 Task: For heading Use Italics Impact with red colour, bold & Underline.  font size for heading22,  'Change the font style of data to'Lobster and font size to 14,  Change the alignment of both headline & data to Align left In the sheet  DashboardBankStmts
Action: Mouse moved to (71, 161)
Screenshot: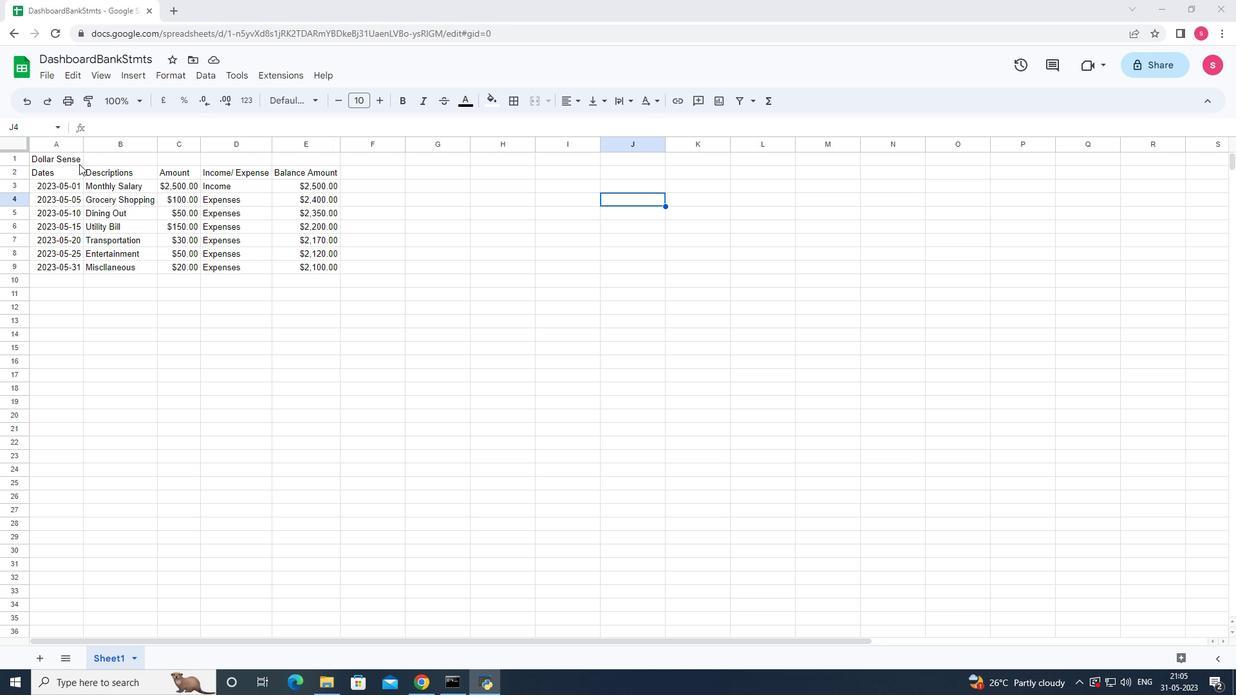 
Action: Mouse pressed left at (71, 161)
Screenshot: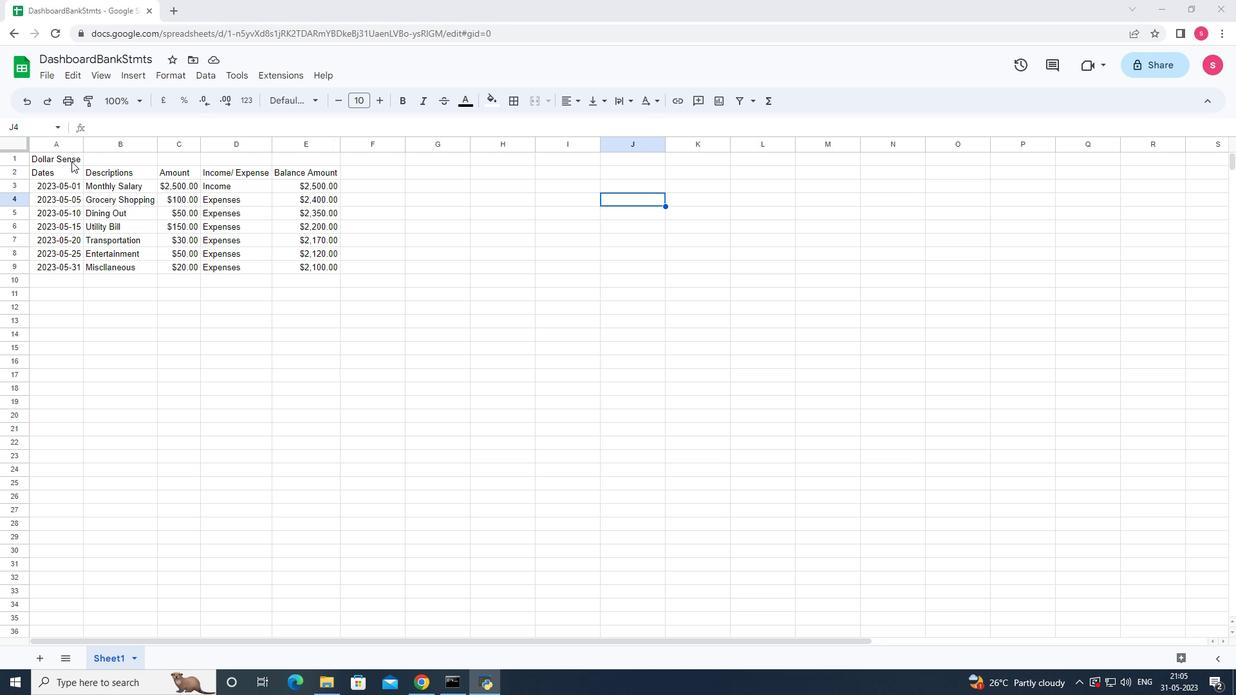 
Action: Mouse moved to (315, 100)
Screenshot: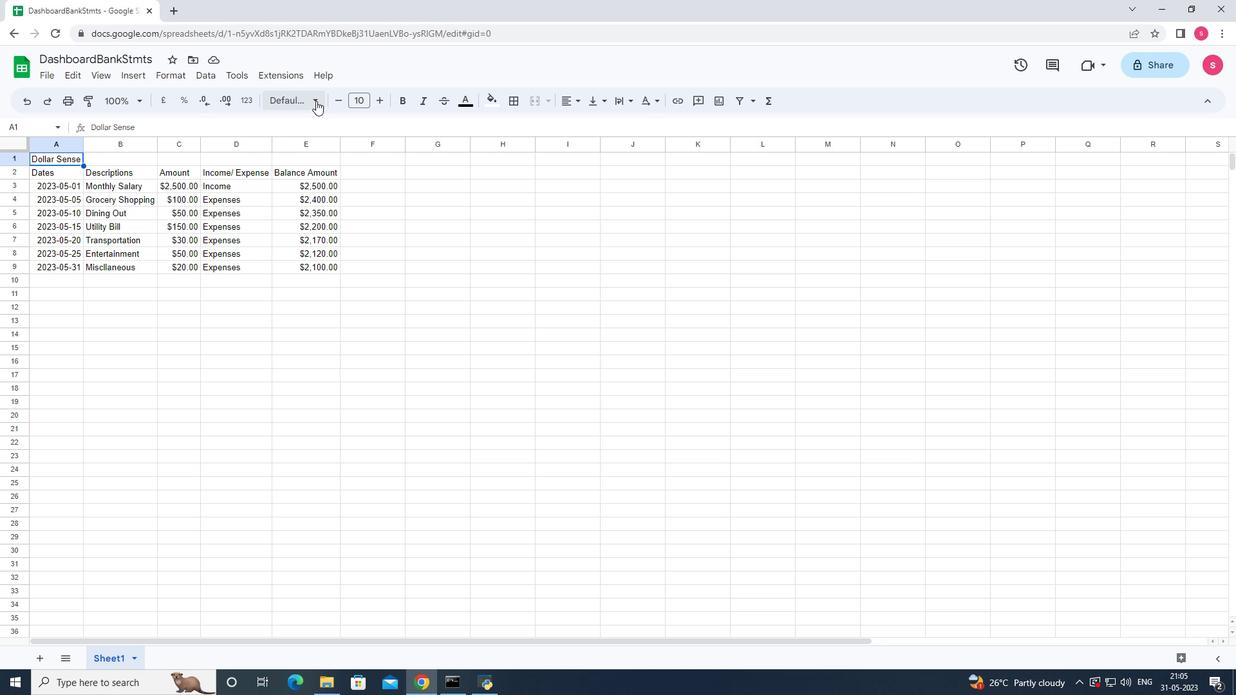 
Action: Mouse pressed left at (315, 100)
Screenshot: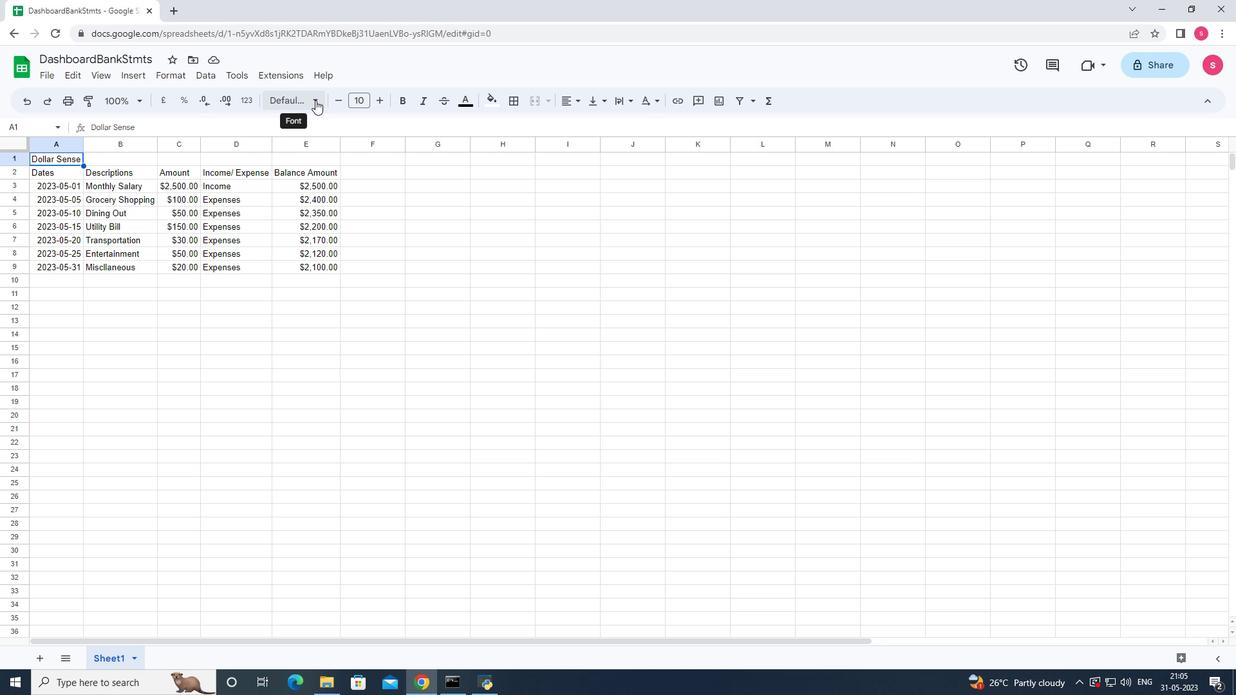 
Action: Mouse moved to (349, 462)
Screenshot: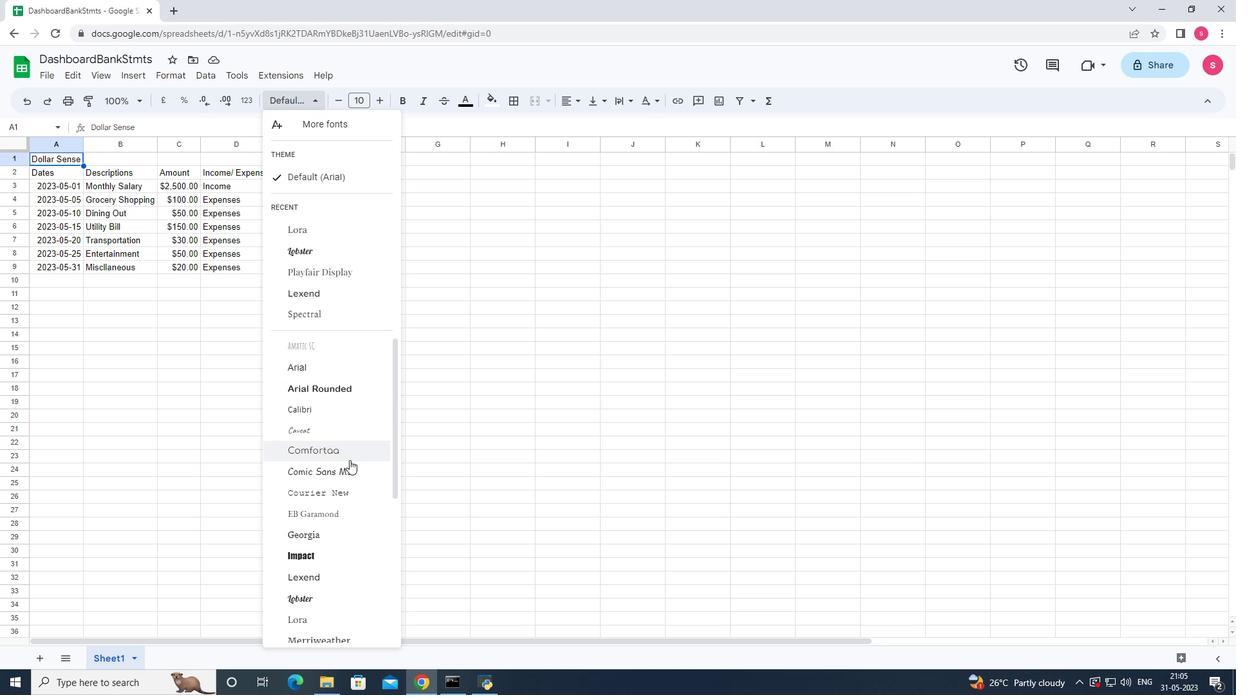 
Action: Mouse scrolled (349, 461) with delta (0, 0)
Screenshot: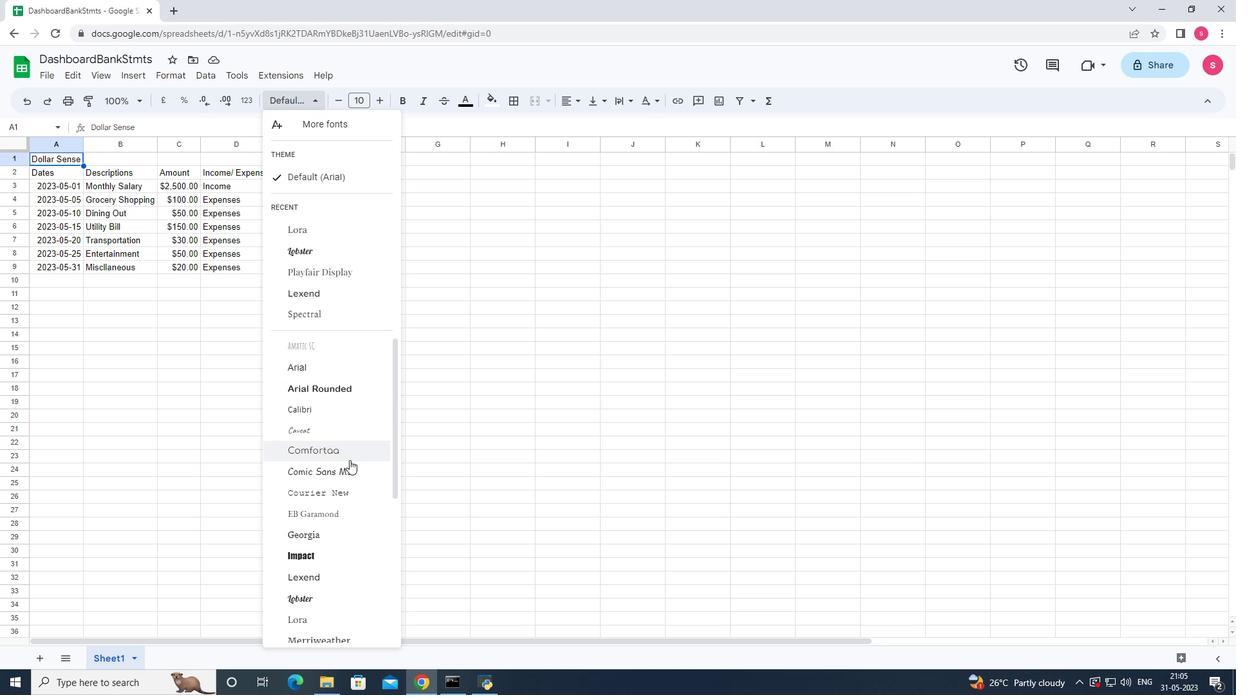 
Action: Mouse moved to (349, 468)
Screenshot: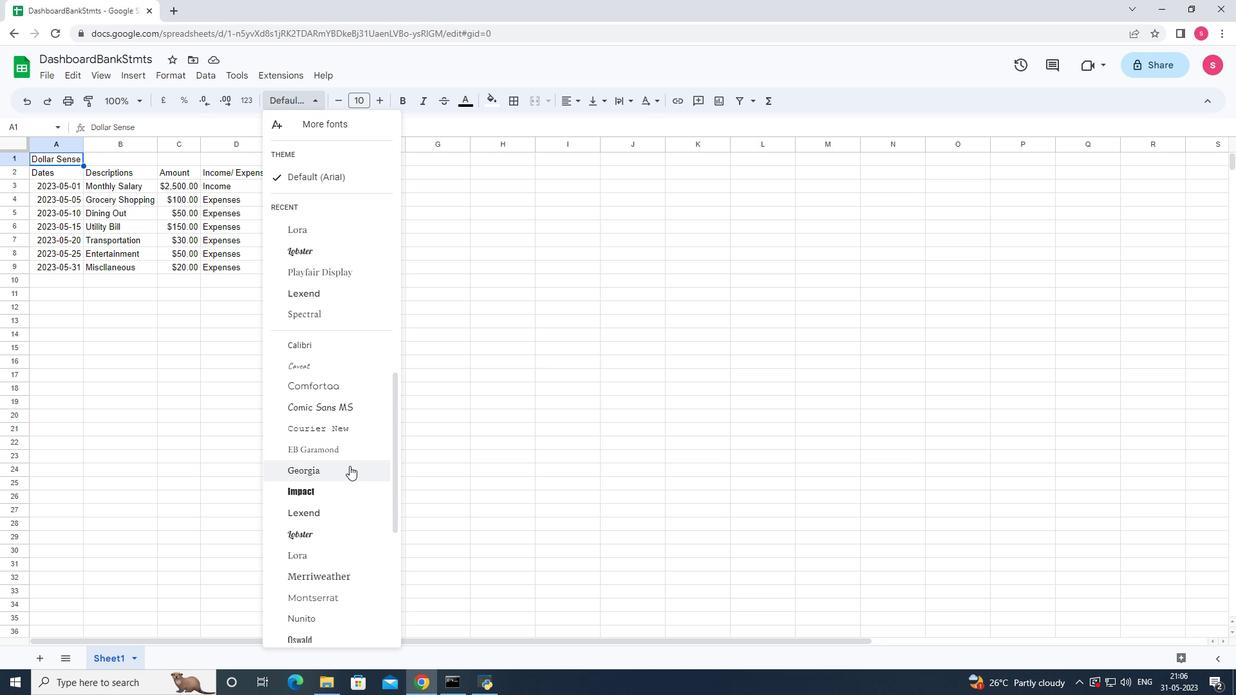 
Action: Mouse scrolled (349, 468) with delta (0, 0)
Screenshot: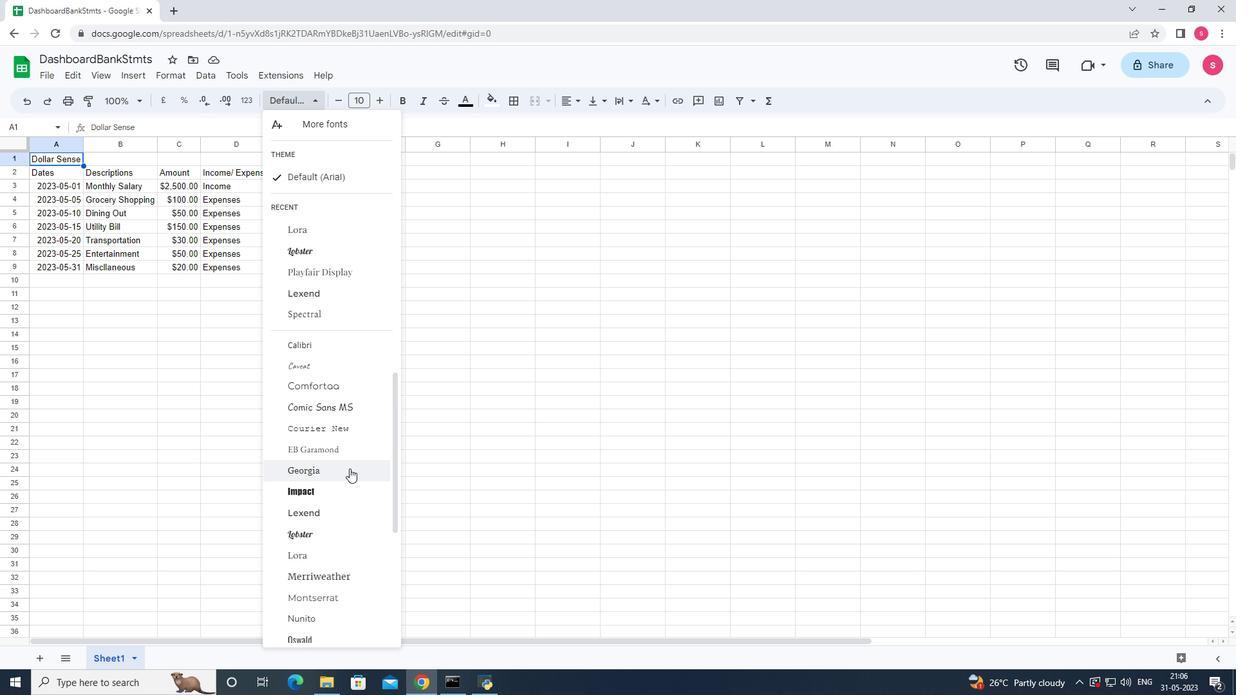 
Action: Mouse moved to (350, 517)
Screenshot: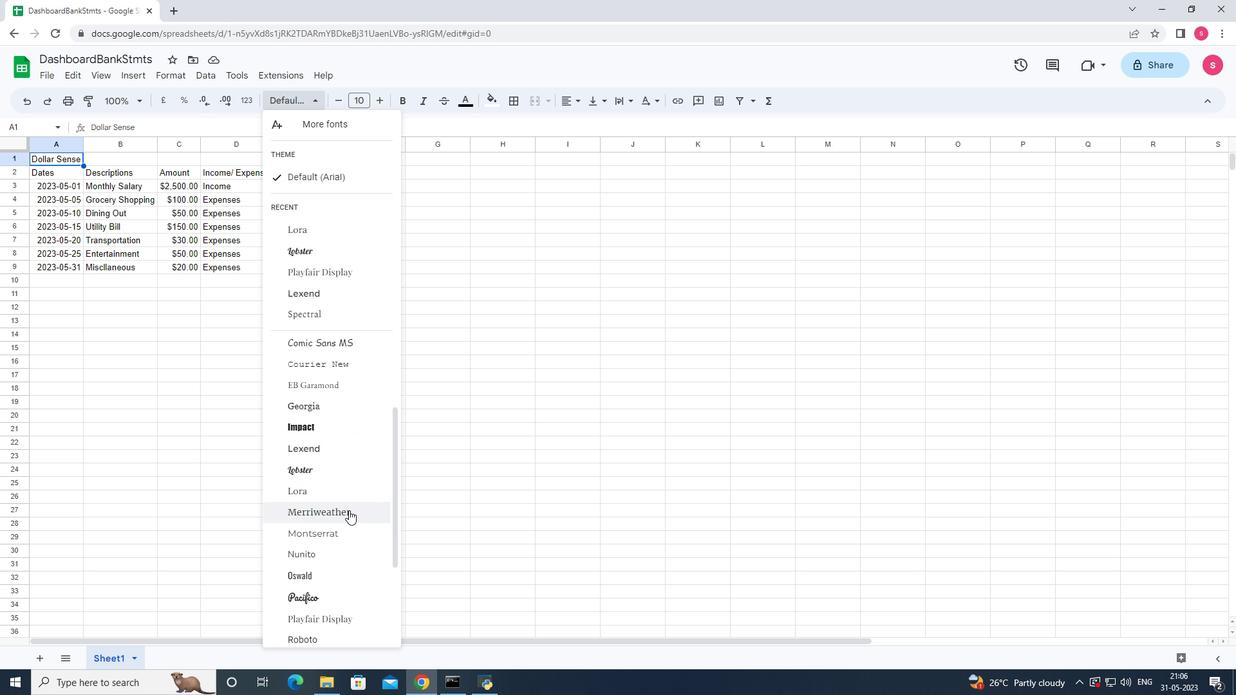 
Action: Mouse scrolled (350, 516) with delta (0, 0)
Screenshot: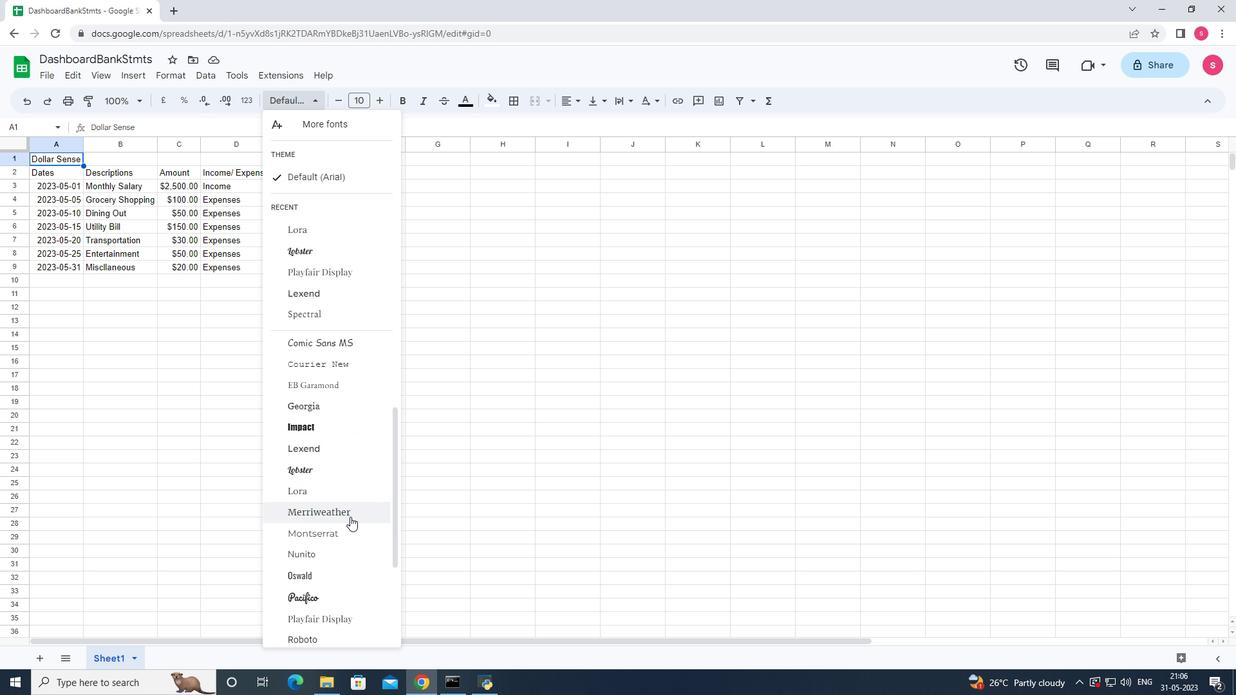 
Action: Mouse moved to (351, 517)
Screenshot: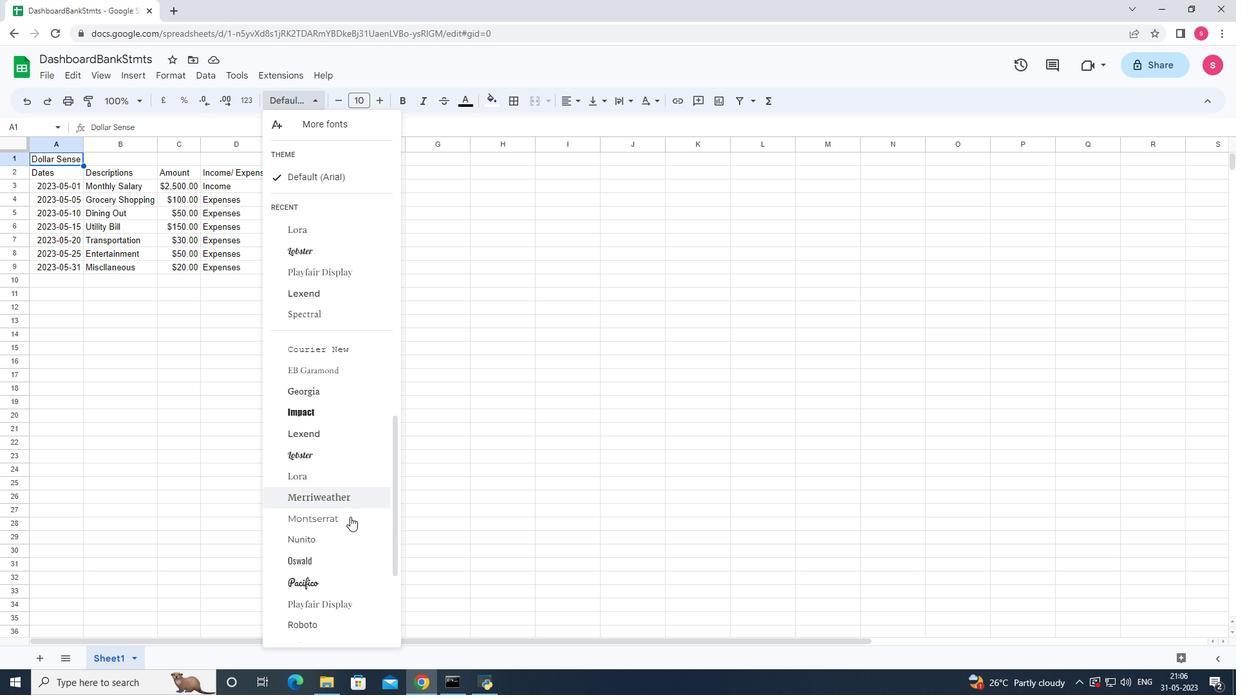 
Action: Mouse scrolled (351, 517) with delta (0, 0)
Screenshot: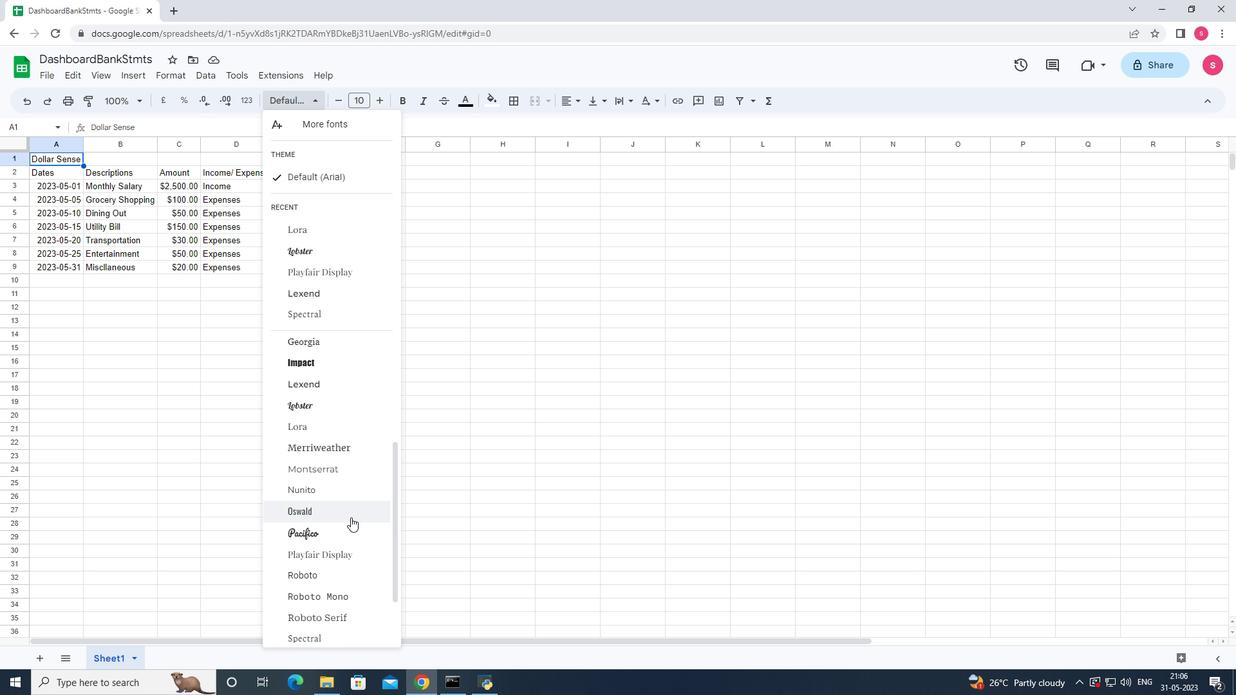 
Action: Mouse moved to (351, 518)
Screenshot: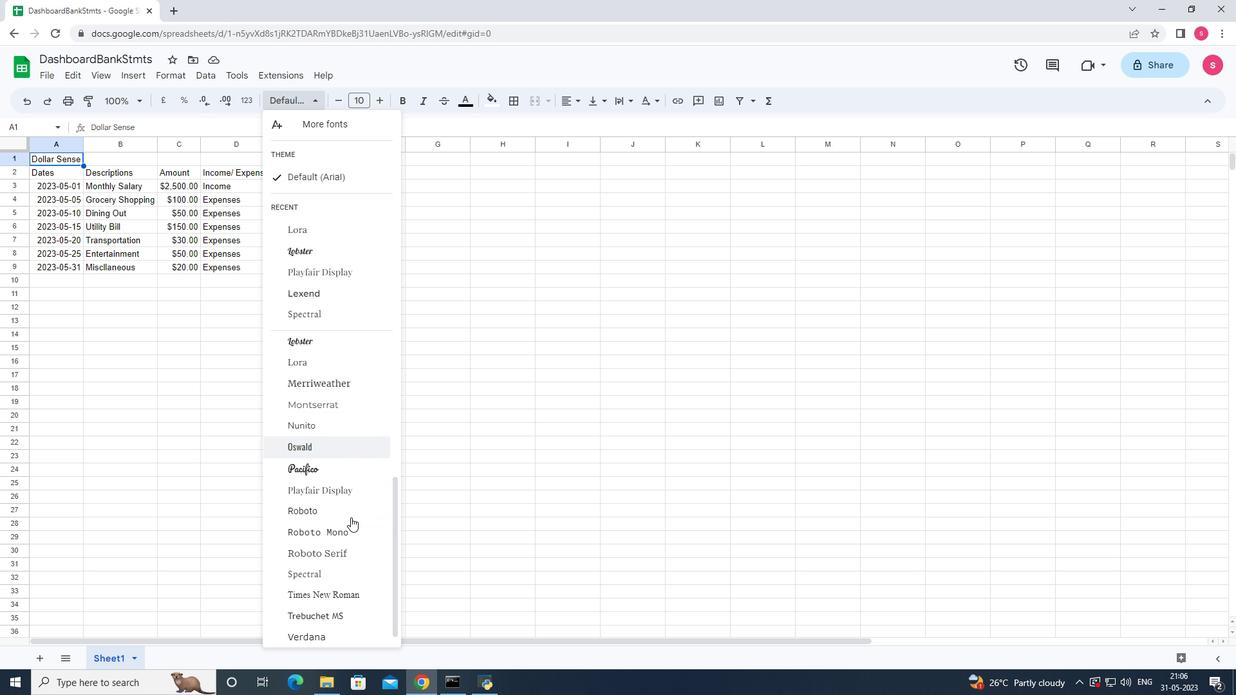 
Action: Mouse scrolled (351, 517) with delta (0, 0)
Screenshot: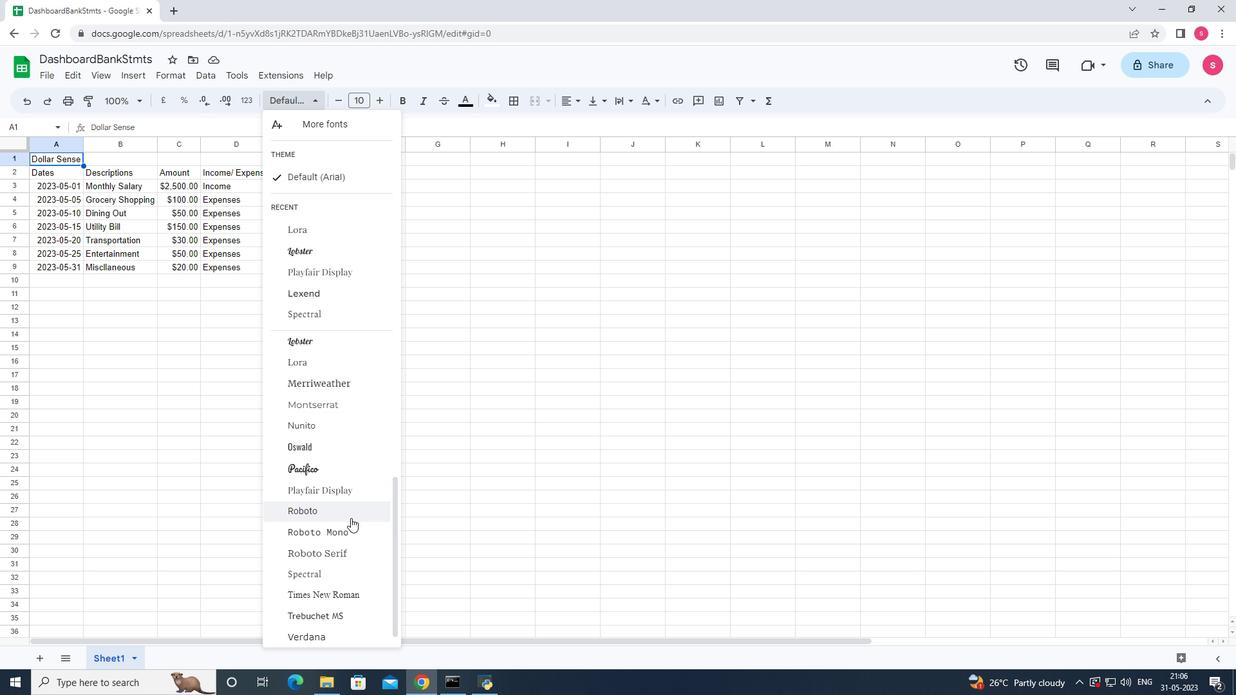 
Action: Mouse scrolled (351, 517) with delta (0, 0)
Screenshot: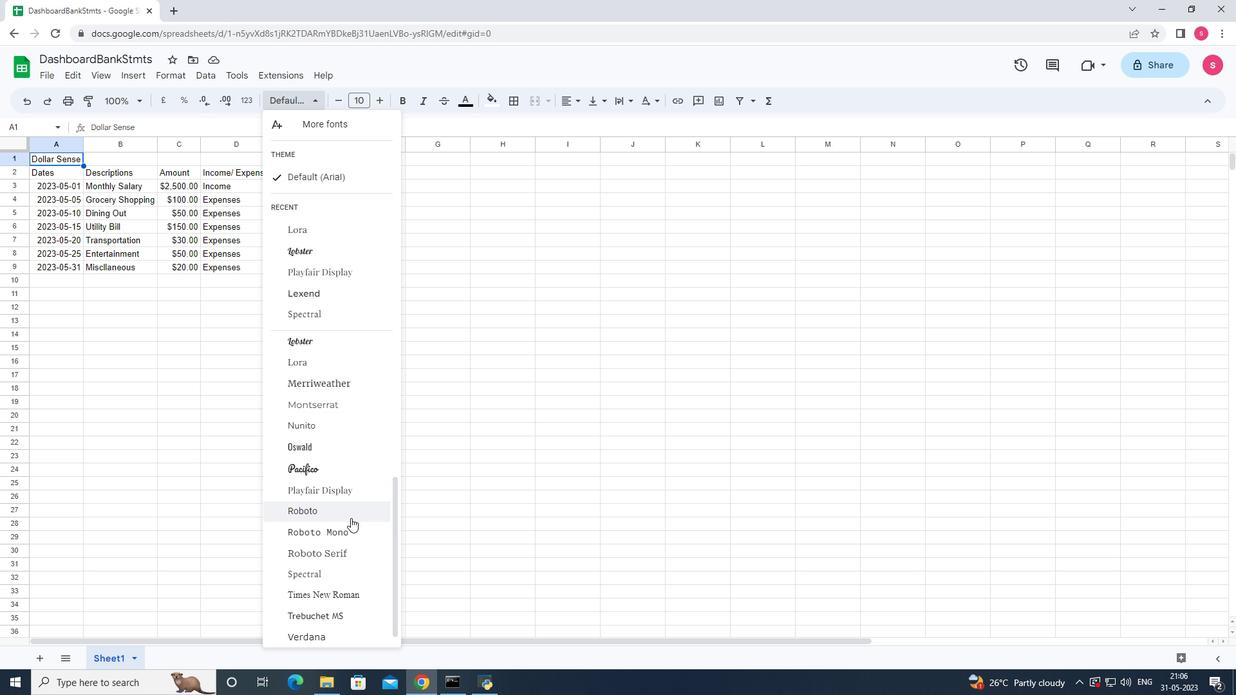 
Action: Mouse scrolled (351, 519) with delta (0, 0)
Screenshot: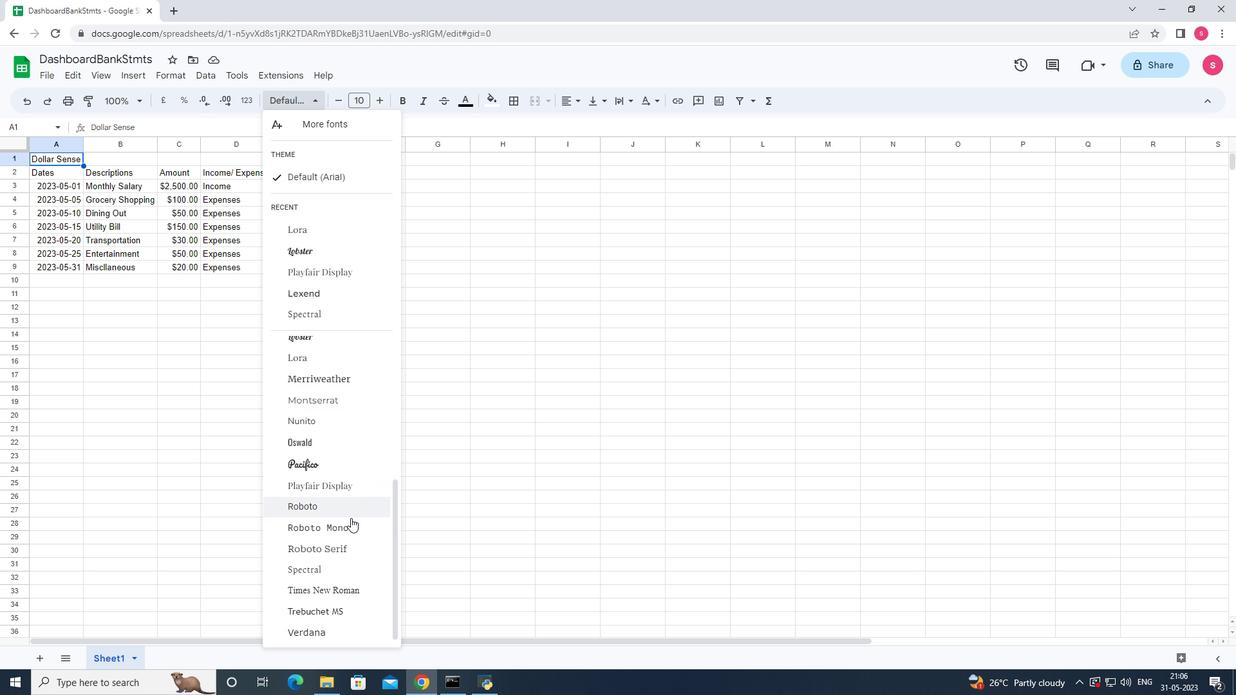 
Action: Mouse scrolled (351, 519) with delta (0, 0)
Screenshot: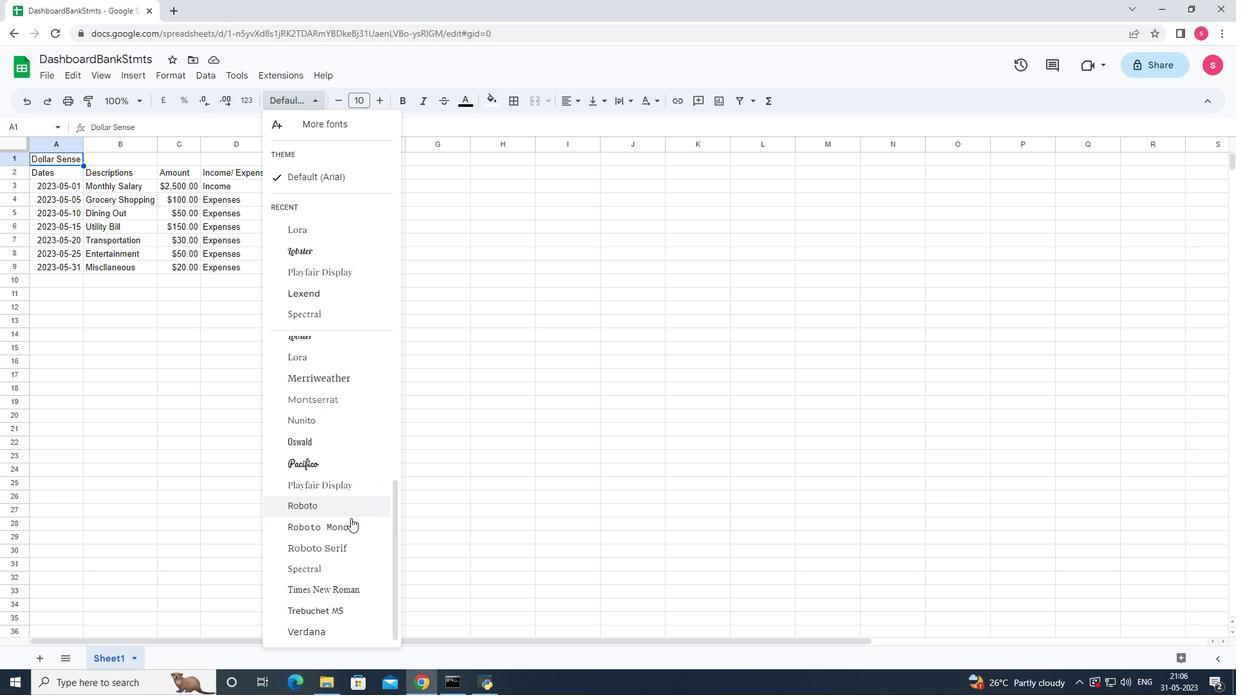 
Action: Mouse scrolled (351, 519) with delta (0, 0)
Screenshot: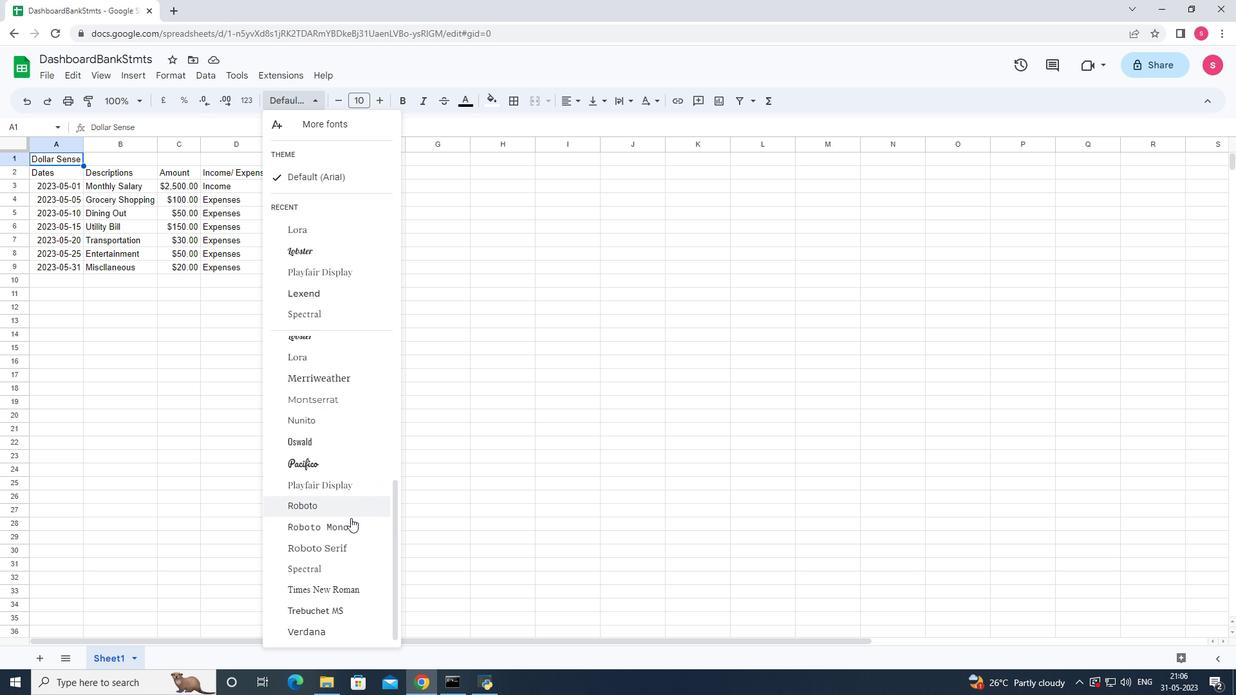
Action: Mouse moved to (351, 518)
Screenshot: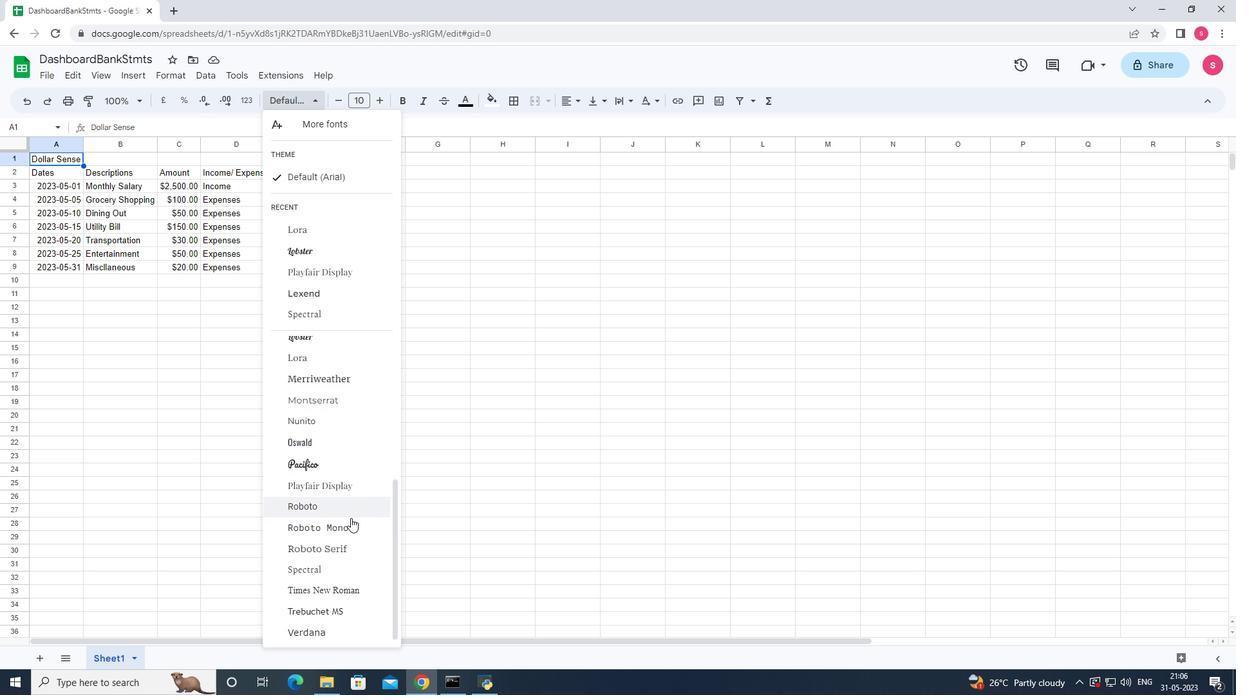 
Action: Mouse scrolled (351, 519) with delta (0, 0)
Screenshot: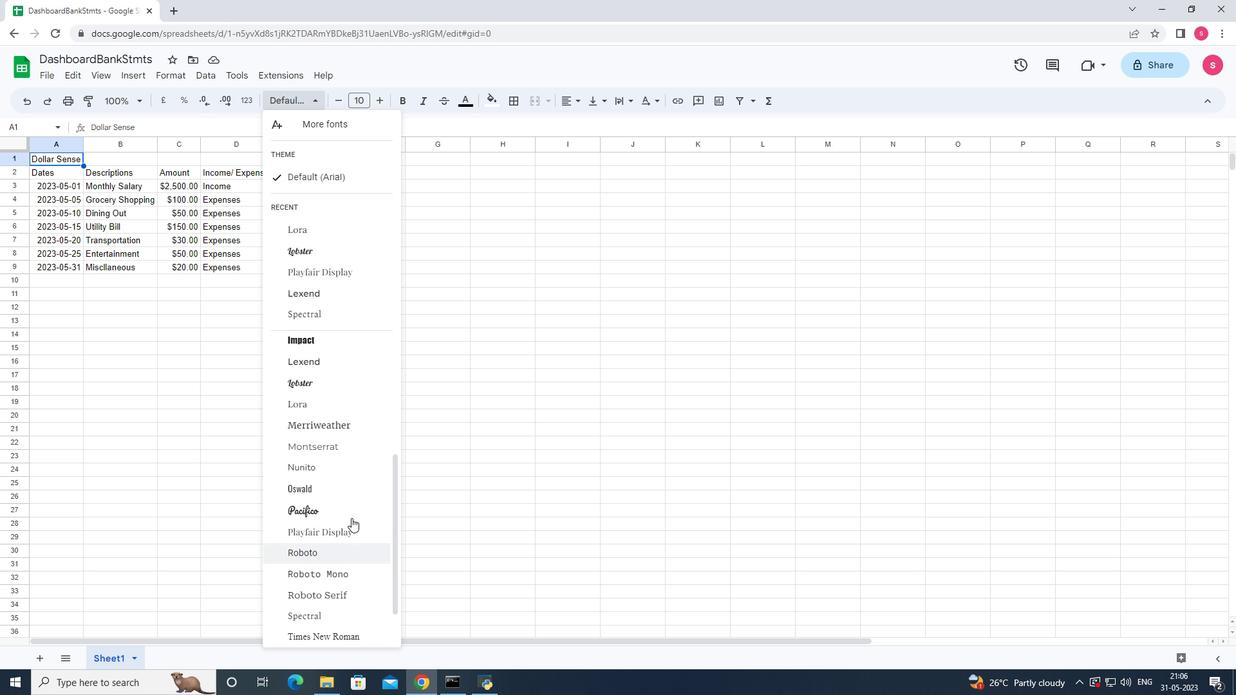
Action: Mouse moved to (352, 518)
Screenshot: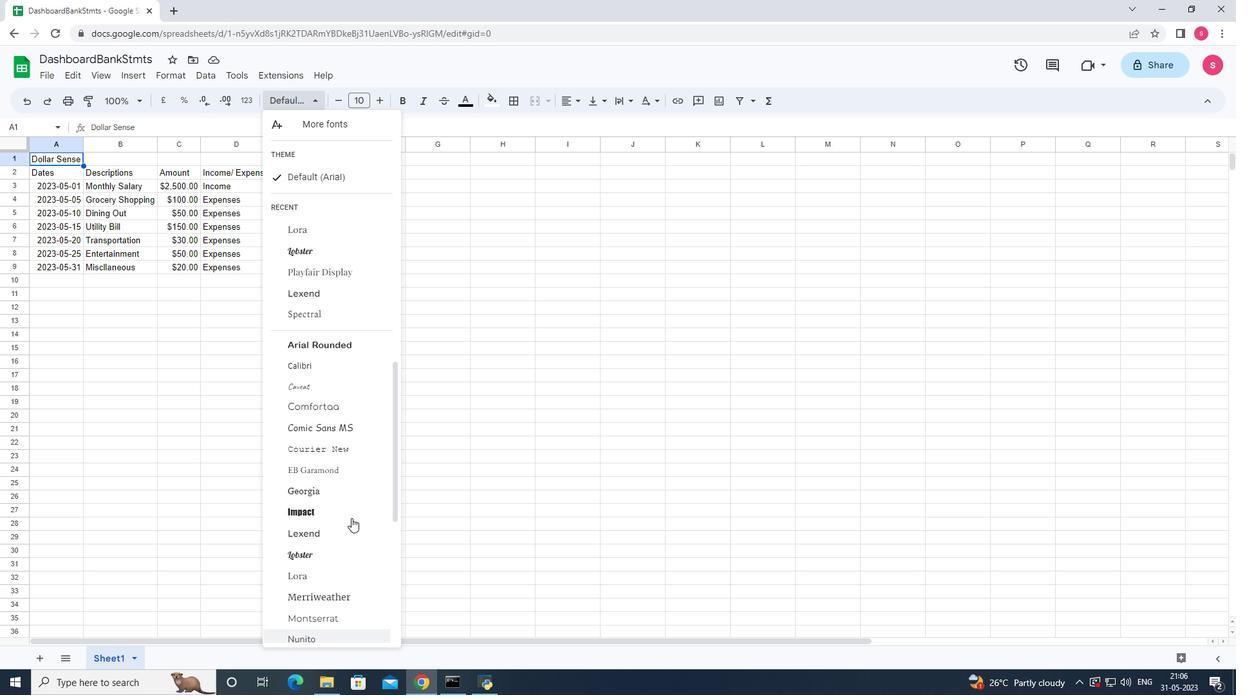 
Action: Mouse scrolled (352, 519) with delta (0, 0)
Screenshot: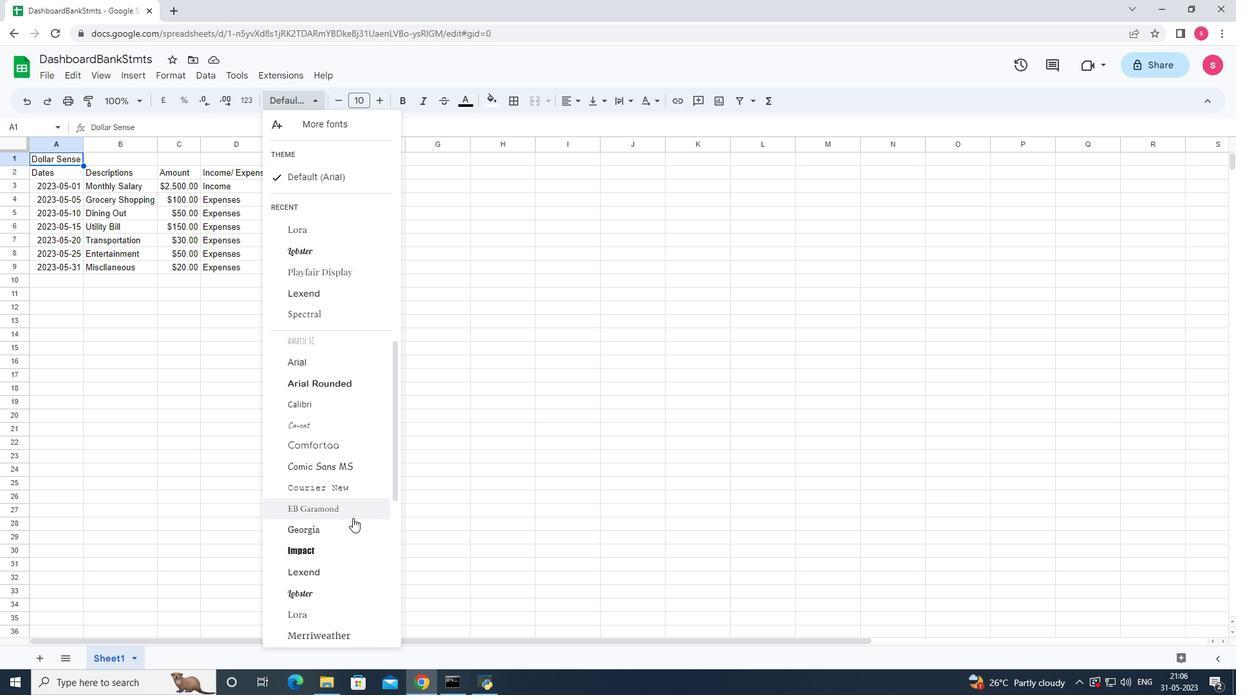 
Action: Mouse scrolled (352, 517) with delta (0, 0)
Screenshot: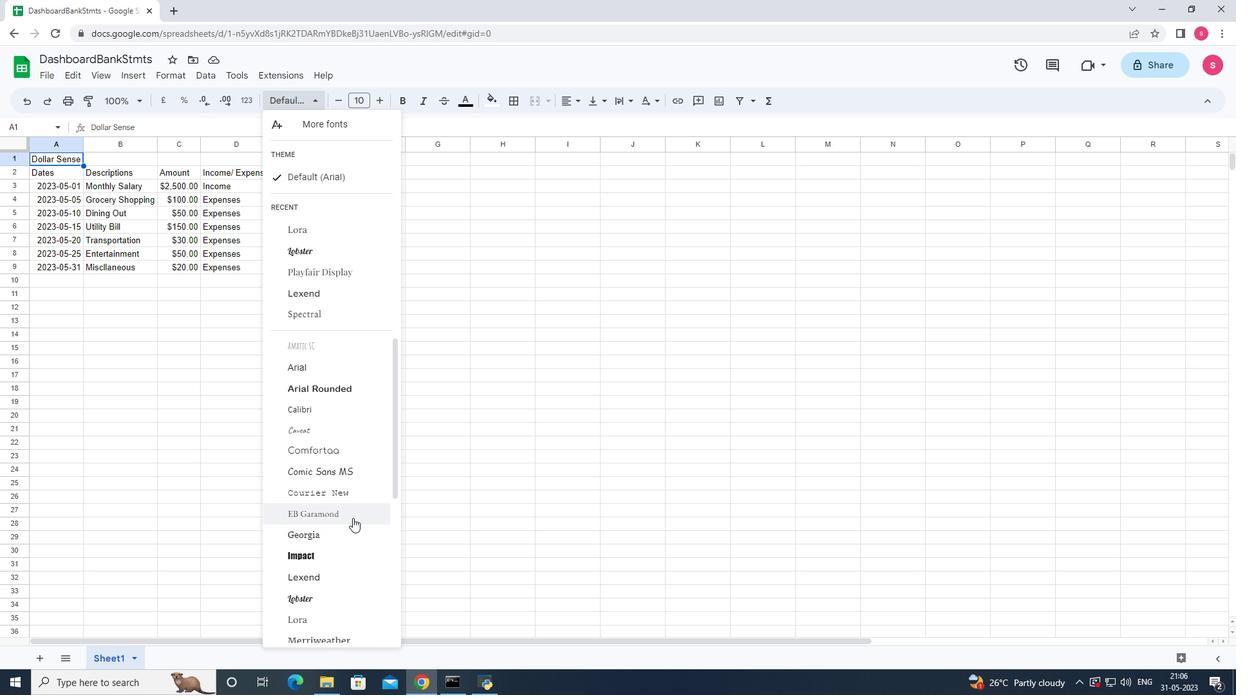 
Action: Mouse moved to (351, 498)
Screenshot: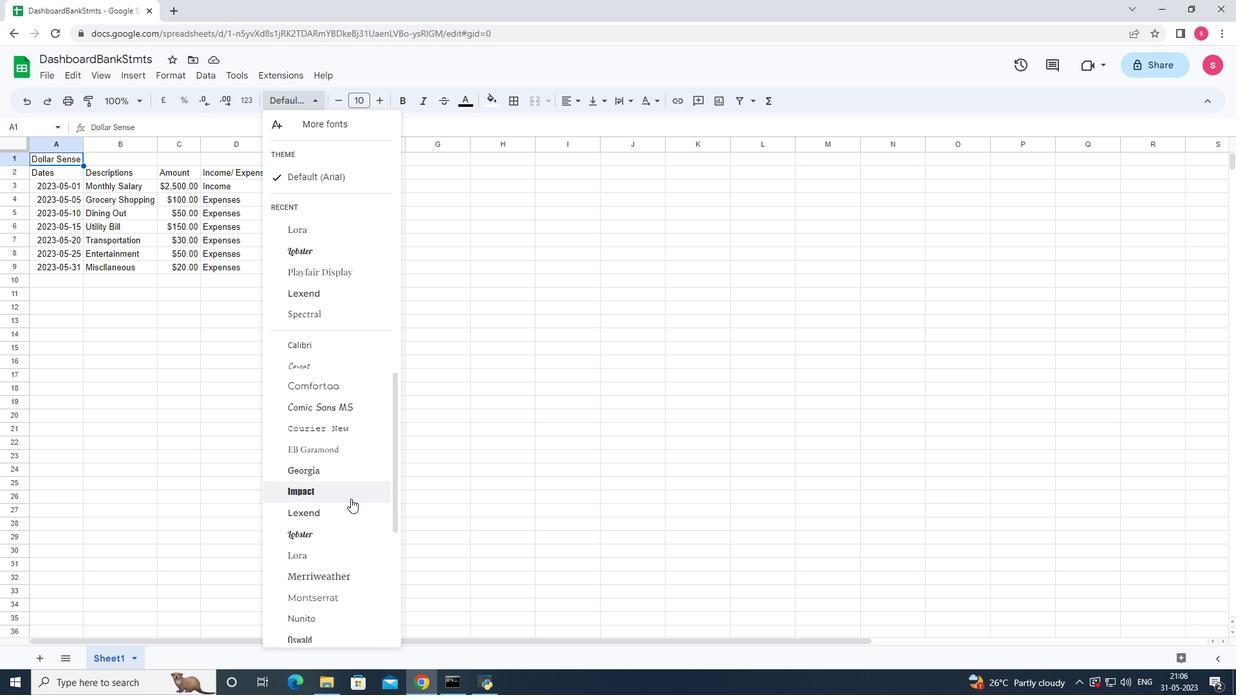 
Action: Mouse pressed left at (351, 498)
Screenshot: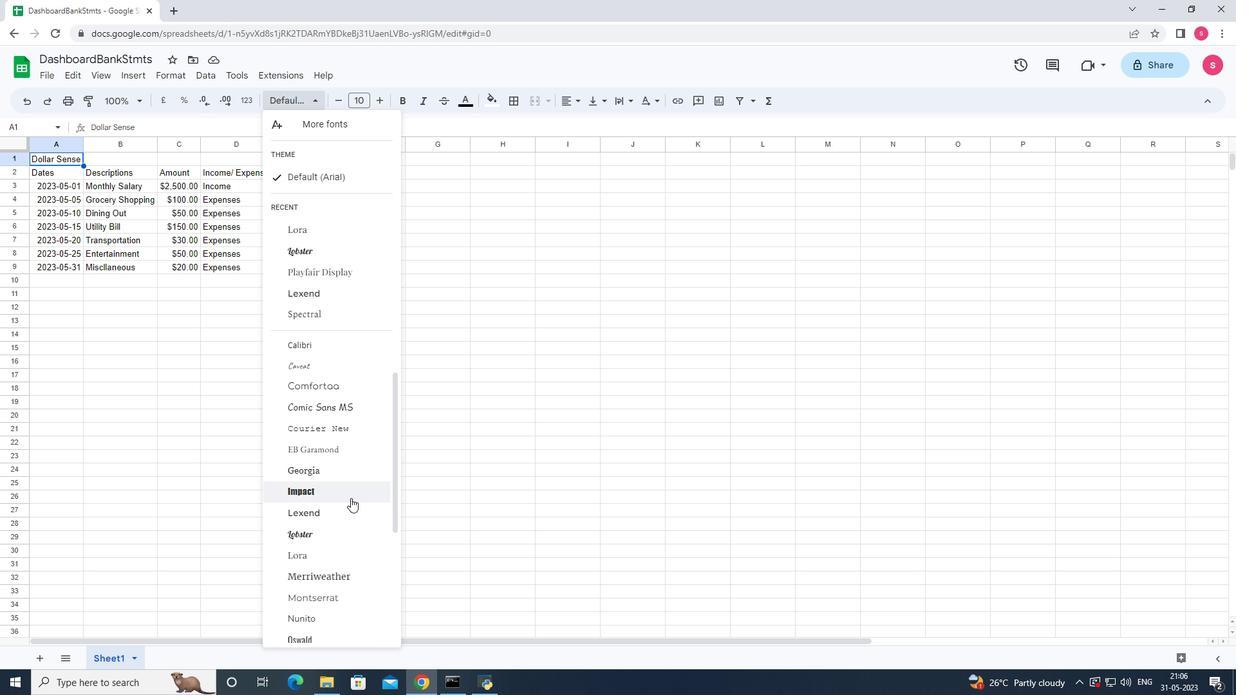 
Action: Mouse moved to (464, 99)
Screenshot: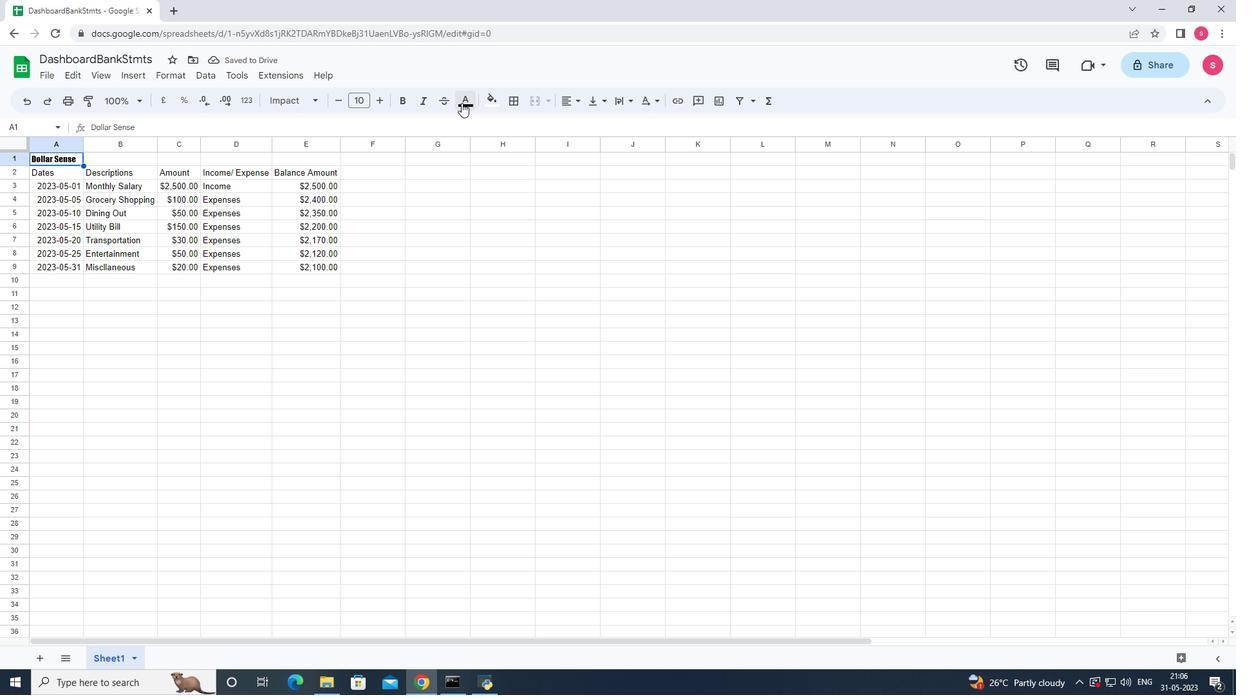 
Action: Mouse pressed left at (464, 99)
Screenshot: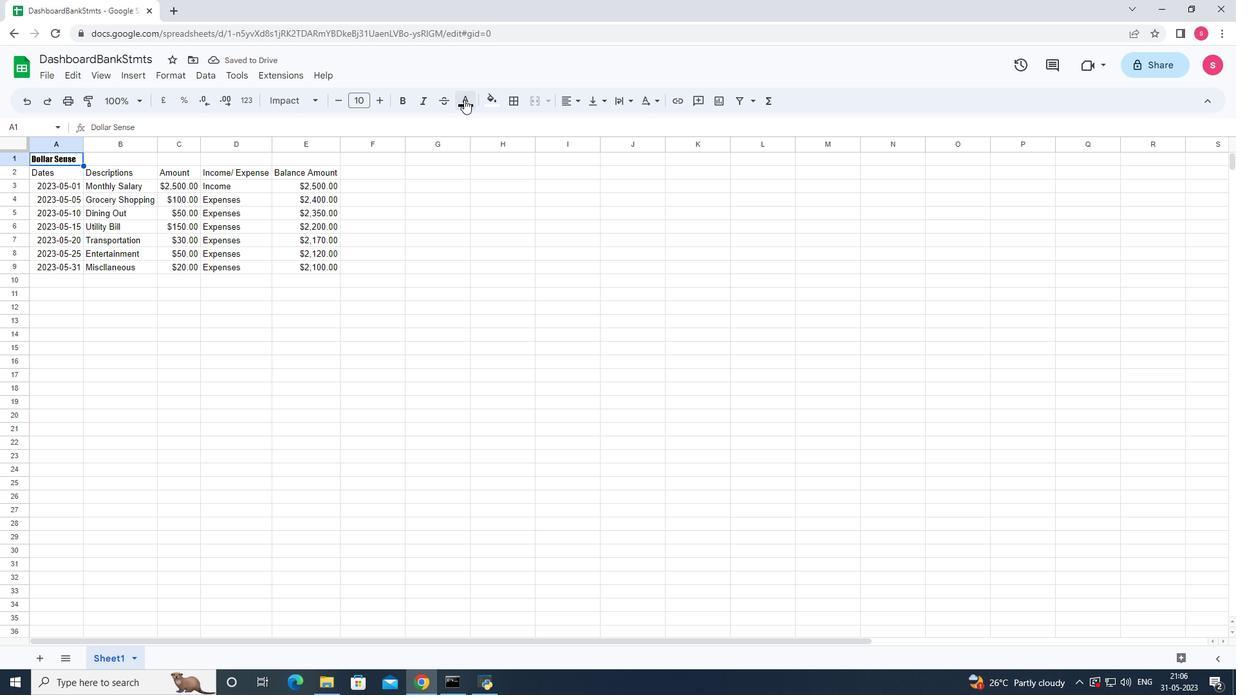 
Action: Mouse moved to (481, 159)
Screenshot: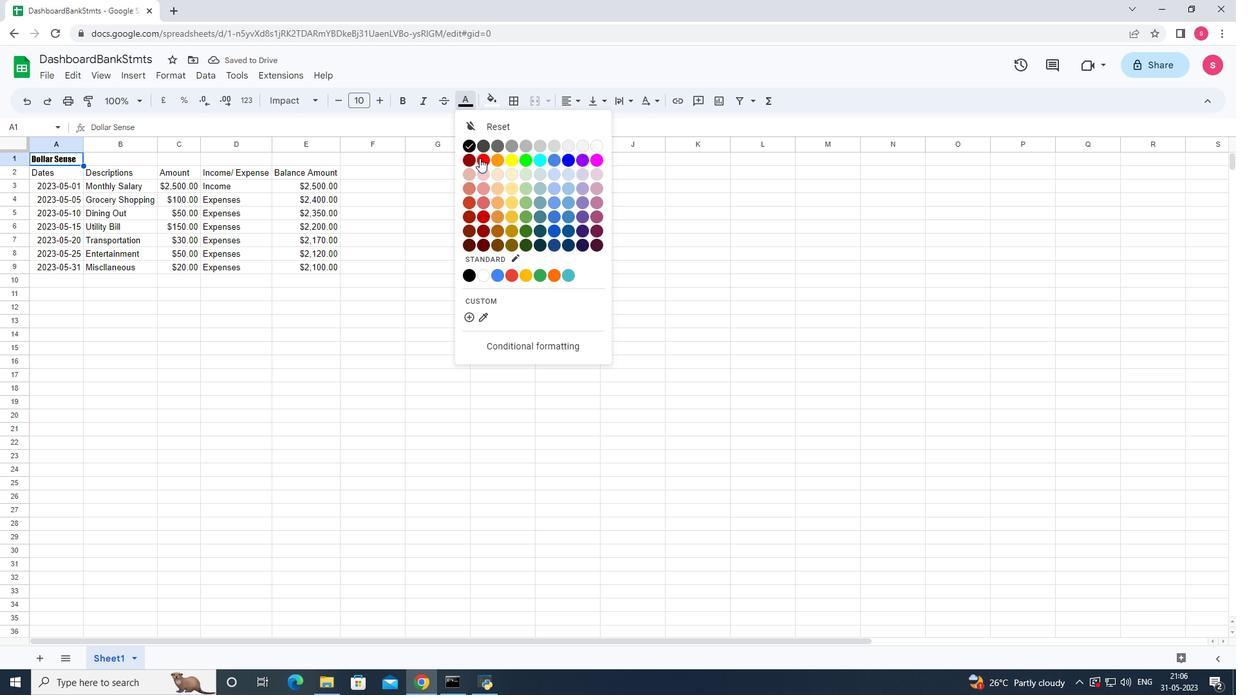 
Action: Mouse pressed left at (481, 159)
Screenshot: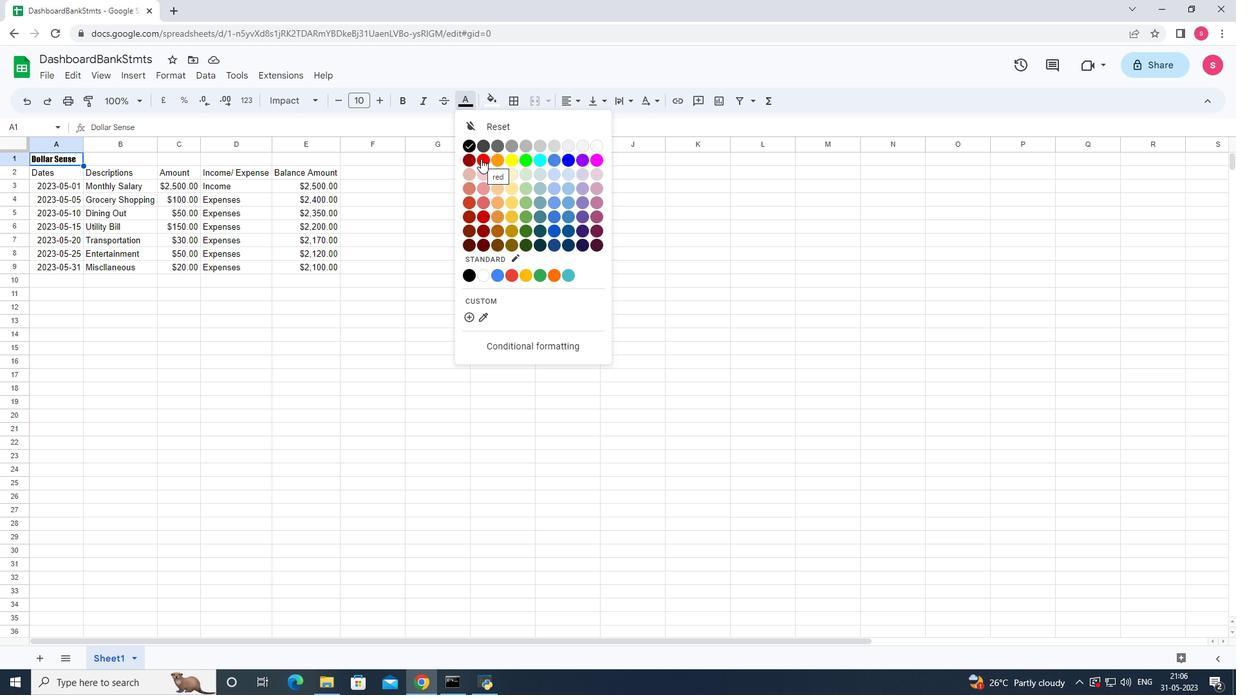 
Action: Mouse moved to (186, 77)
Screenshot: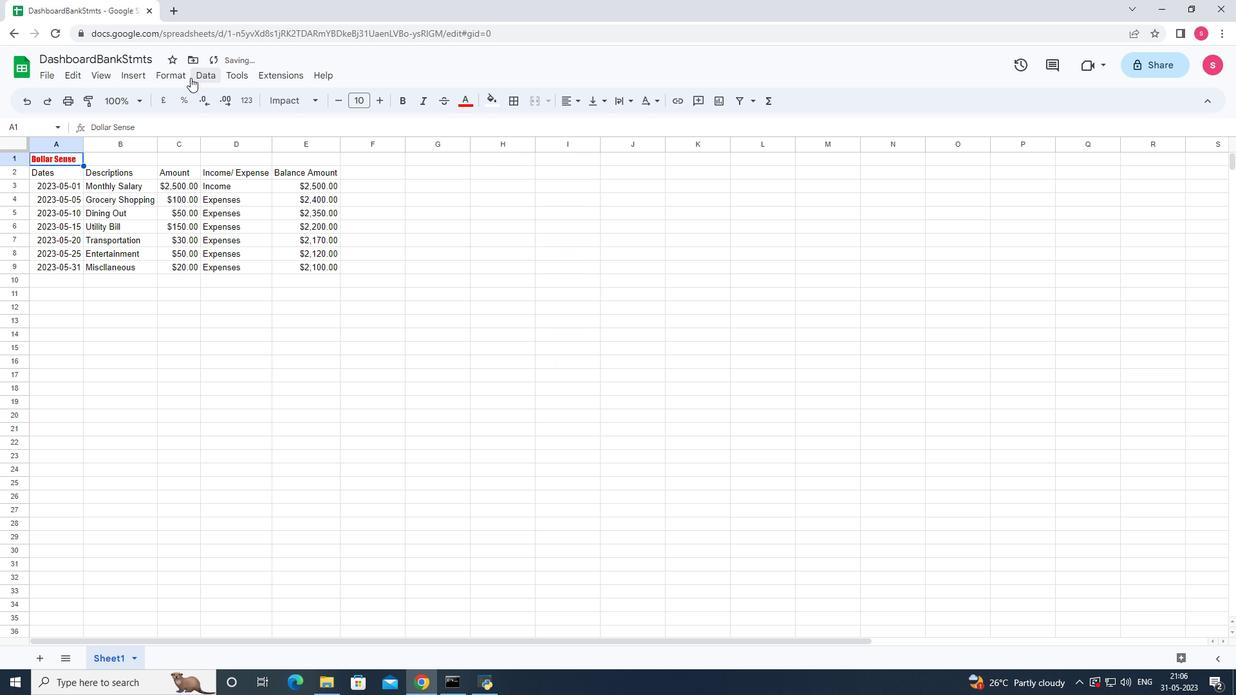 
Action: Mouse pressed left at (186, 77)
Screenshot: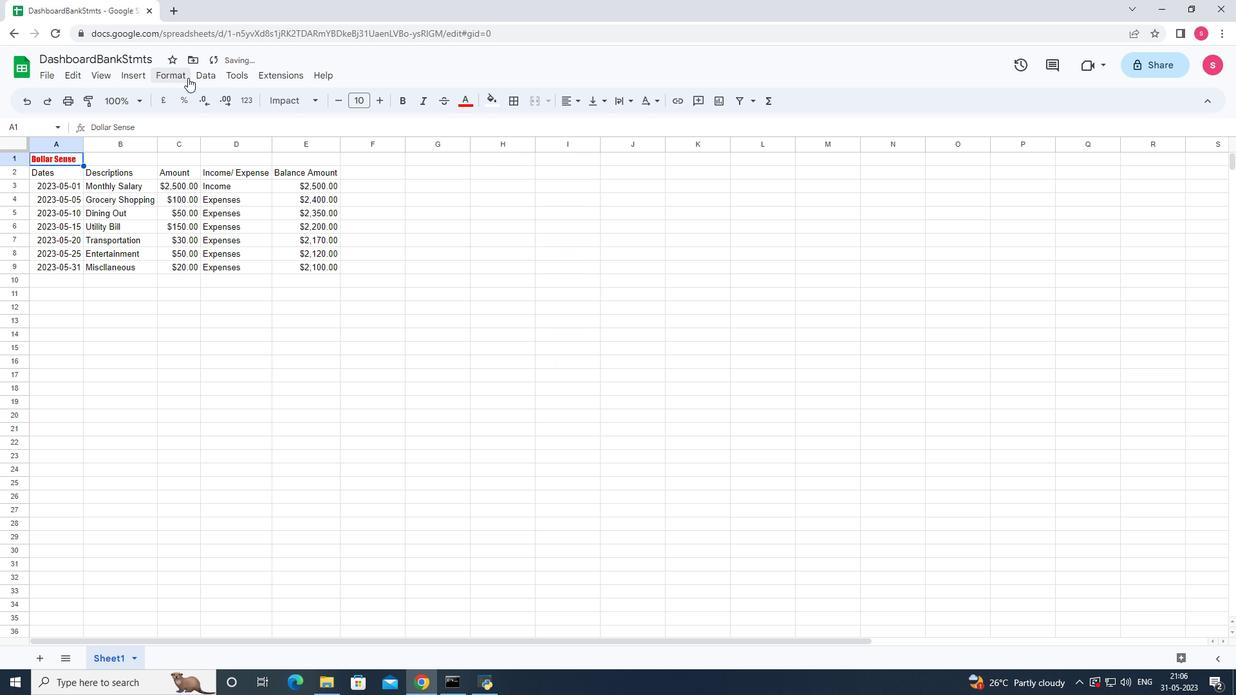 
Action: Mouse moved to (209, 150)
Screenshot: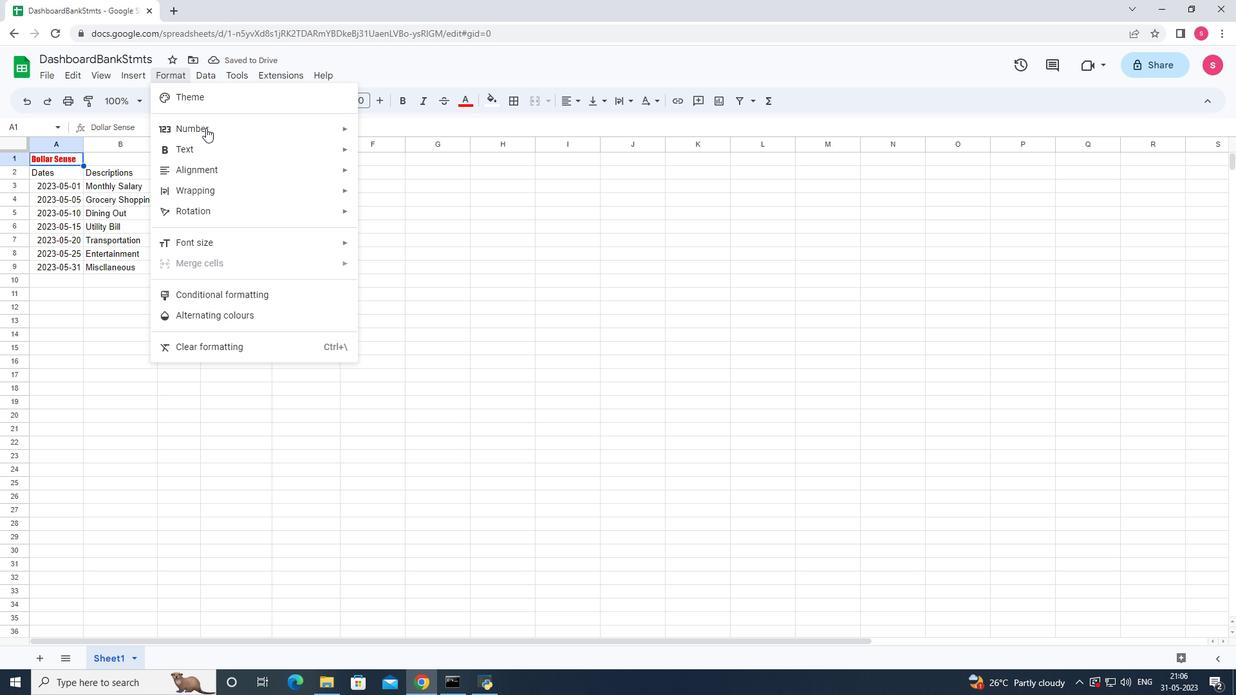 
Action: Mouse pressed left at (209, 150)
Screenshot: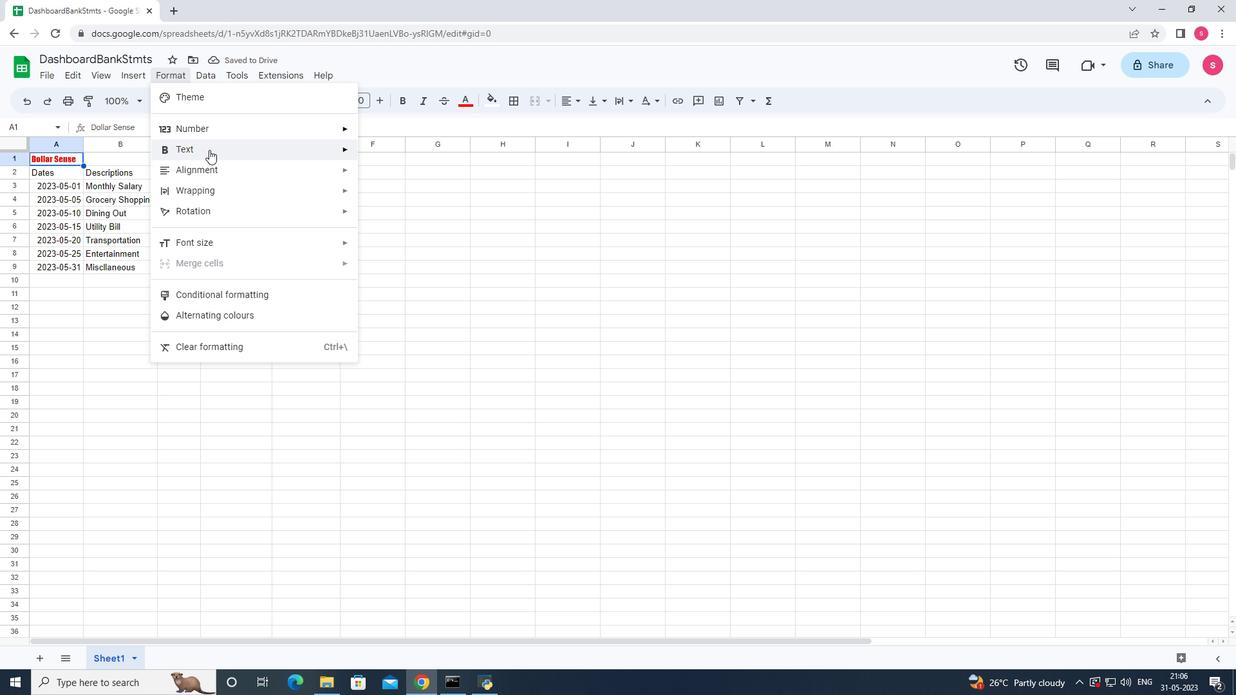 
Action: Mouse moved to (394, 156)
Screenshot: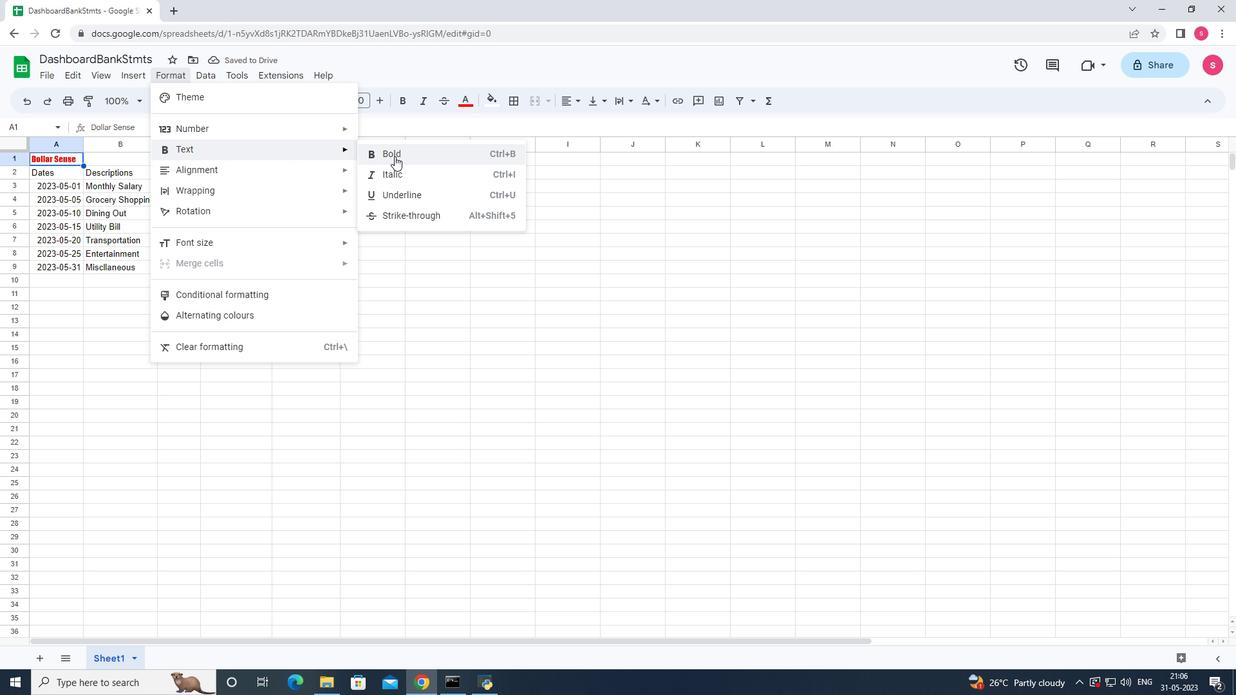 
Action: Mouse pressed left at (394, 156)
Screenshot: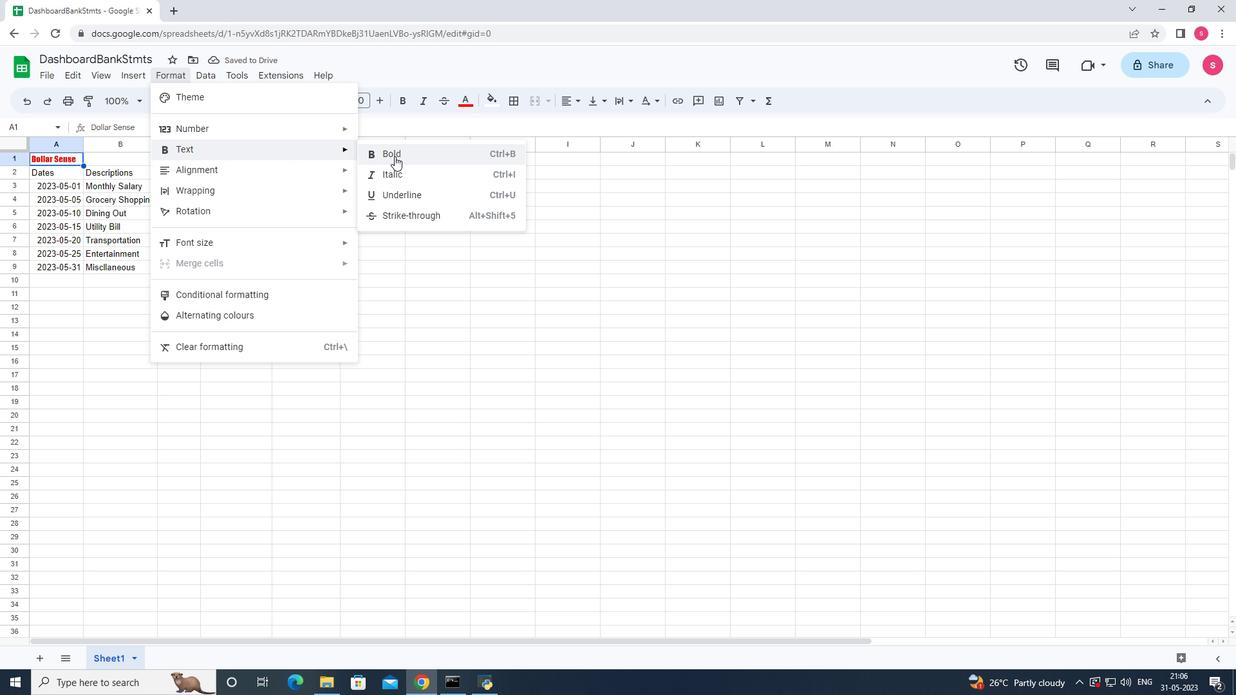 
Action: Mouse moved to (177, 77)
Screenshot: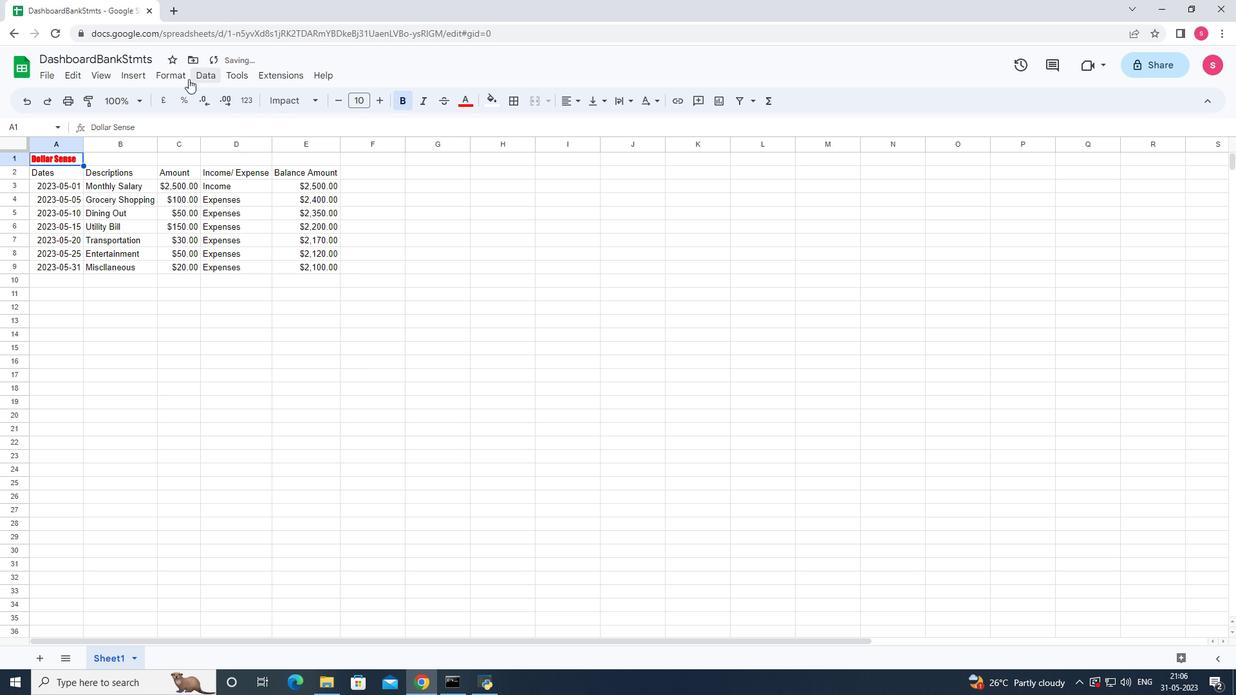 
Action: Mouse pressed left at (177, 77)
Screenshot: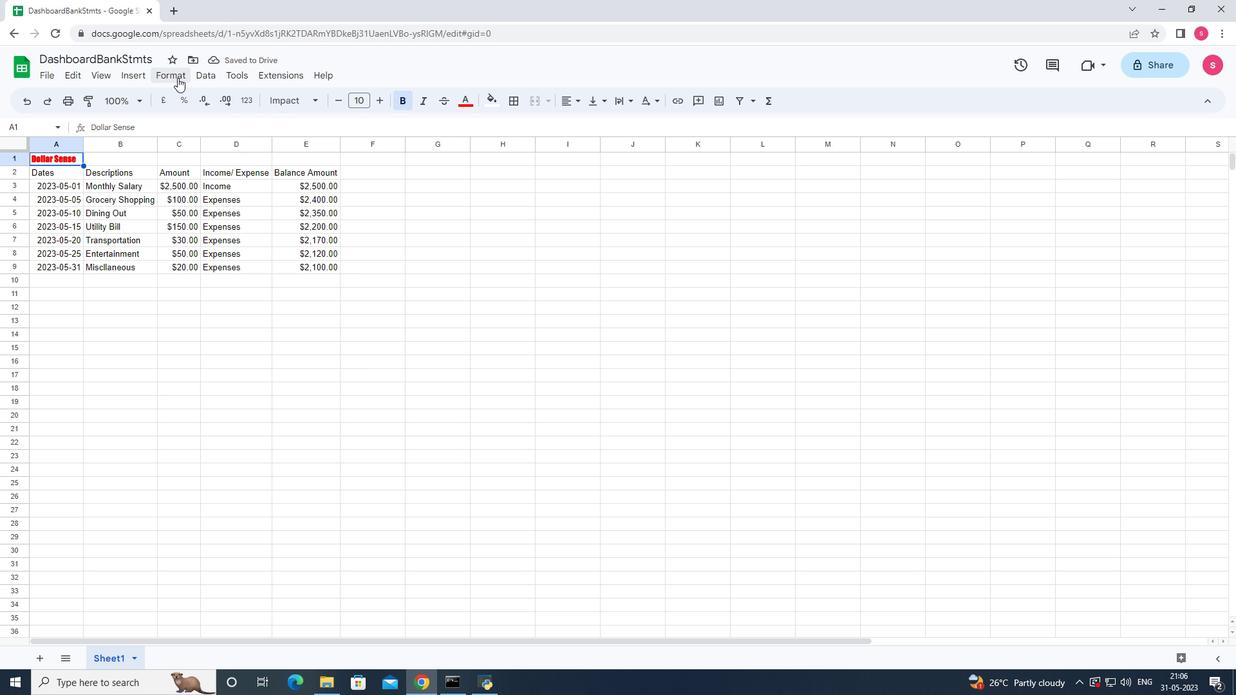 
Action: Mouse moved to (195, 149)
Screenshot: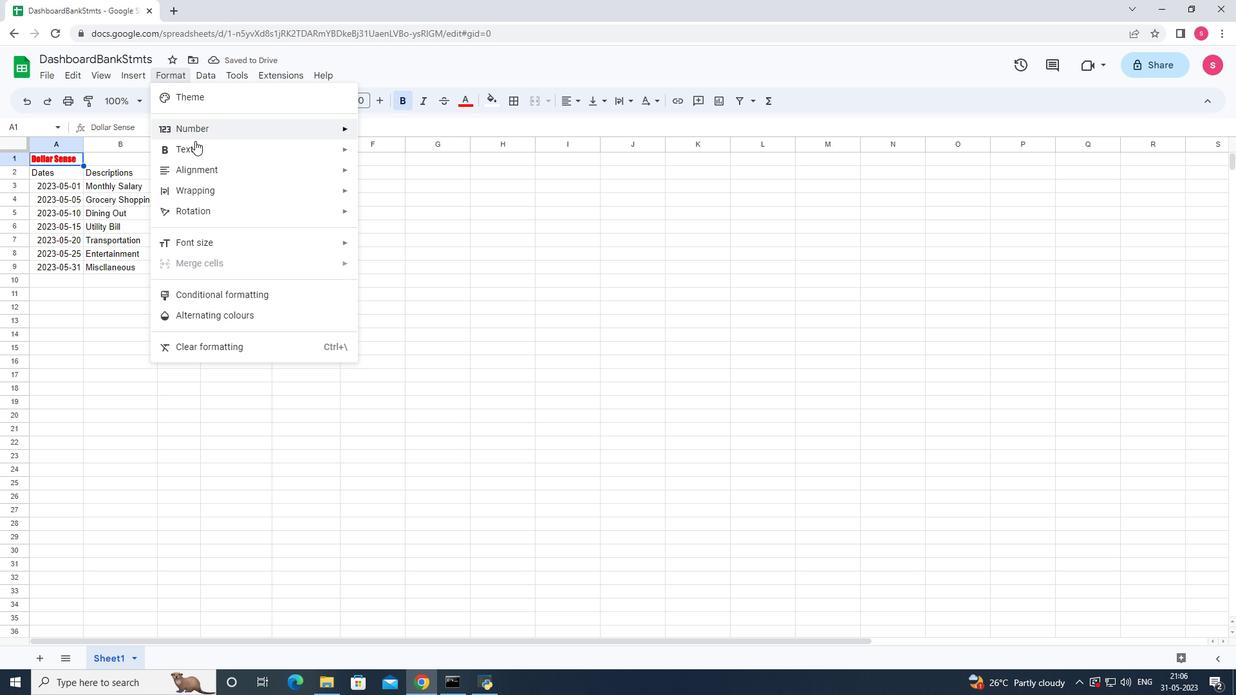 
Action: Mouse pressed left at (195, 149)
Screenshot: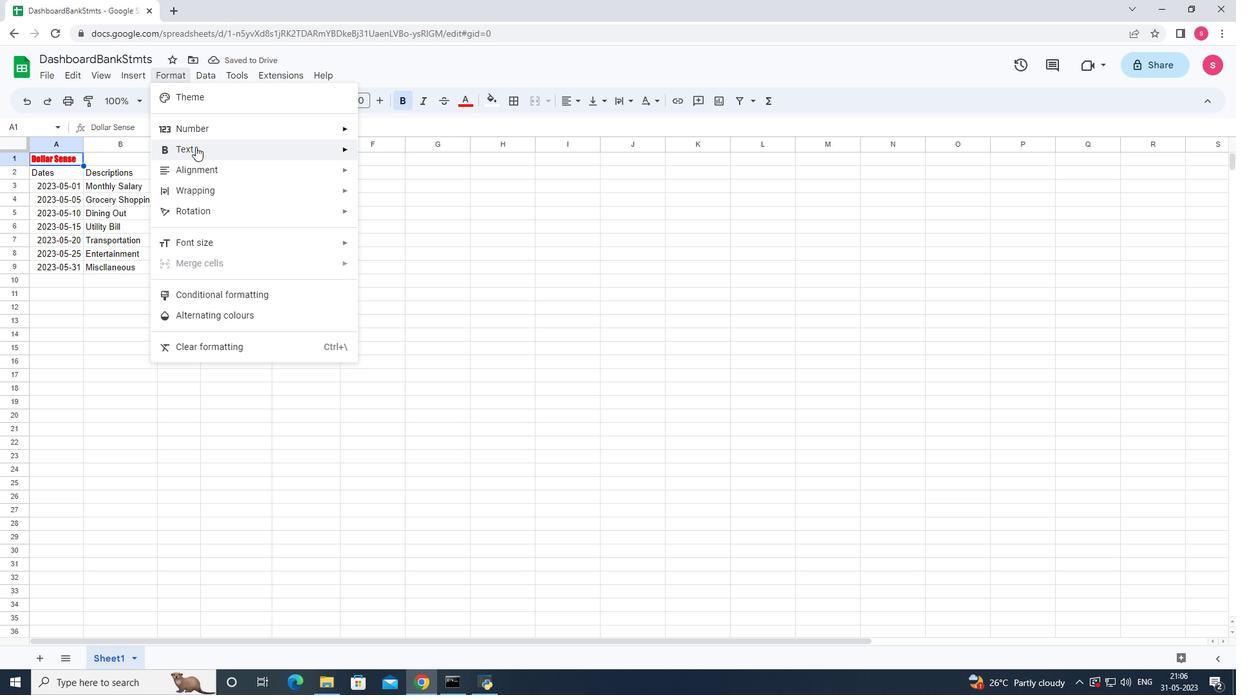 
Action: Mouse moved to (399, 196)
Screenshot: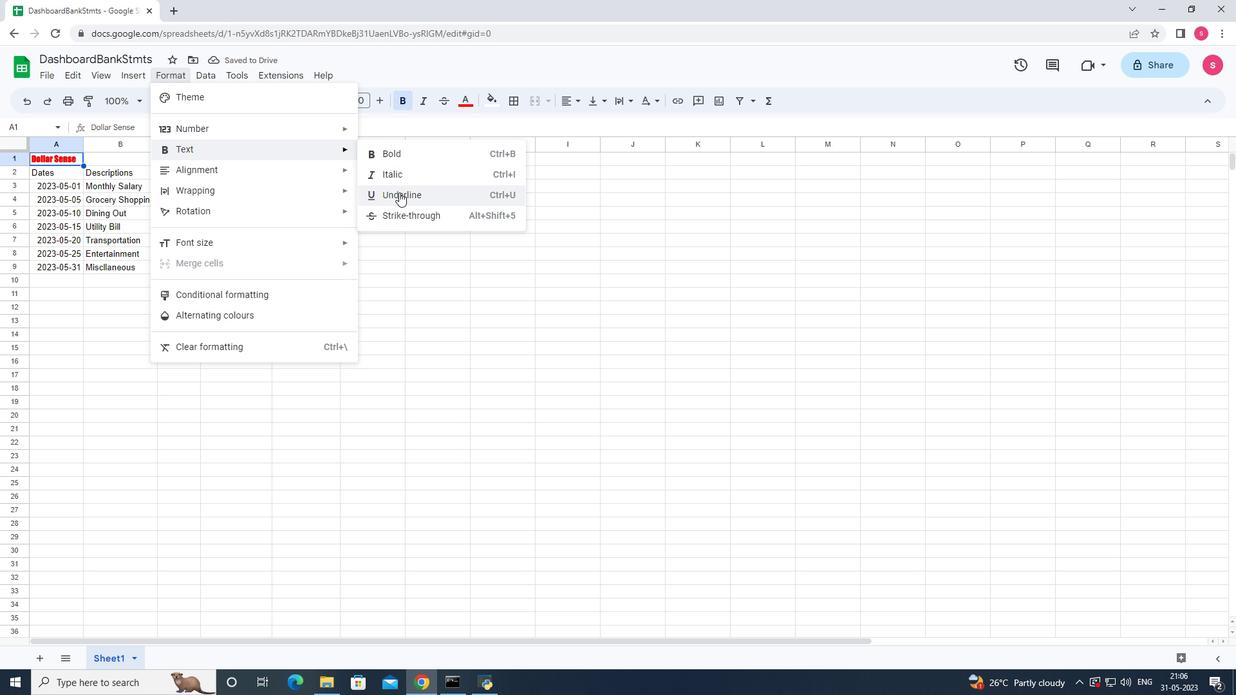 
Action: Mouse pressed left at (399, 196)
Screenshot: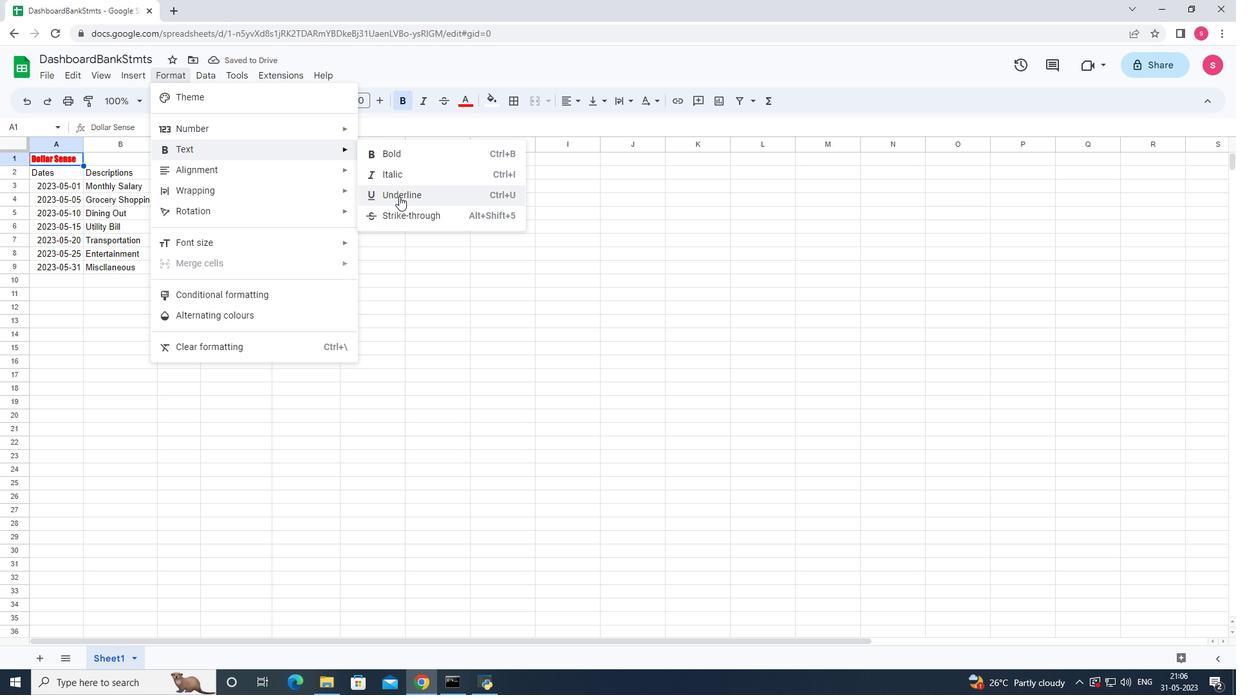 
Action: Mouse moved to (383, 106)
Screenshot: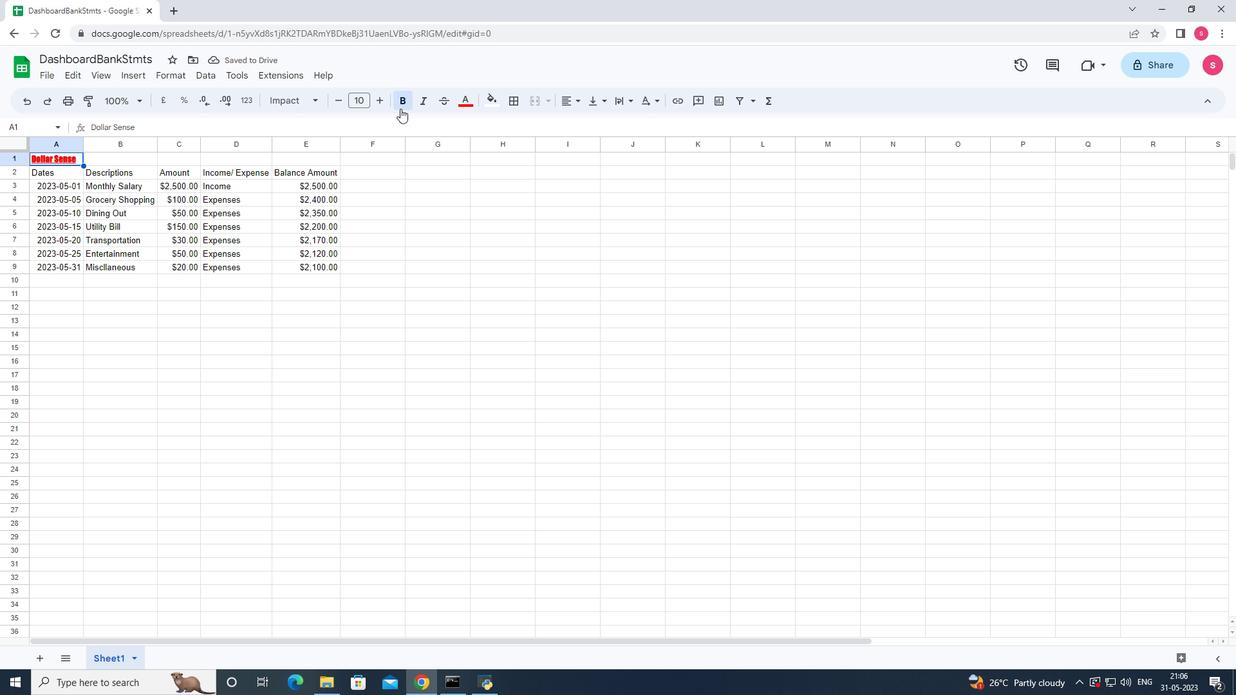 
Action: Mouse pressed left at (383, 106)
Screenshot: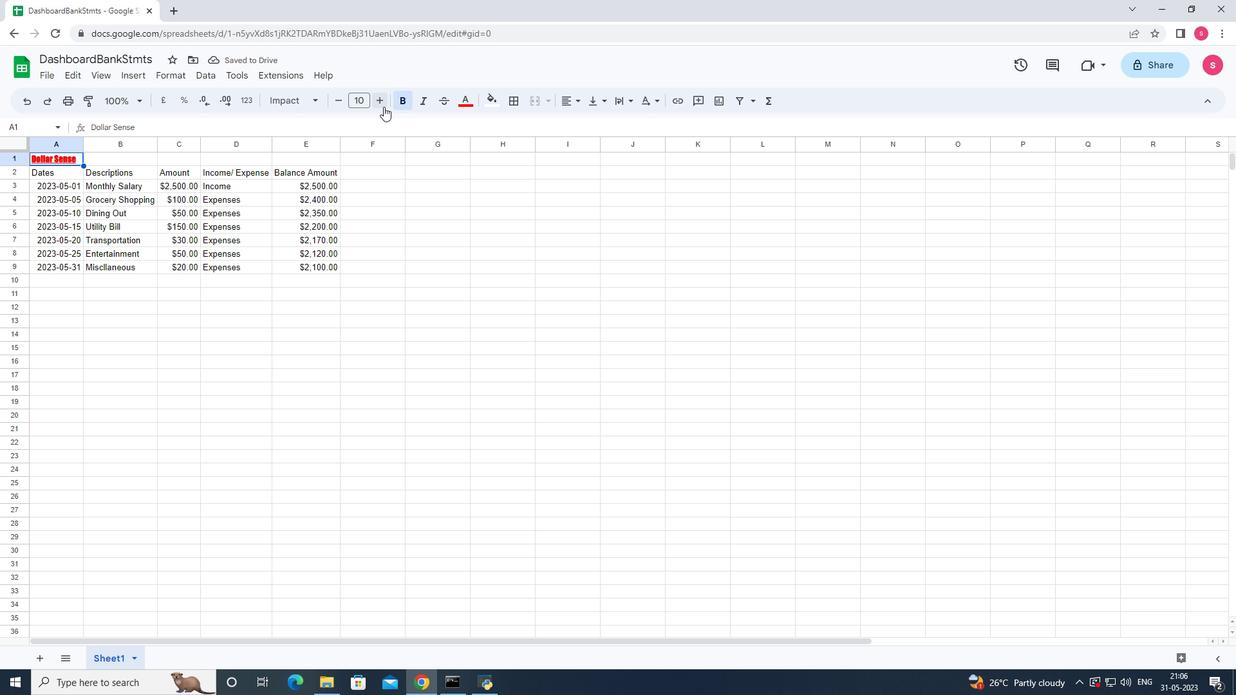 
Action: Mouse pressed left at (383, 106)
Screenshot: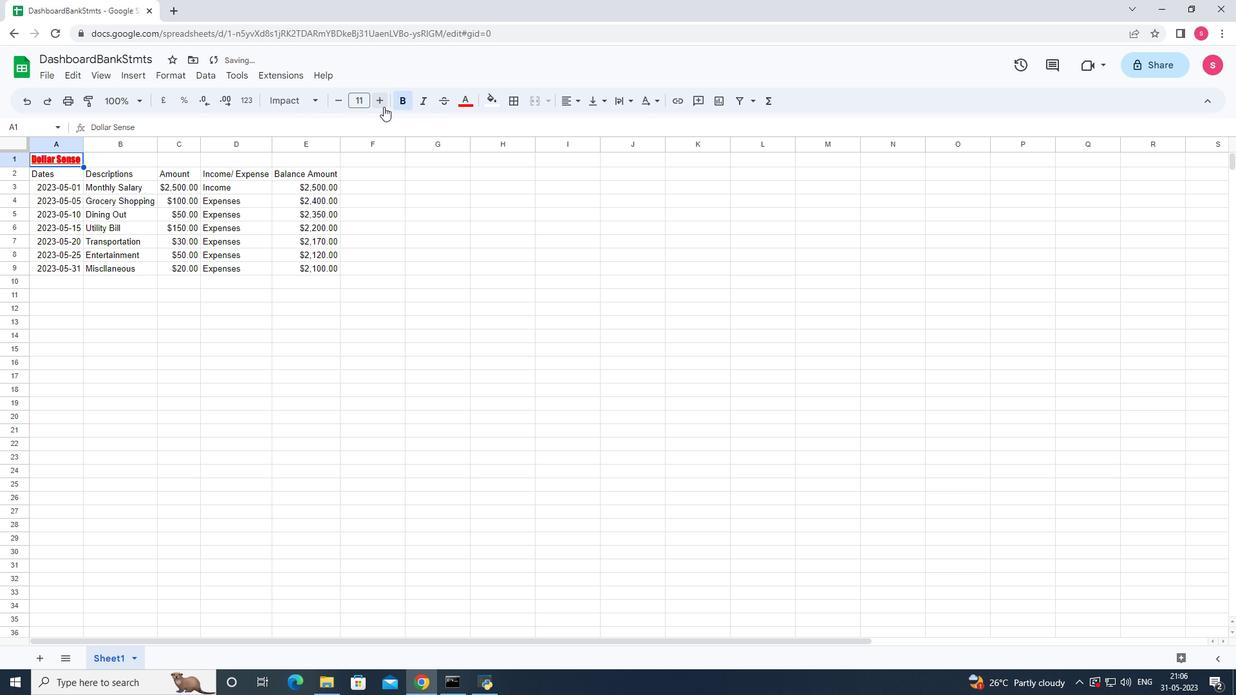 
Action: Mouse pressed left at (383, 106)
Screenshot: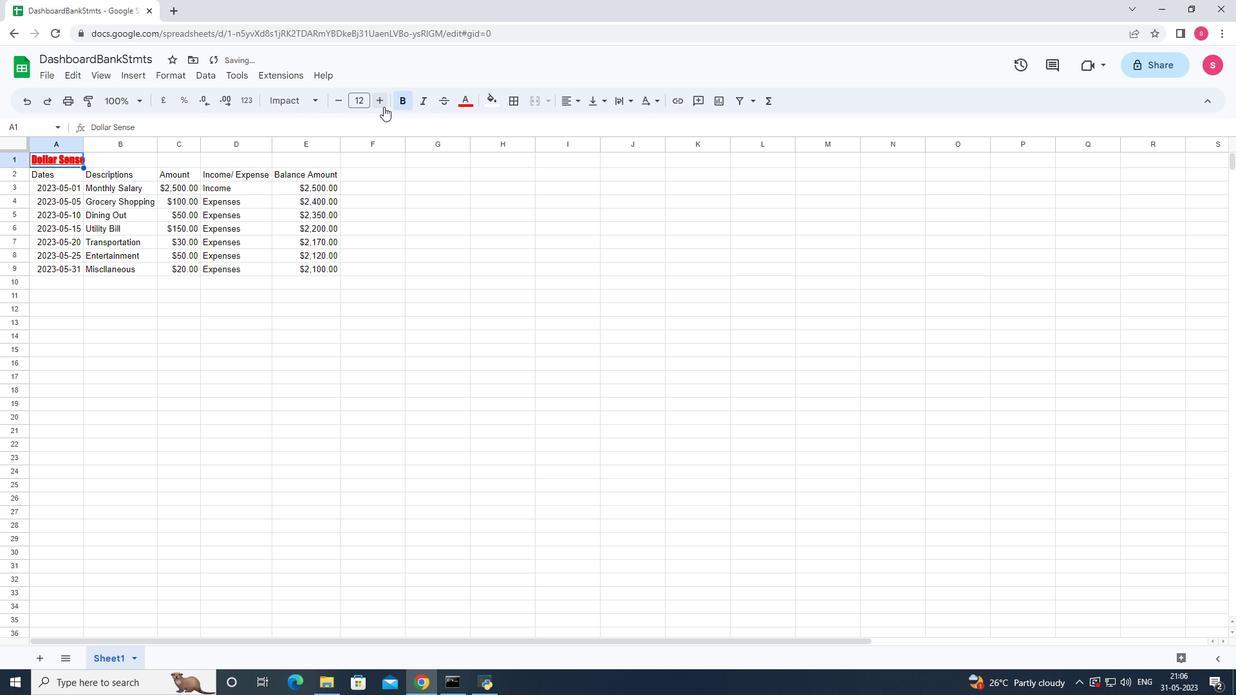 
Action: Mouse pressed left at (383, 106)
Screenshot: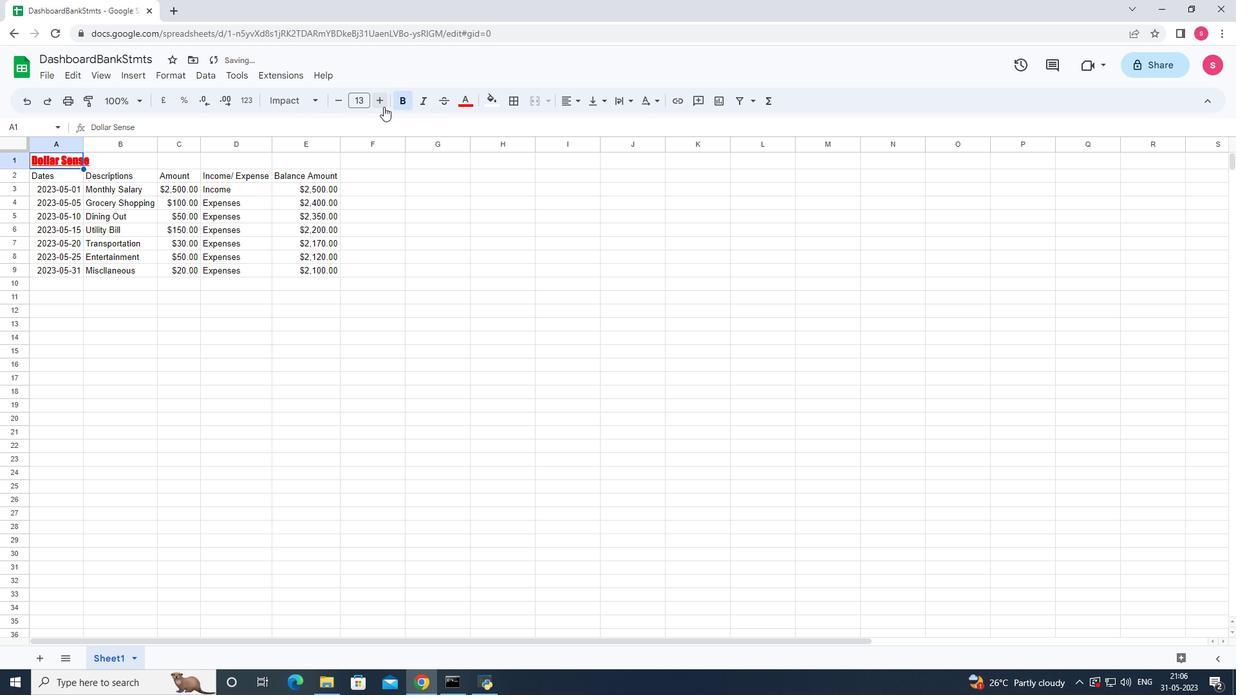 
Action: Mouse pressed left at (383, 106)
Screenshot: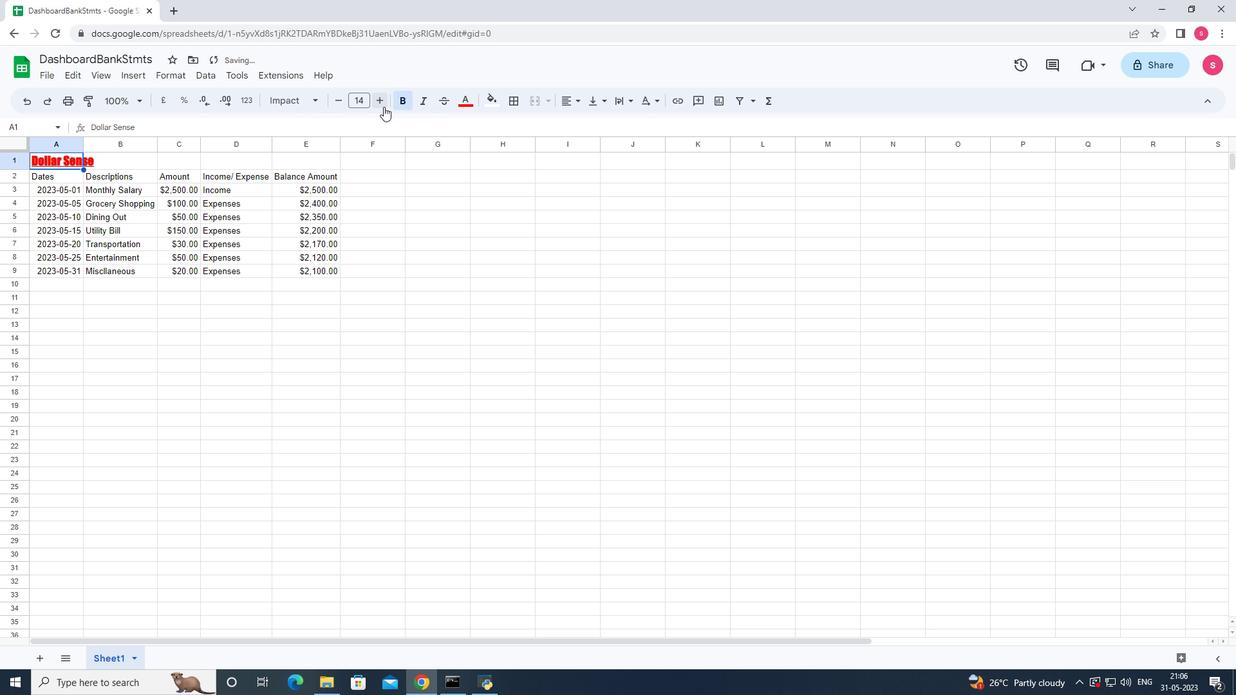 
Action: Mouse moved to (383, 106)
Screenshot: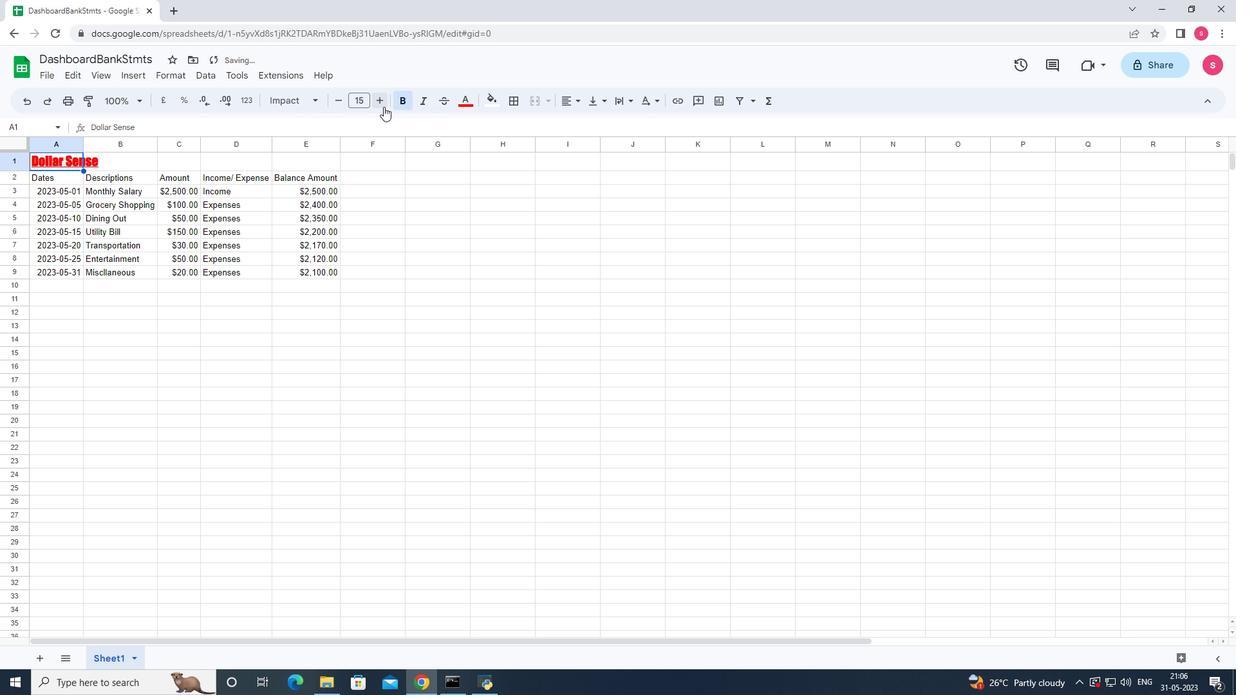 
Action: Mouse pressed left at (383, 106)
Screenshot: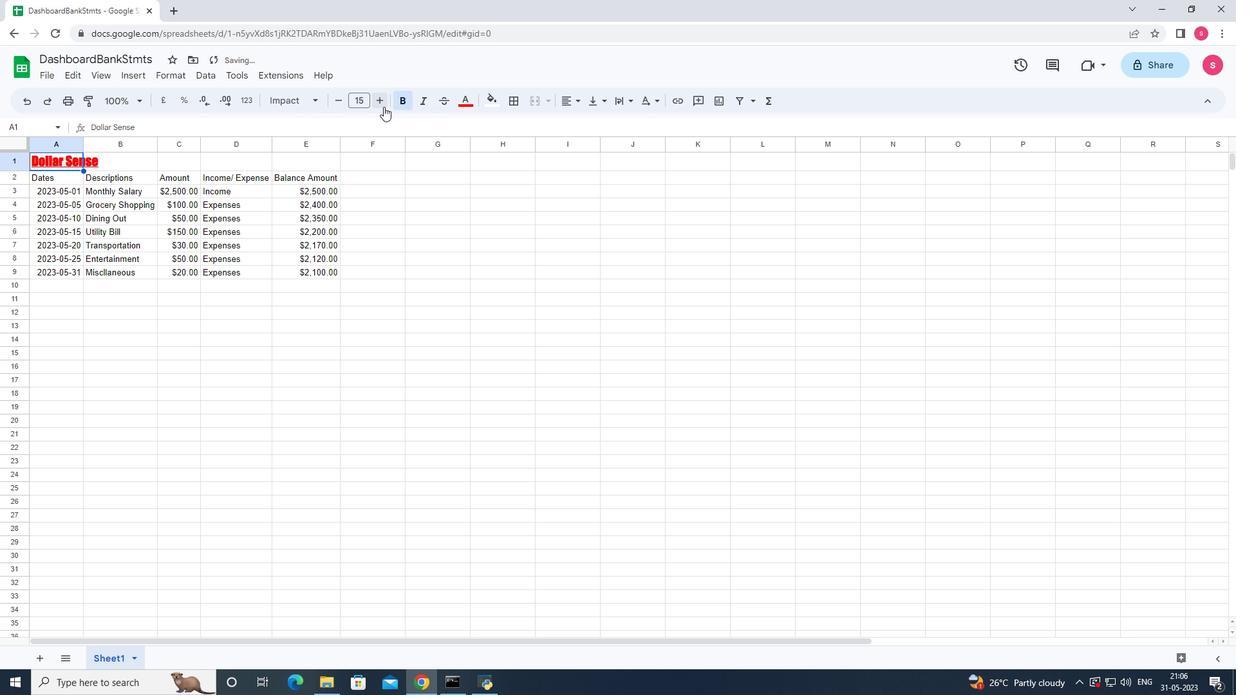 
Action: Mouse pressed left at (383, 106)
Screenshot: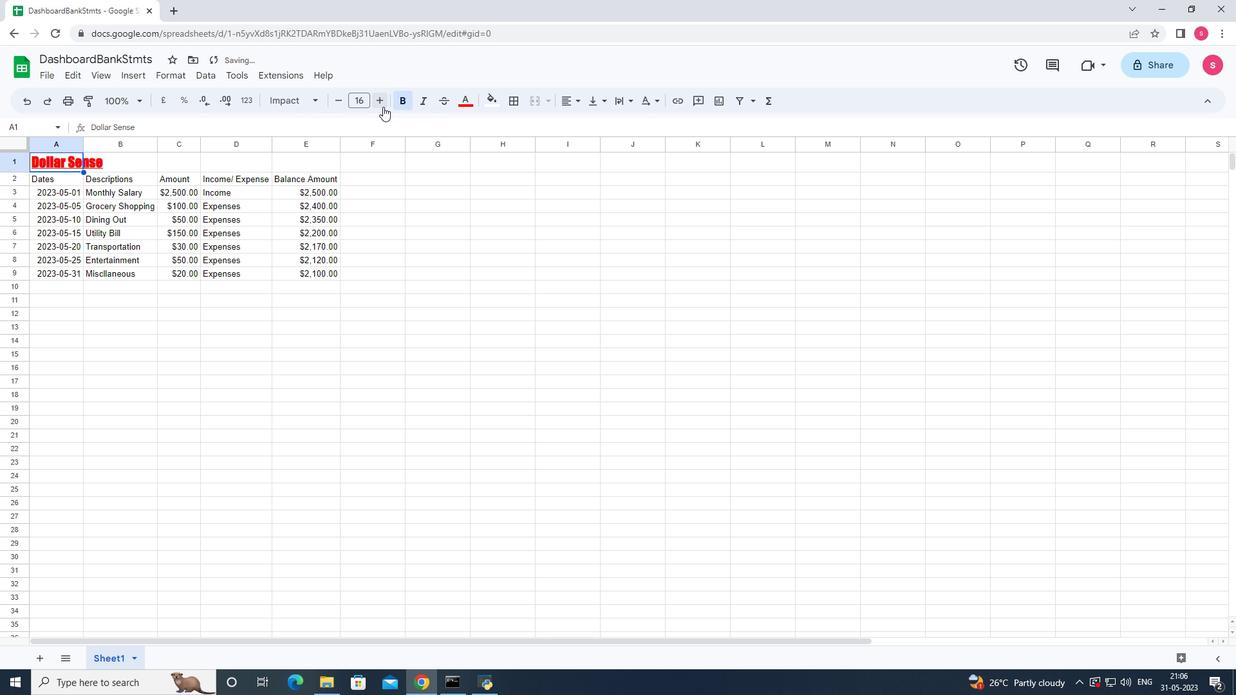 
Action: Mouse pressed left at (383, 106)
Screenshot: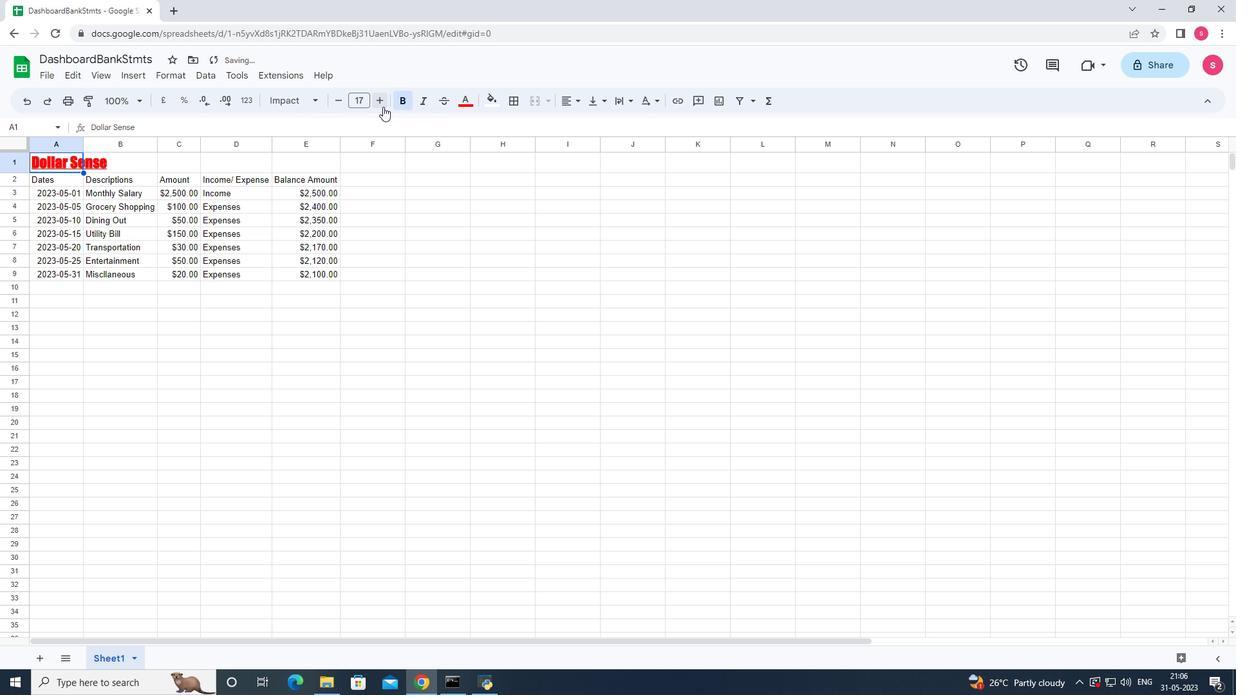 
Action: Mouse pressed left at (383, 106)
Screenshot: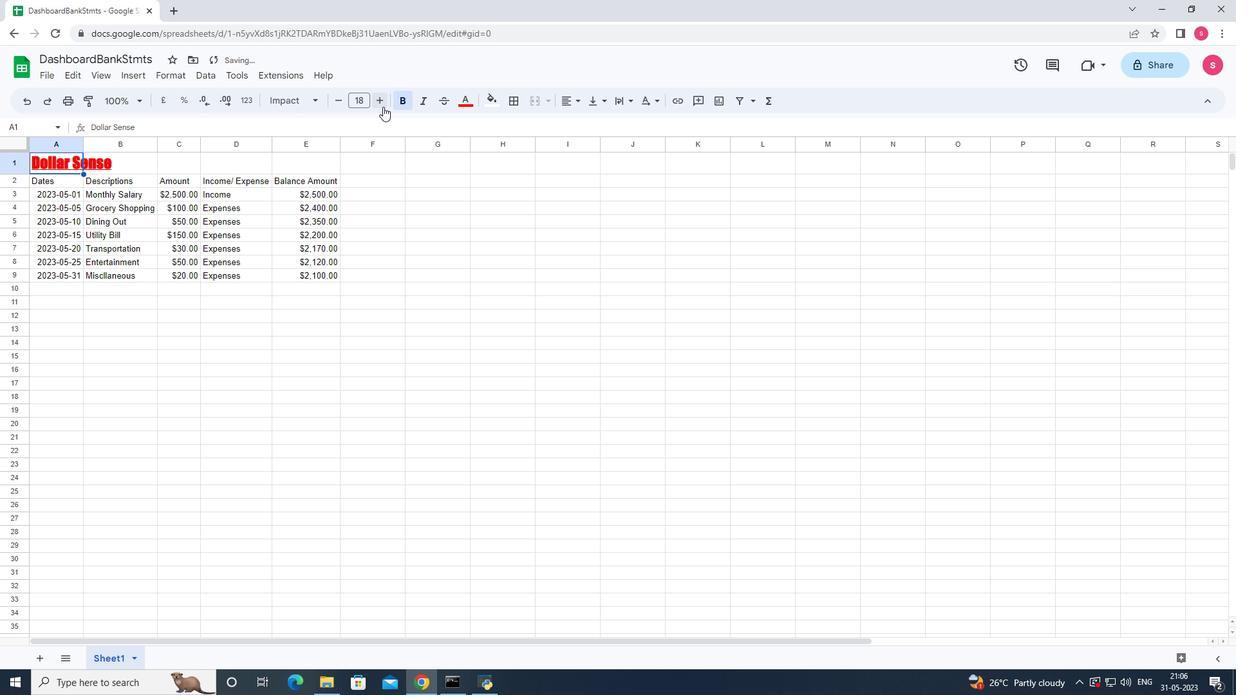 
Action: Mouse pressed left at (383, 106)
Screenshot: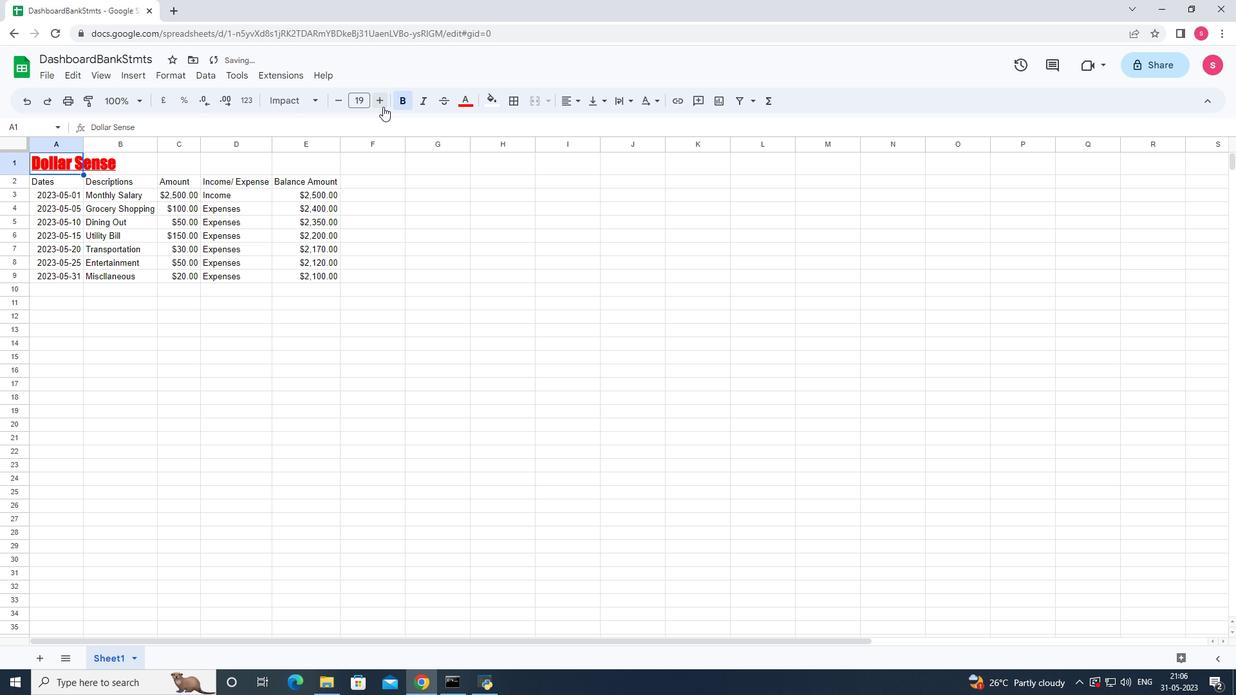 
Action: Mouse pressed left at (383, 106)
Screenshot: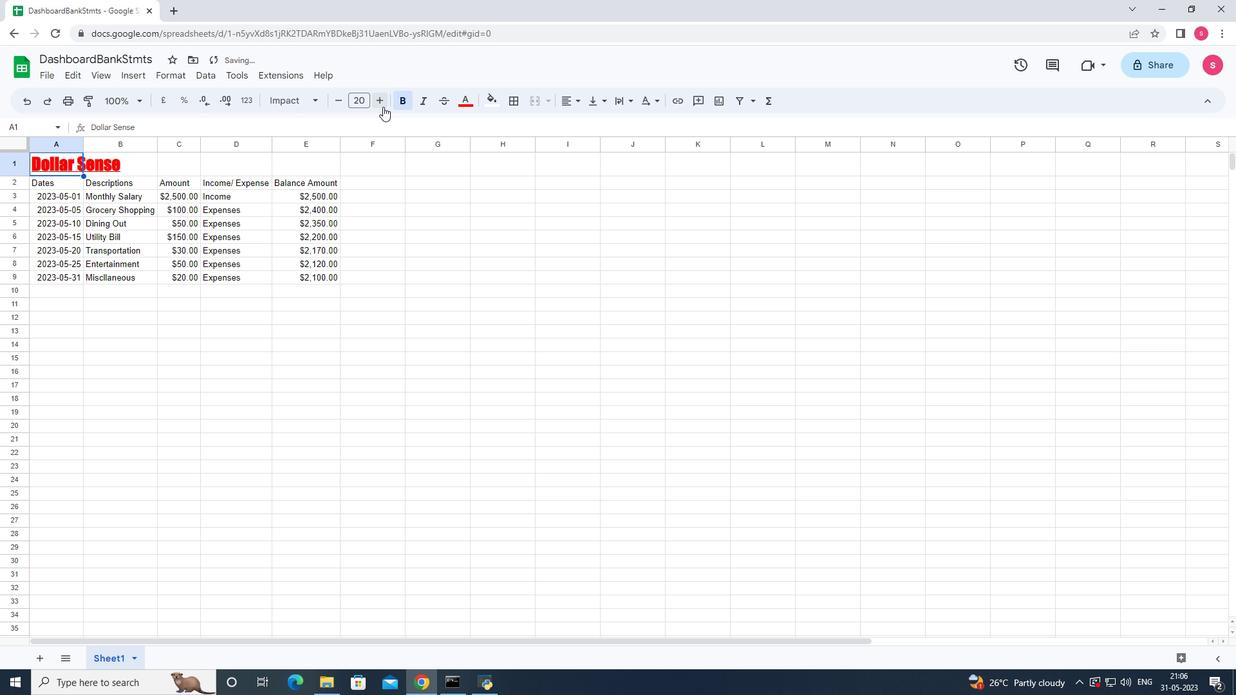 
Action: Mouse pressed left at (383, 106)
Screenshot: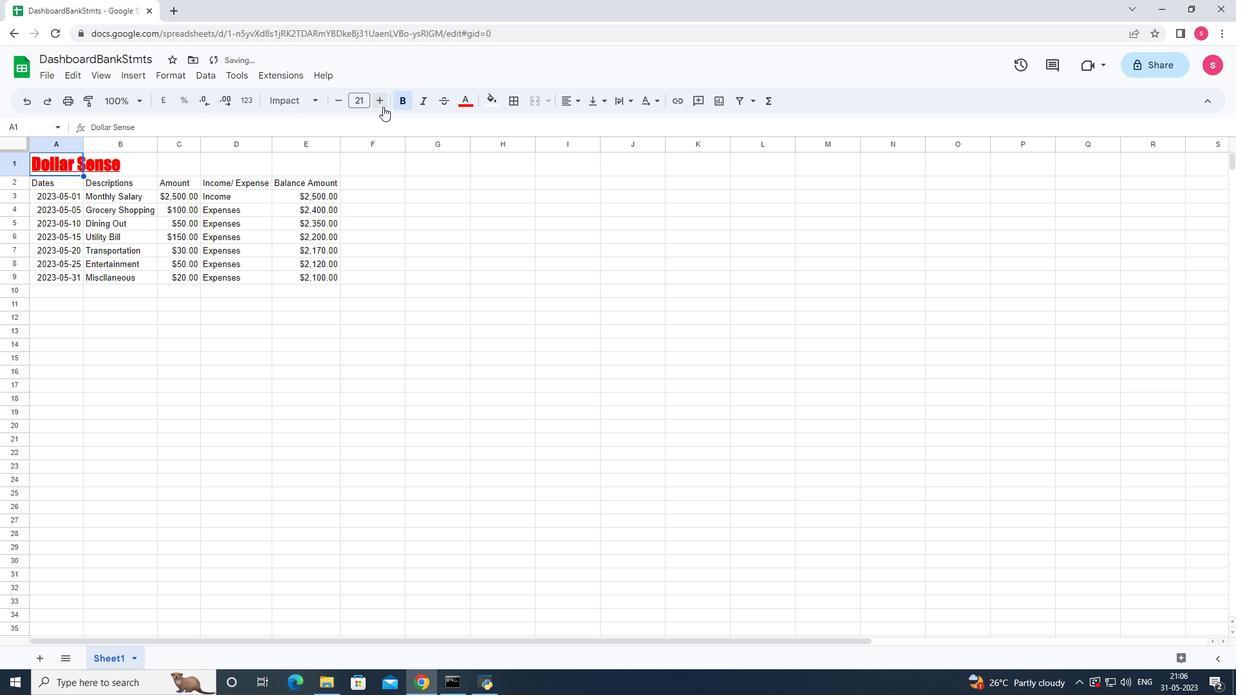 
Action: Mouse moved to (606, 358)
Screenshot: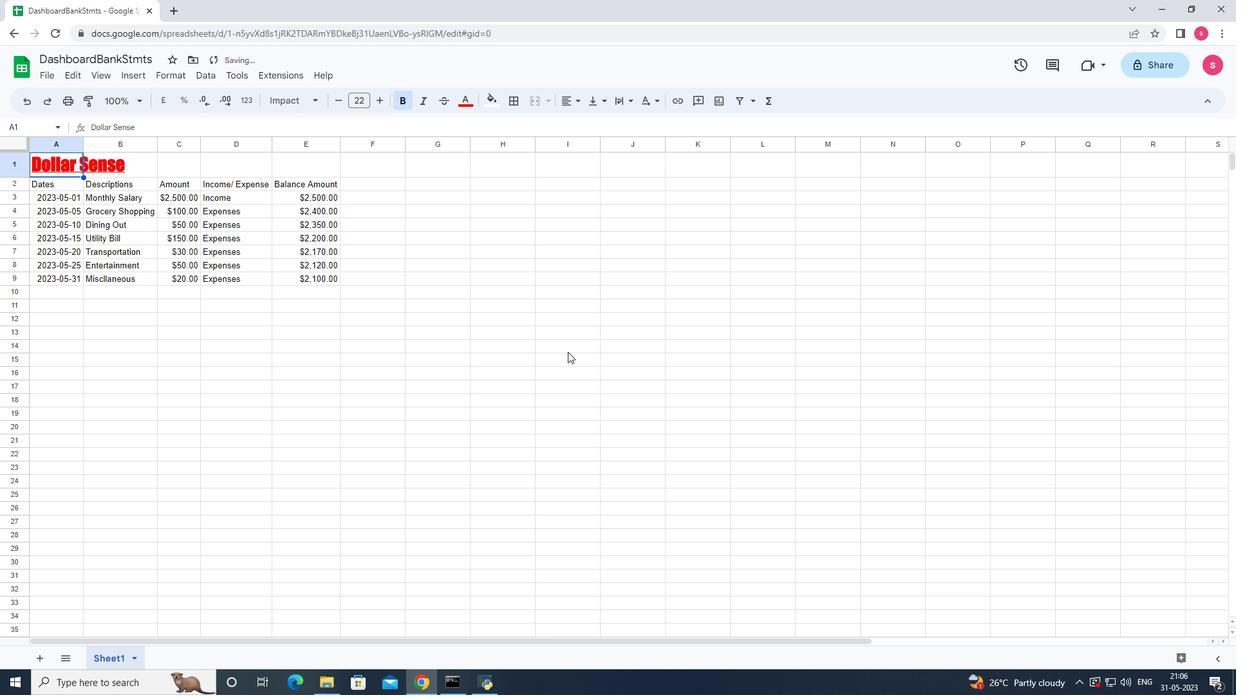 
Action: Mouse pressed left at (606, 358)
Screenshot: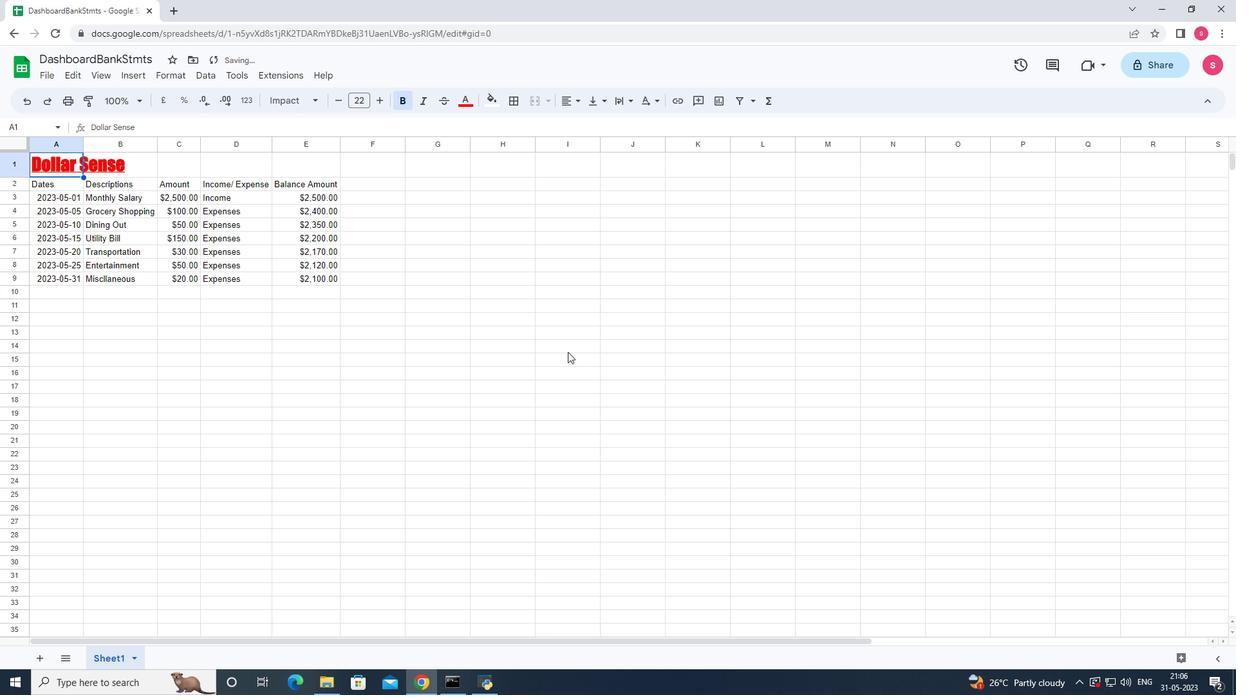 
Action: Mouse moved to (33, 179)
Screenshot: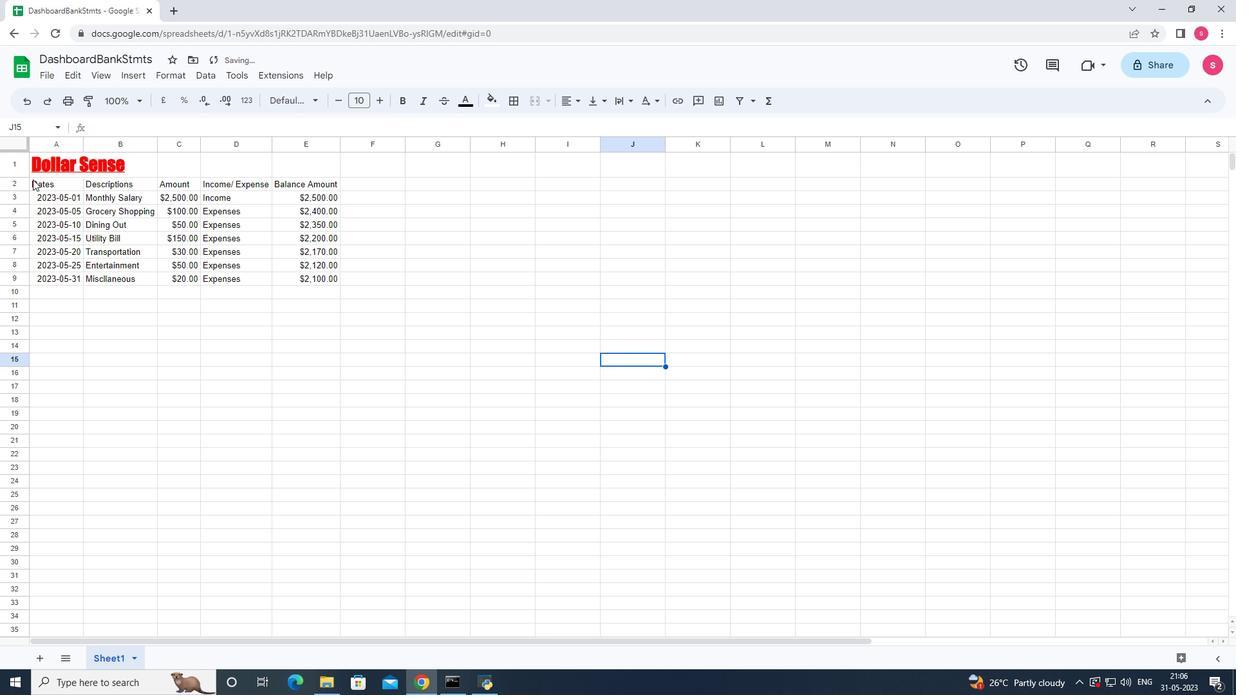 
Action: Mouse pressed left at (33, 179)
Screenshot: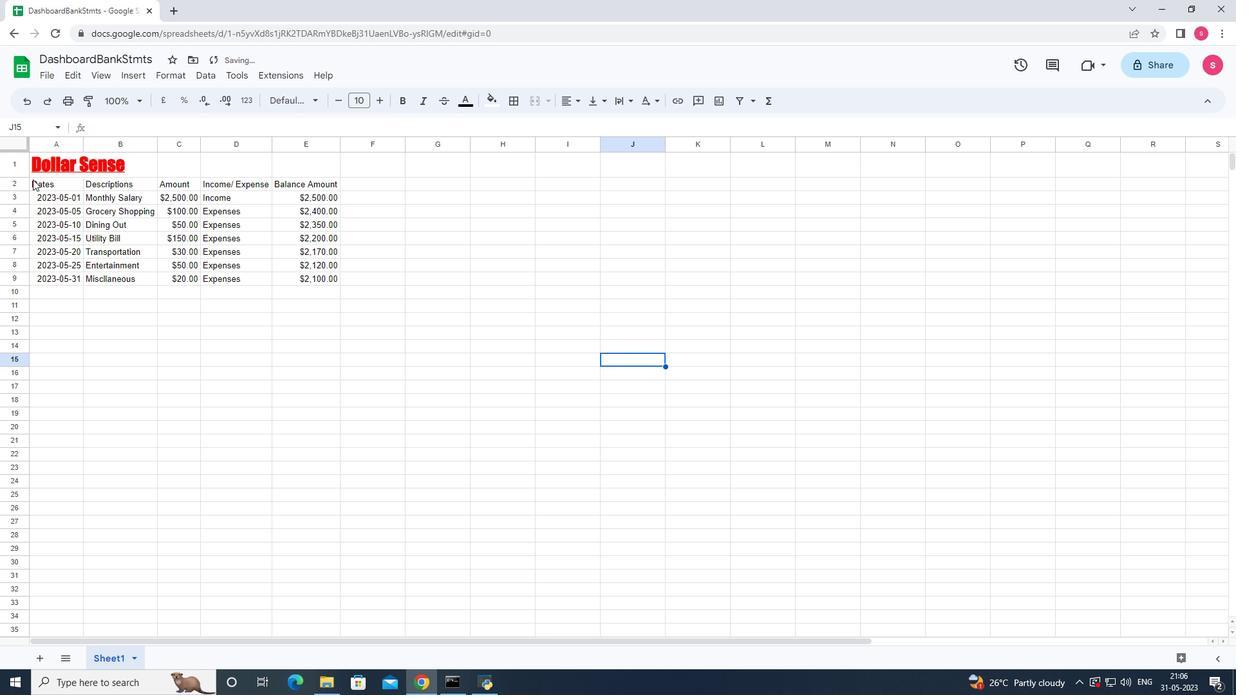 
Action: Mouse moved to (284, 103)
Screenshot: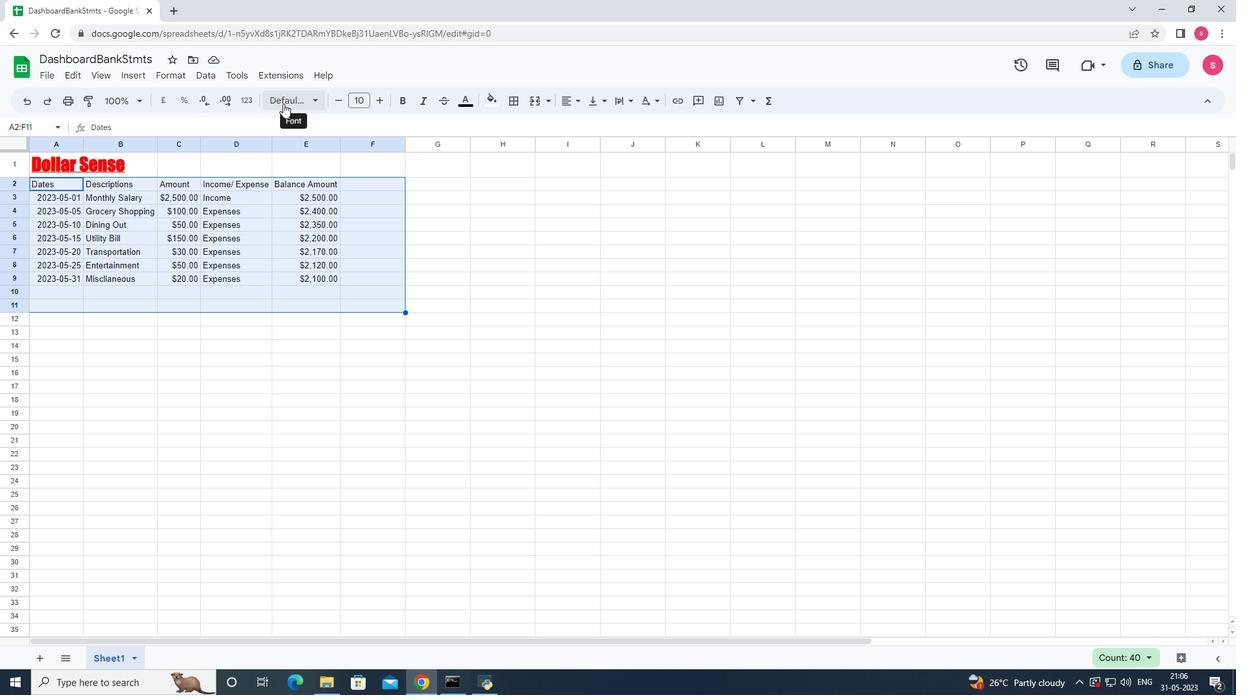 
Action: Mouse pressed left at (284, 103)
Screenshot: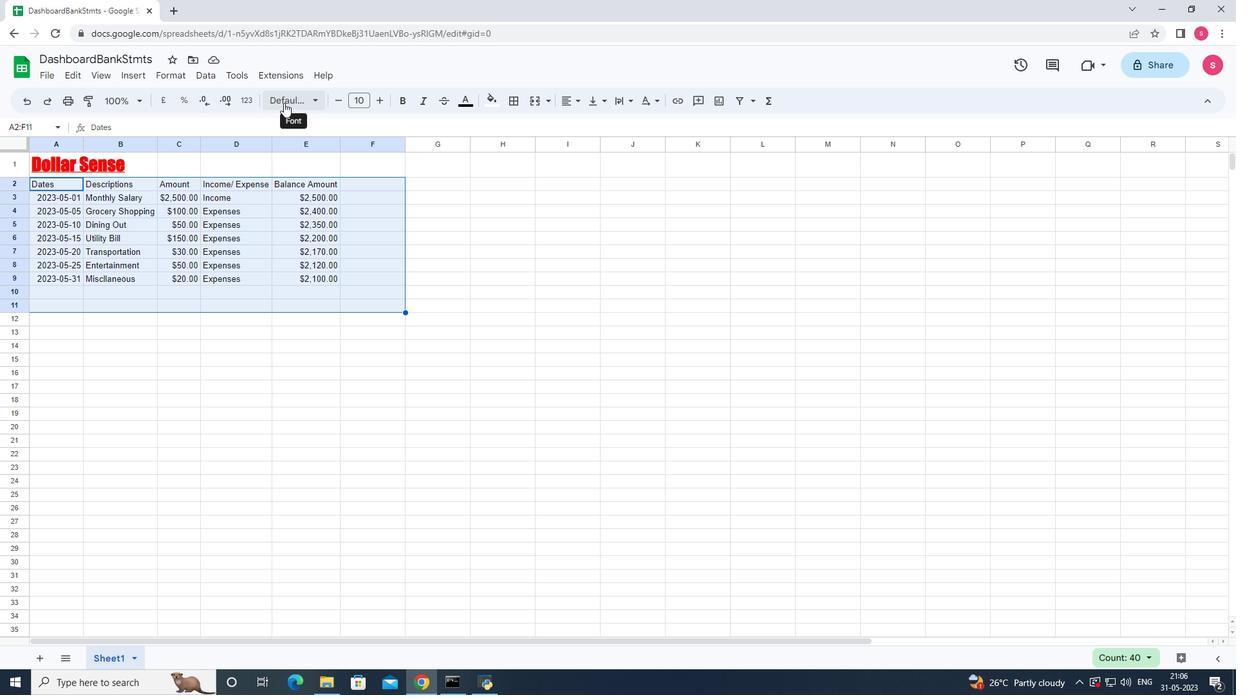 
Action: Mouse moved to (376, 362)
Screenshot: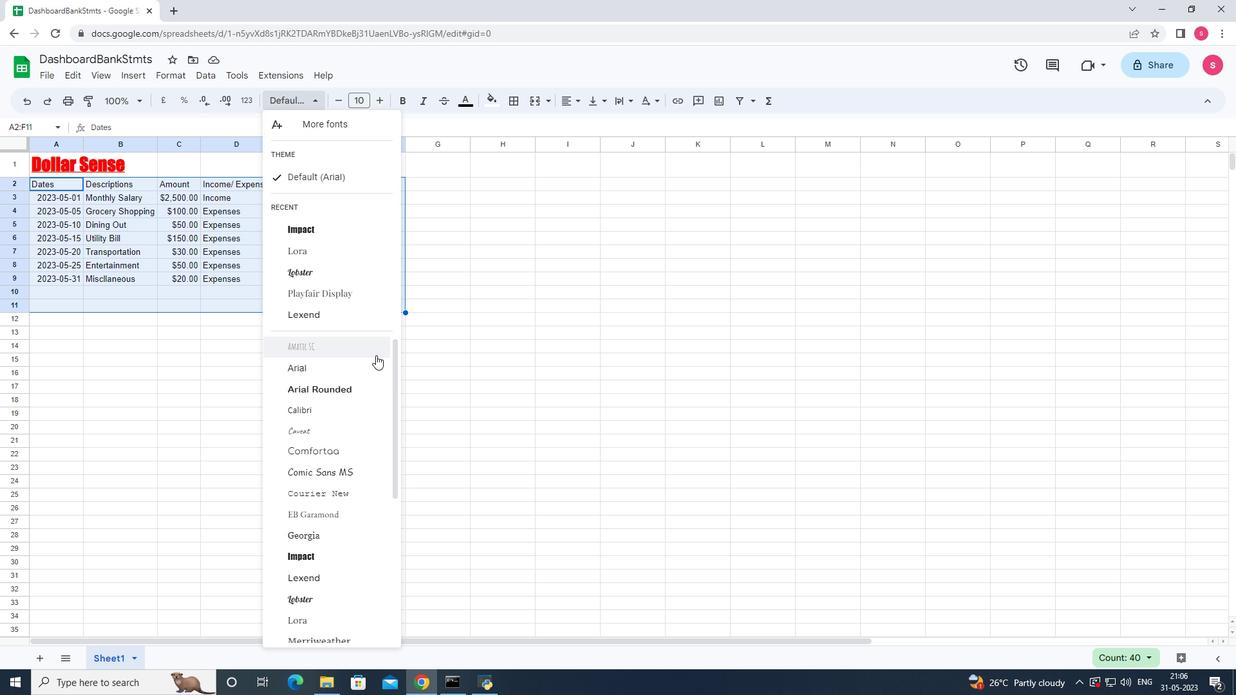
Action: Mouse scrolled (376, 361) with delta (0, 0)
Screenshot: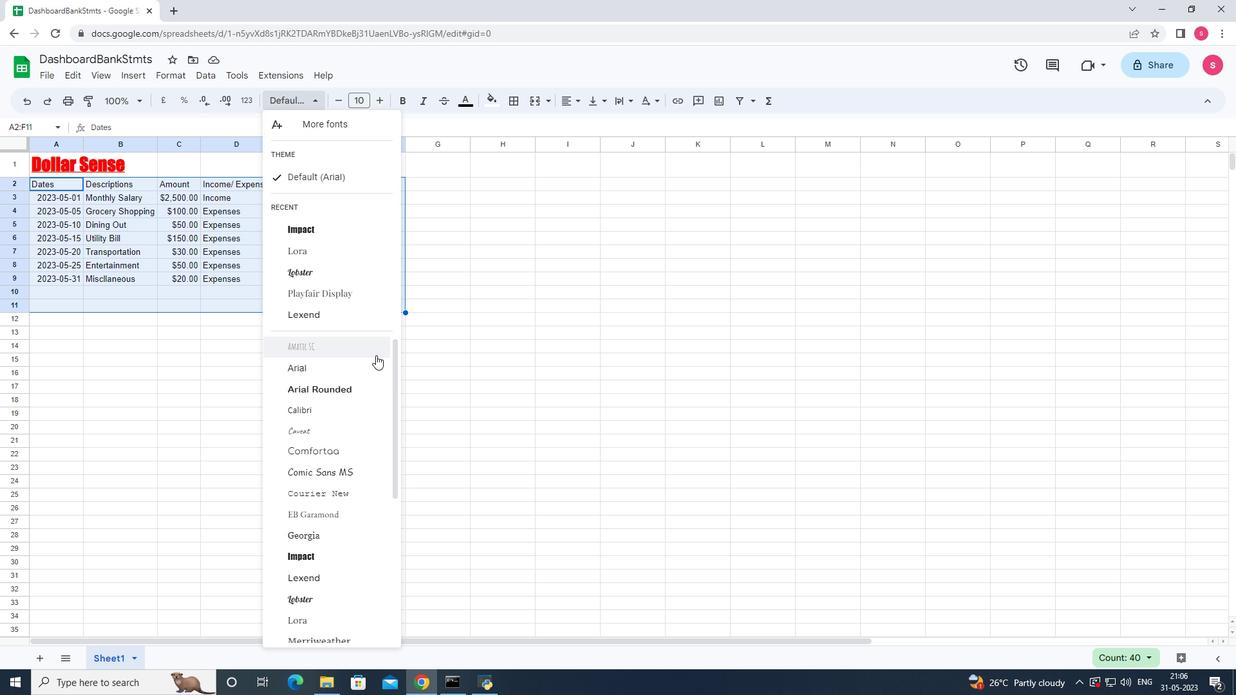 
Action: Mouse moved to (378, 390)
Screenshot: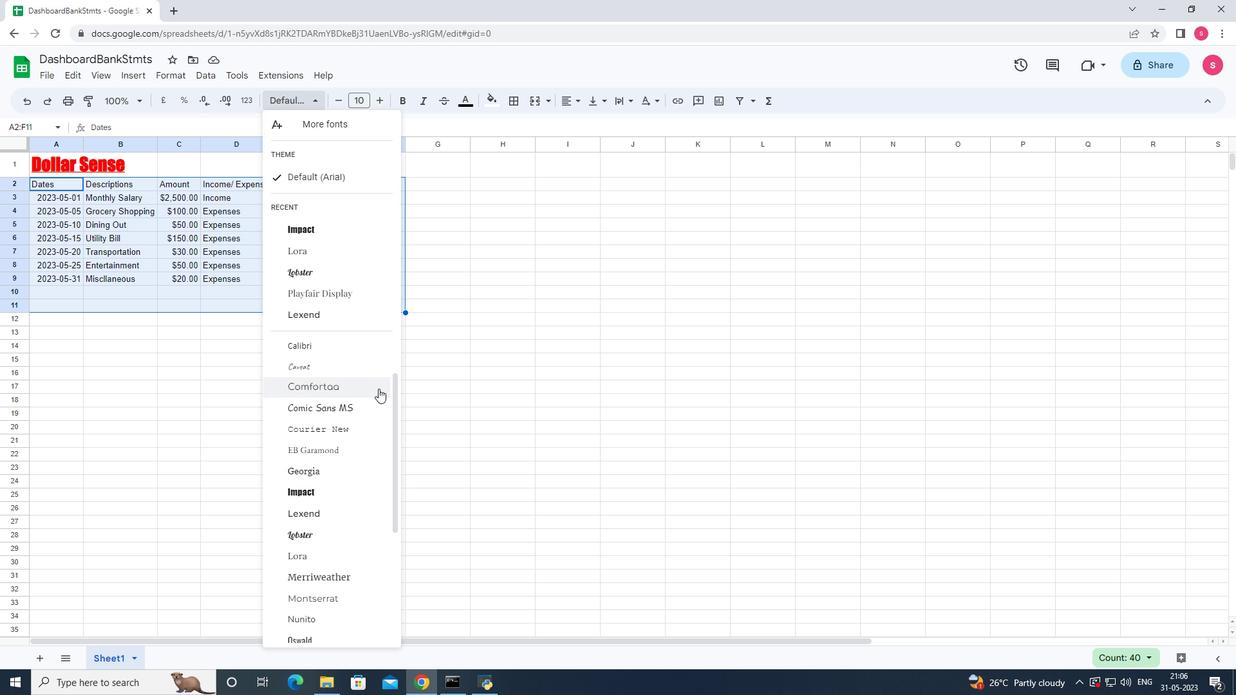 
Action: Mouse scrolled (378, 390) with delta (0, 0)
Screenshot: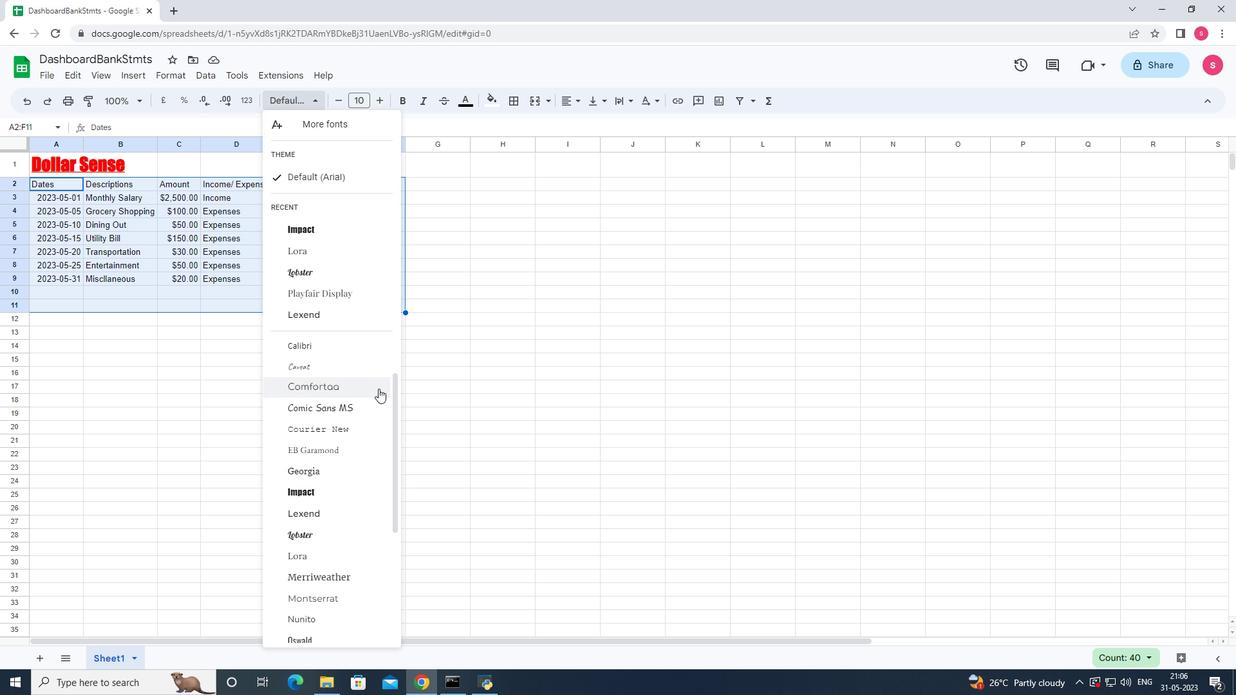 
Action: Mouse moved to (378, 418)
Screenshot: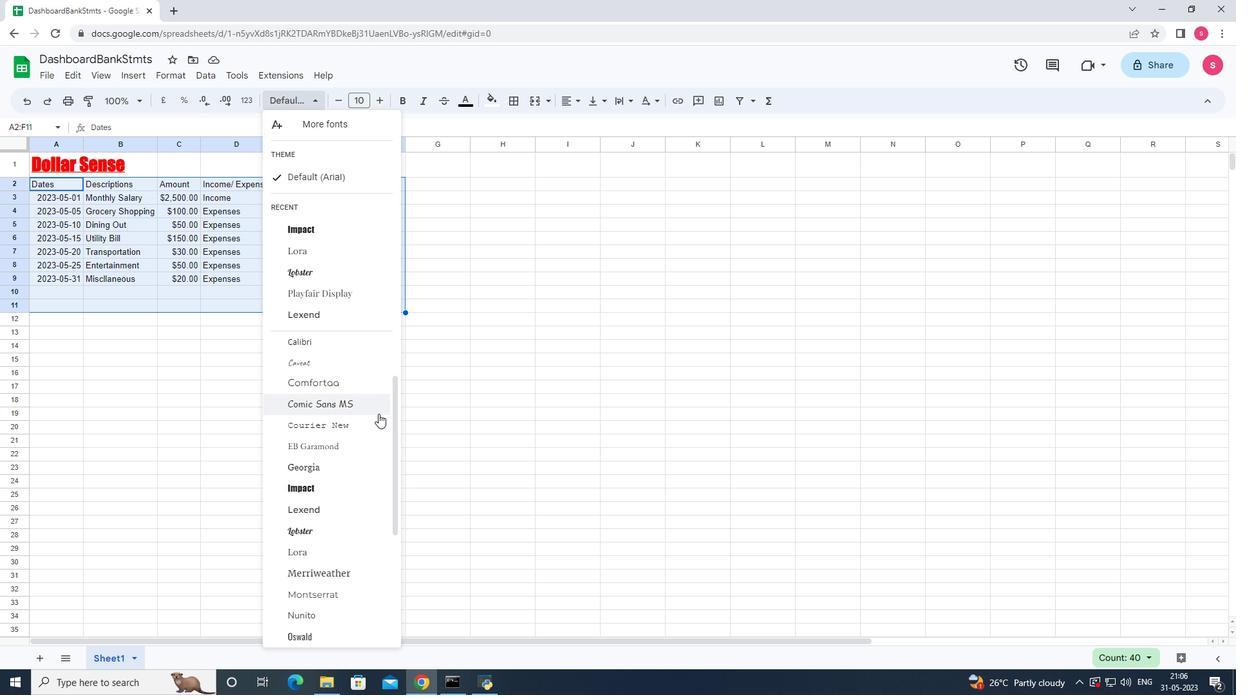 
Action: Mouse scrolled (378, 417) with delta (0, 0)
Screenshot: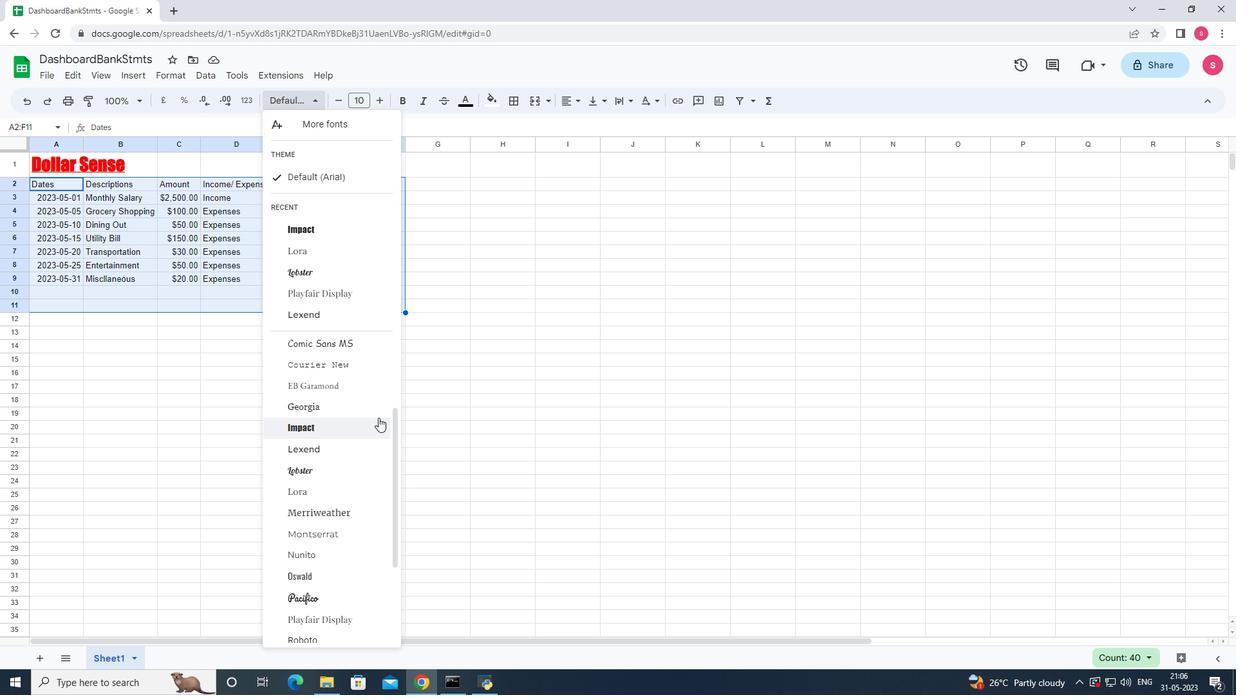 
Action: Mouse moved to (378, 422)
Screenshot: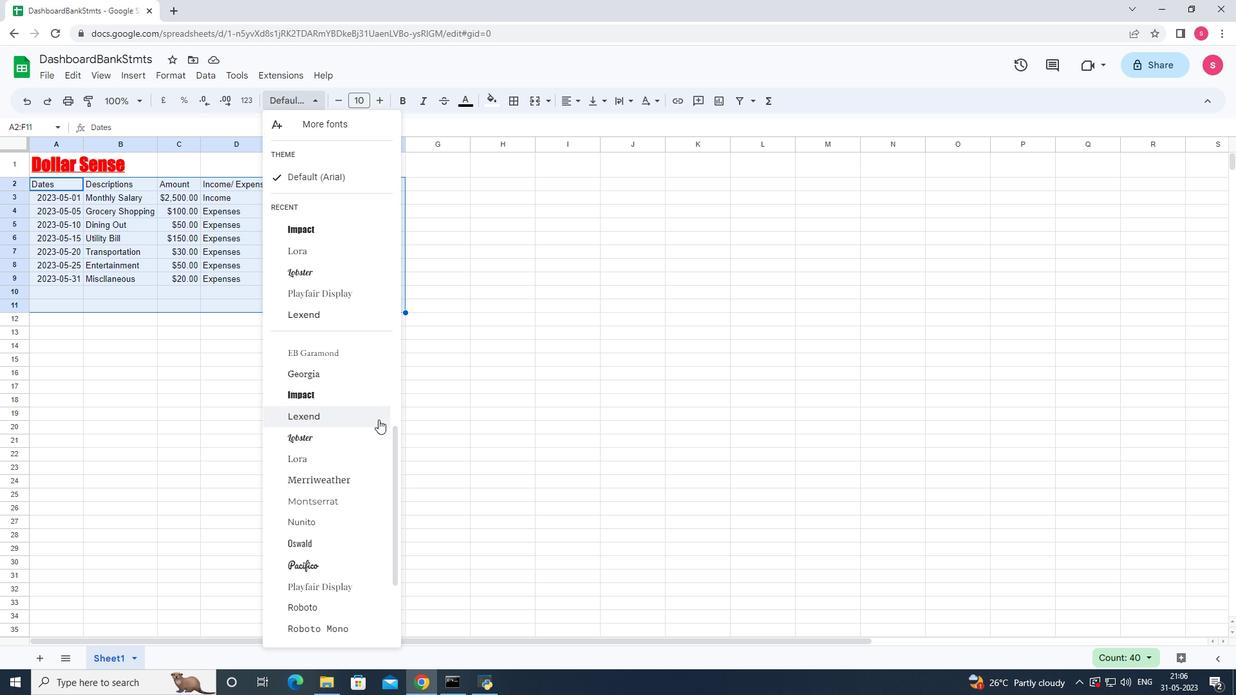
Action: Mouse scrolled (378, 421) with delta (0, 0)
Screenshot: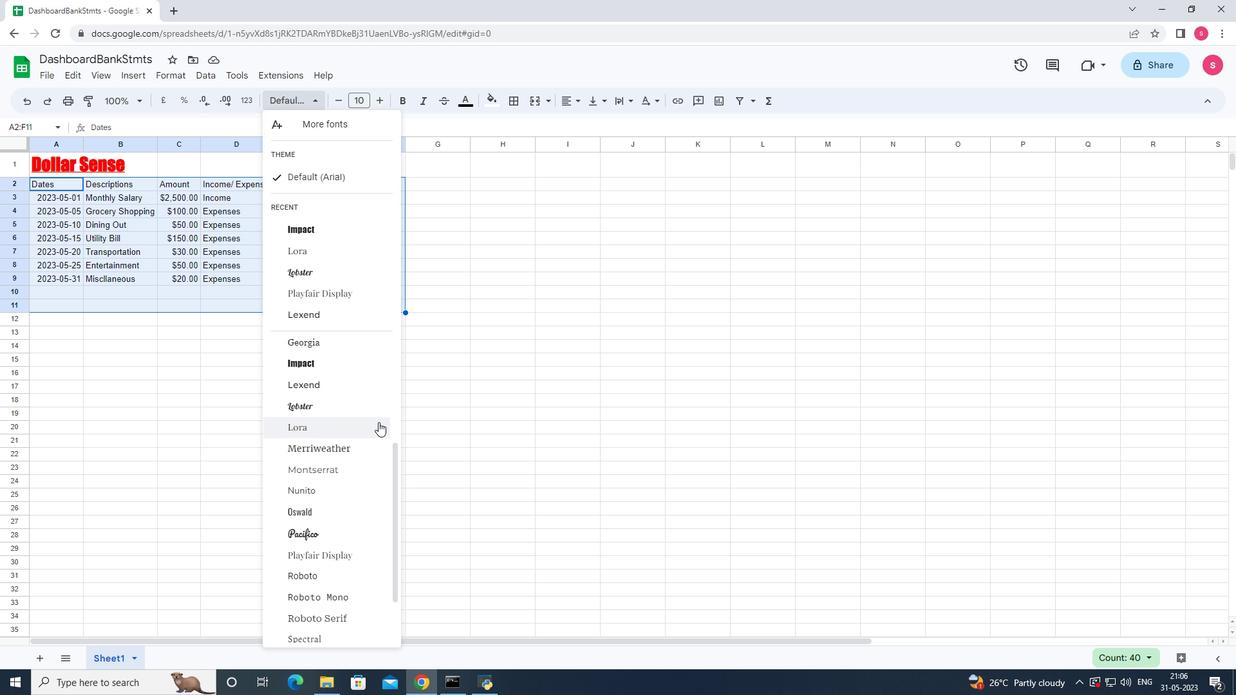 
Action: Mouse moved to (378, 432)
Screenshot: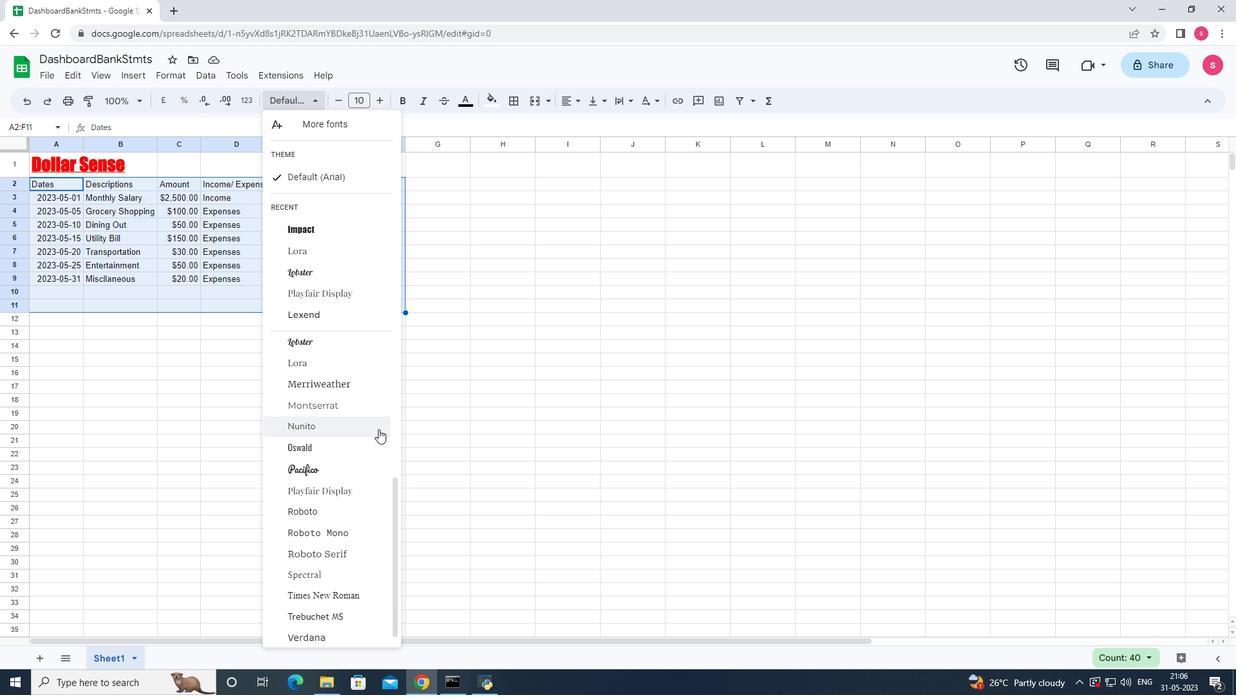 
Action: Mouse scrolled (378, 431) with delta (0, 0)
Screenshot: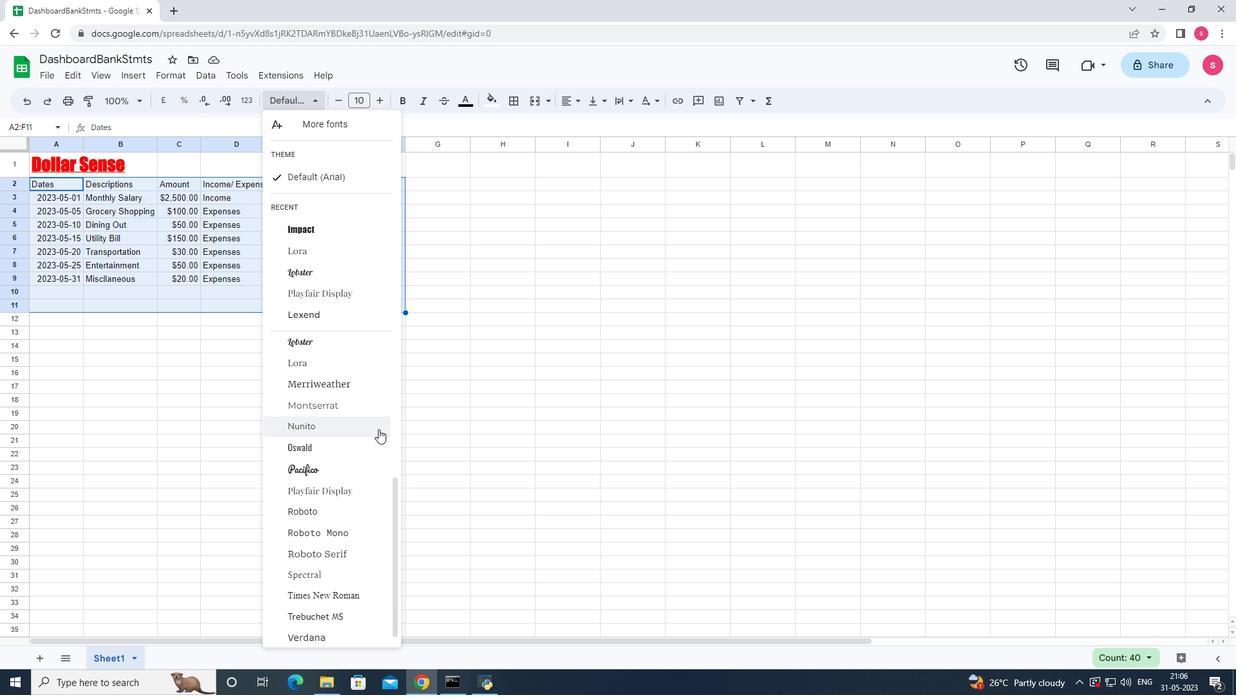 
Action: Mouse moved to (379, 453)
Screenshot: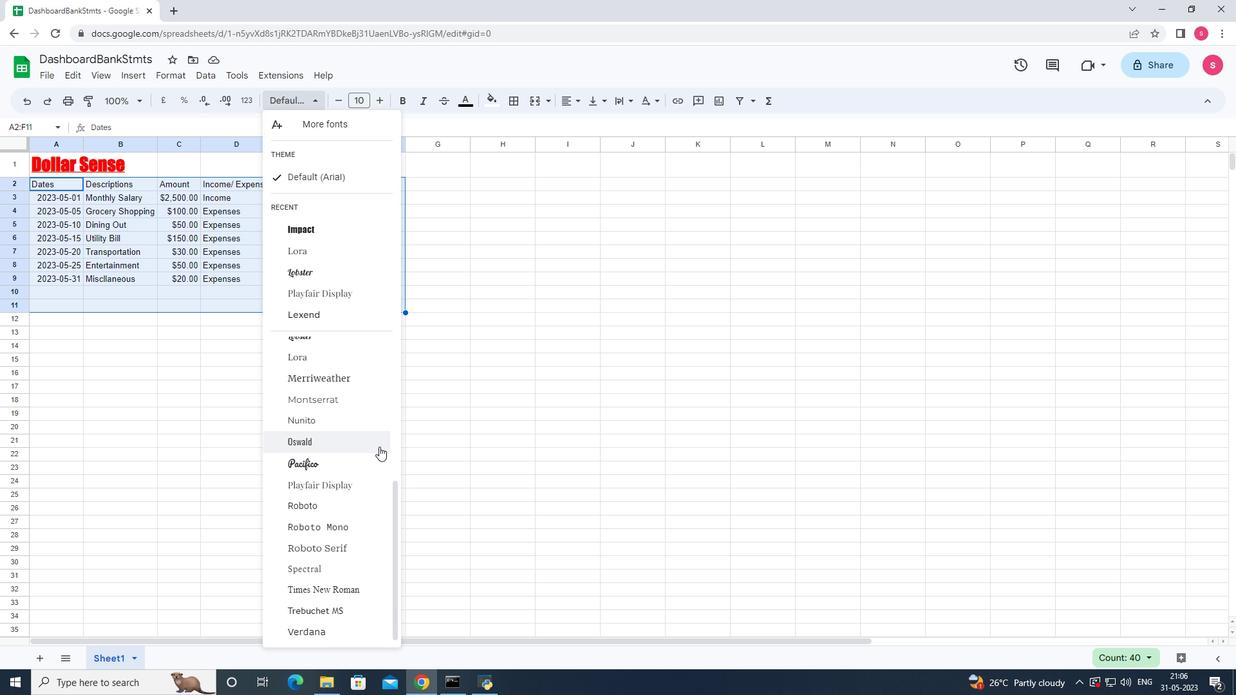 
Action: Mouse scrolled (379, 452) with delta (0, 0)
Screenshot: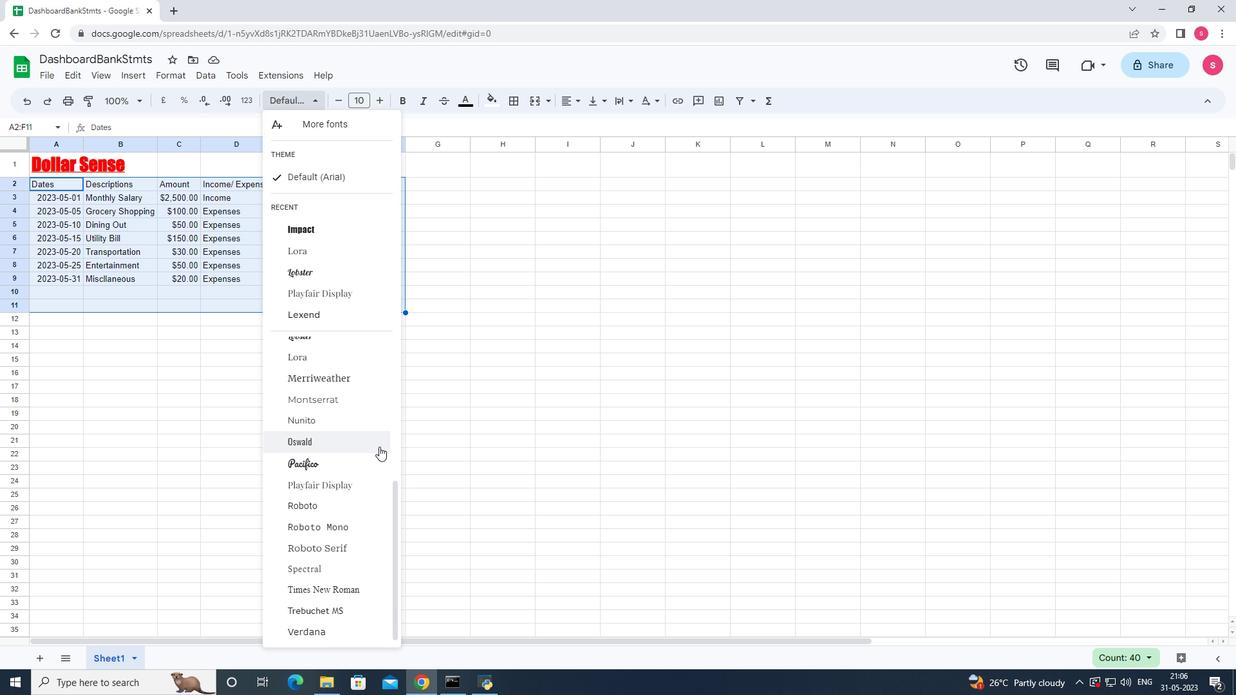 
Action: Mouse moved to (398, 550)
Screenshot: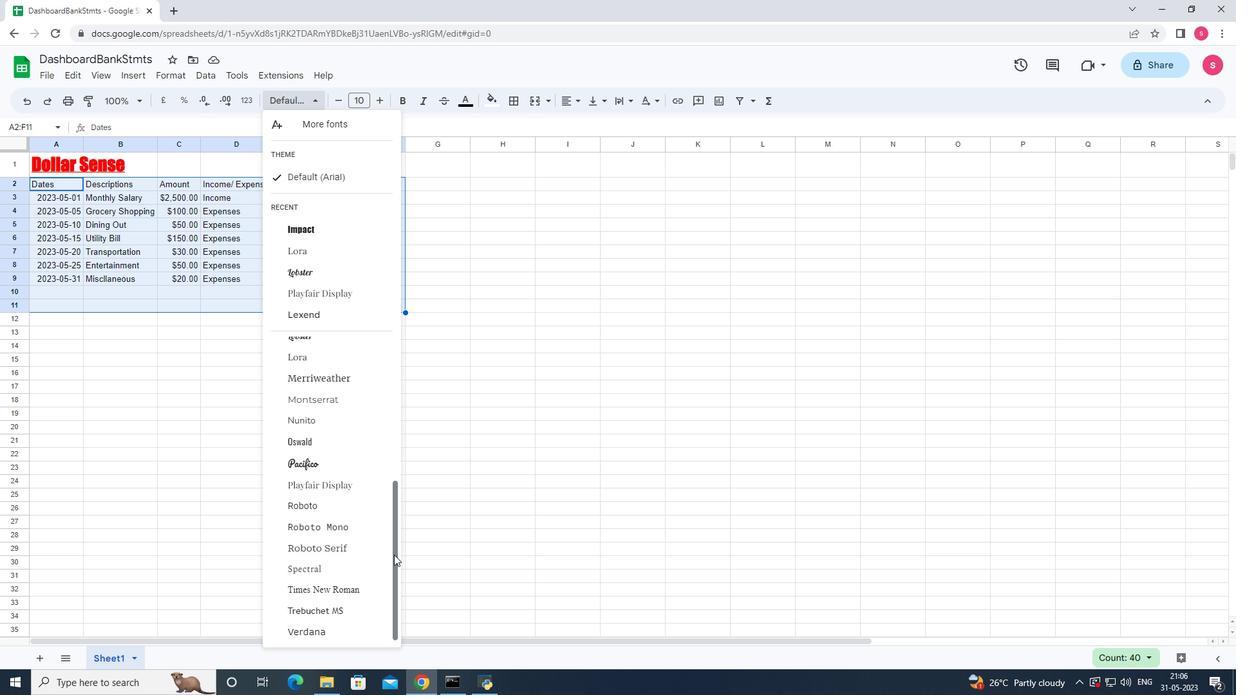 
Action: Mouse scrolled (398, 551) with delta (0, 0)
Screenshot: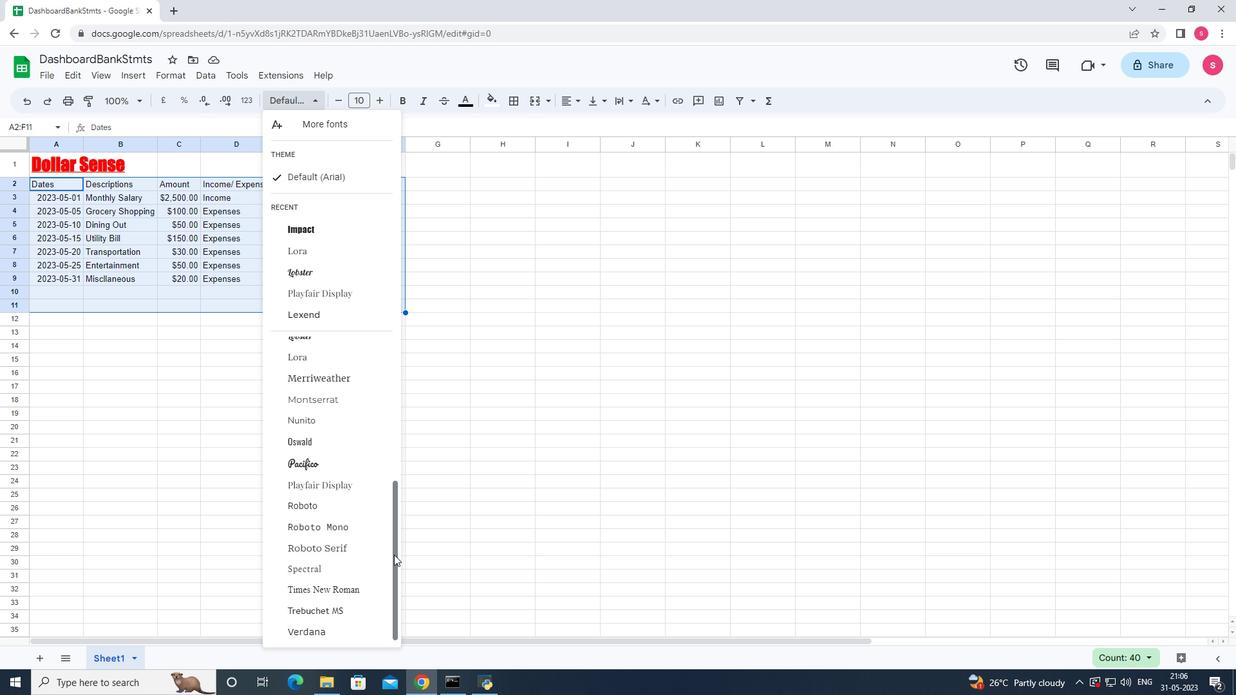 
Action: Mouse moved to (391, 534)
Screenshot: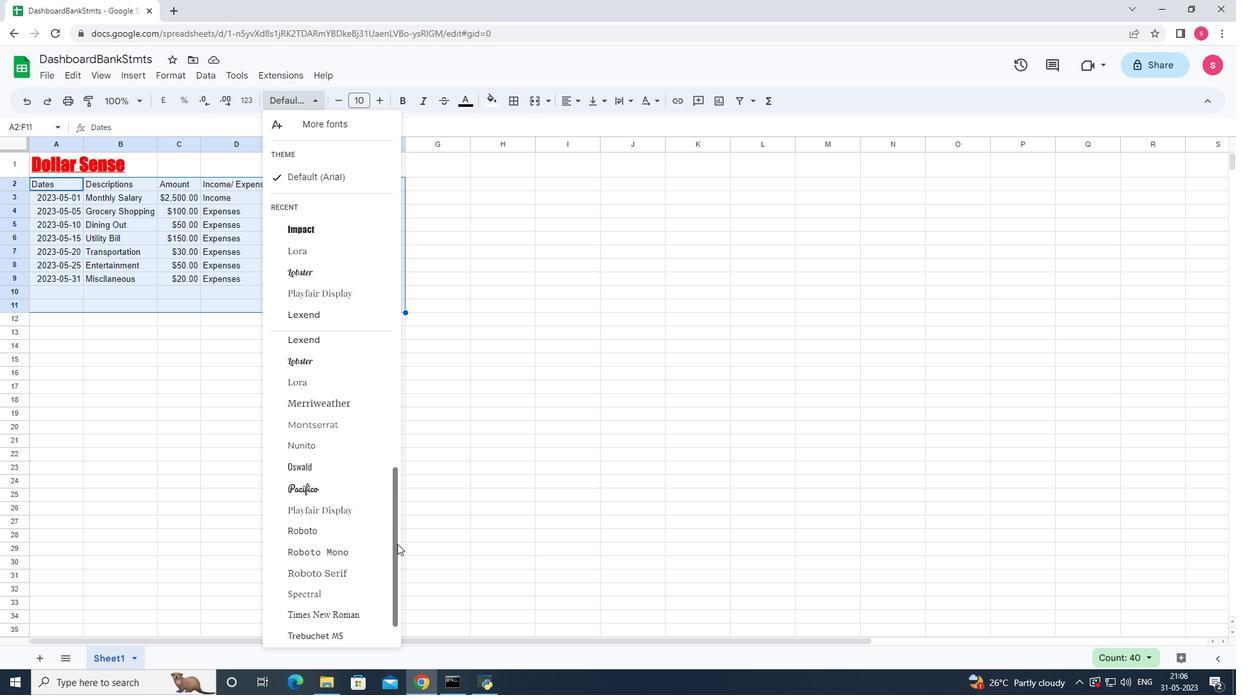 
Action: Mouse scrolled (392, 535) with delta (0, 0)
Screenshot: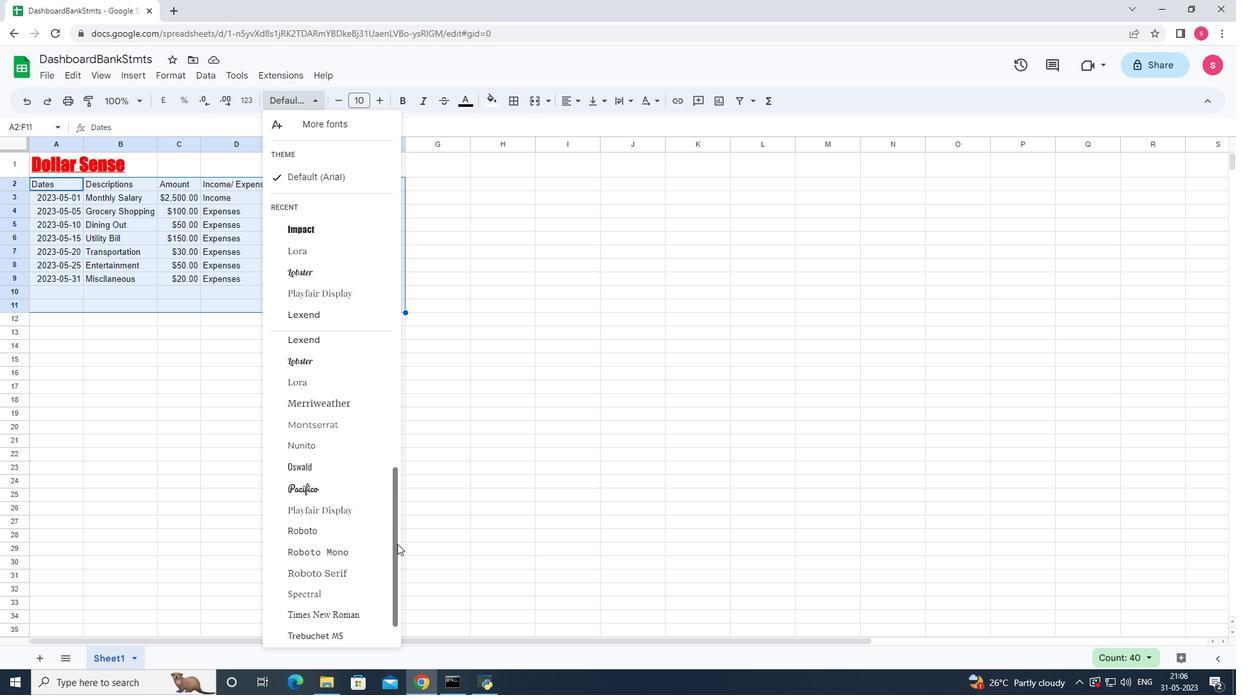 
Action: Mouse moved to (314, 468)
Screenshot: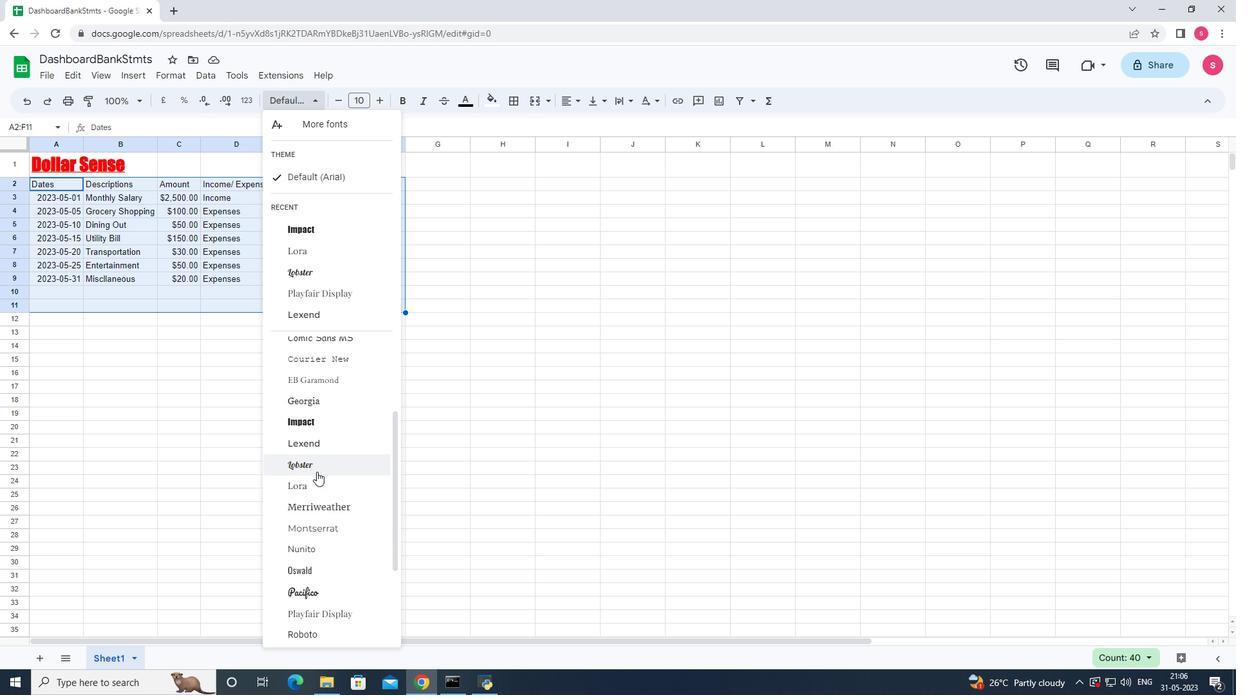 
Action: Mouse pressed left at (314, 468)
Screenshot: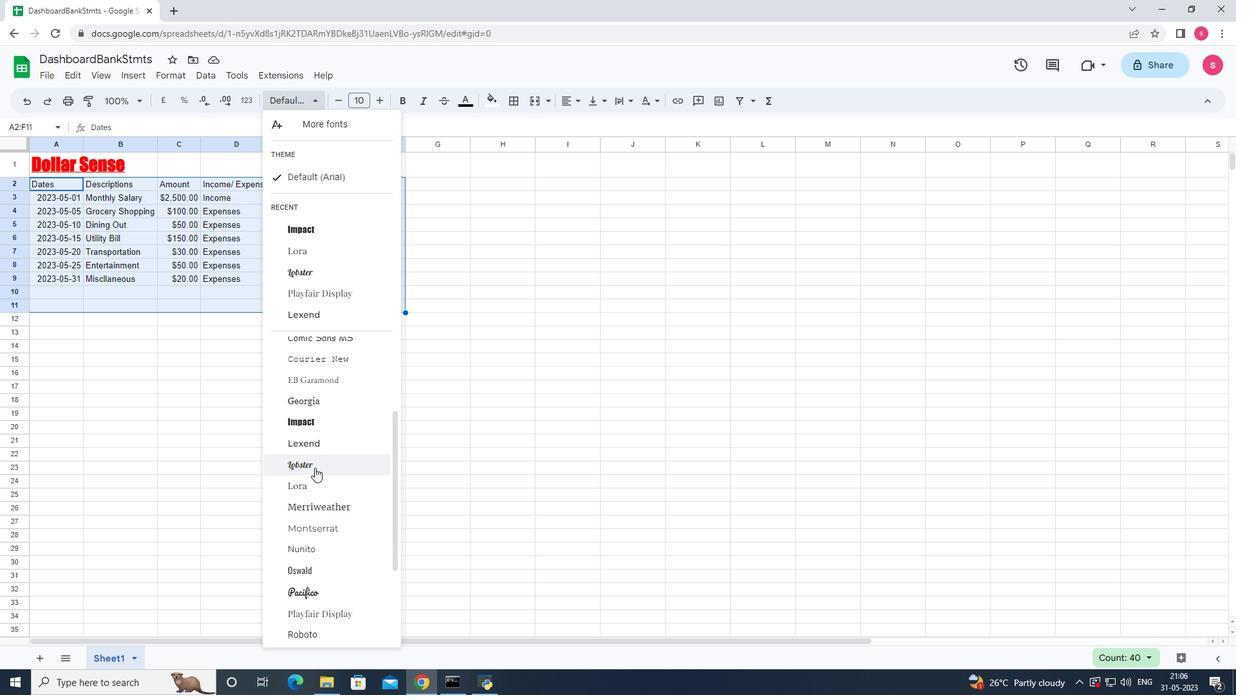 
Action: Mouse moved to (384, 103)
Screenshot: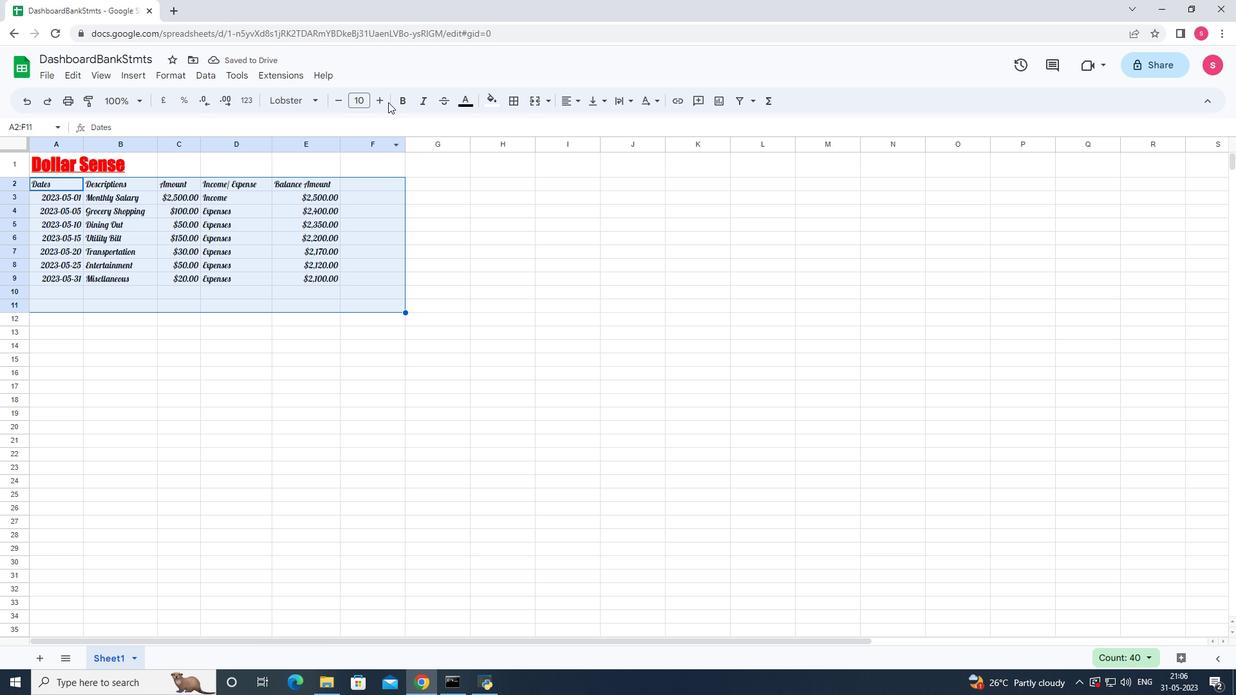
Action: Mouse pressed left at (384, 103)
Screenshot: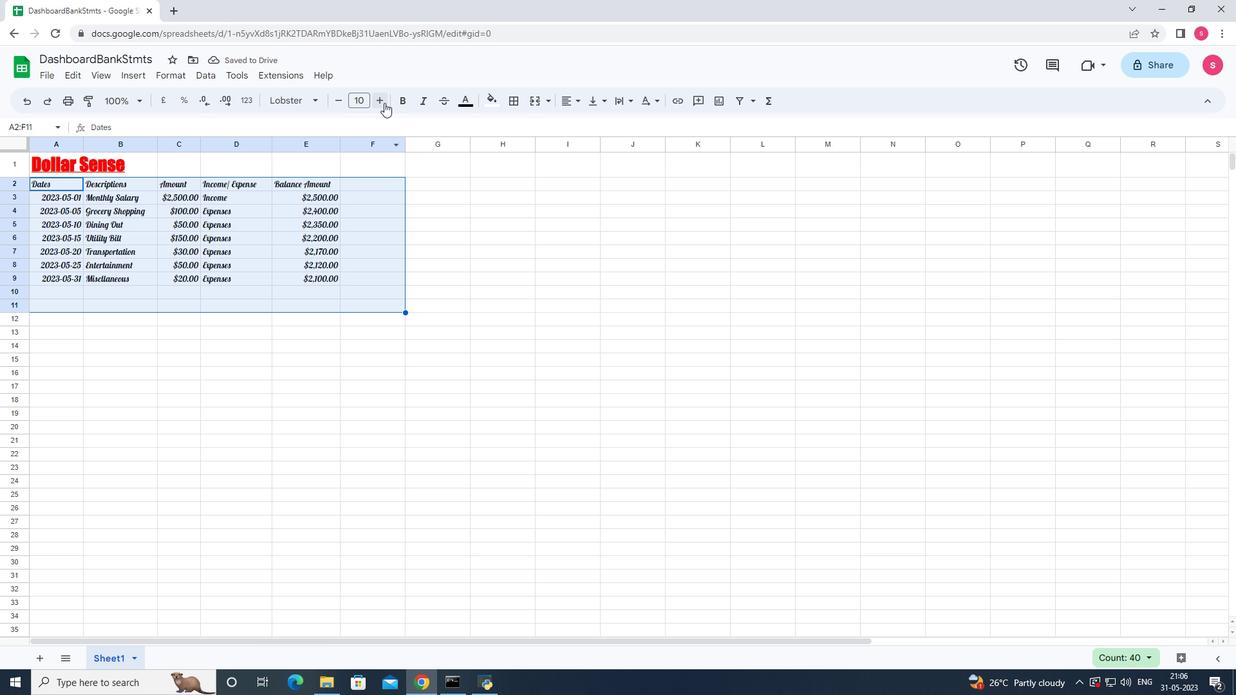 
Action: Mouse pressed left at (384, 103)
Screenshot: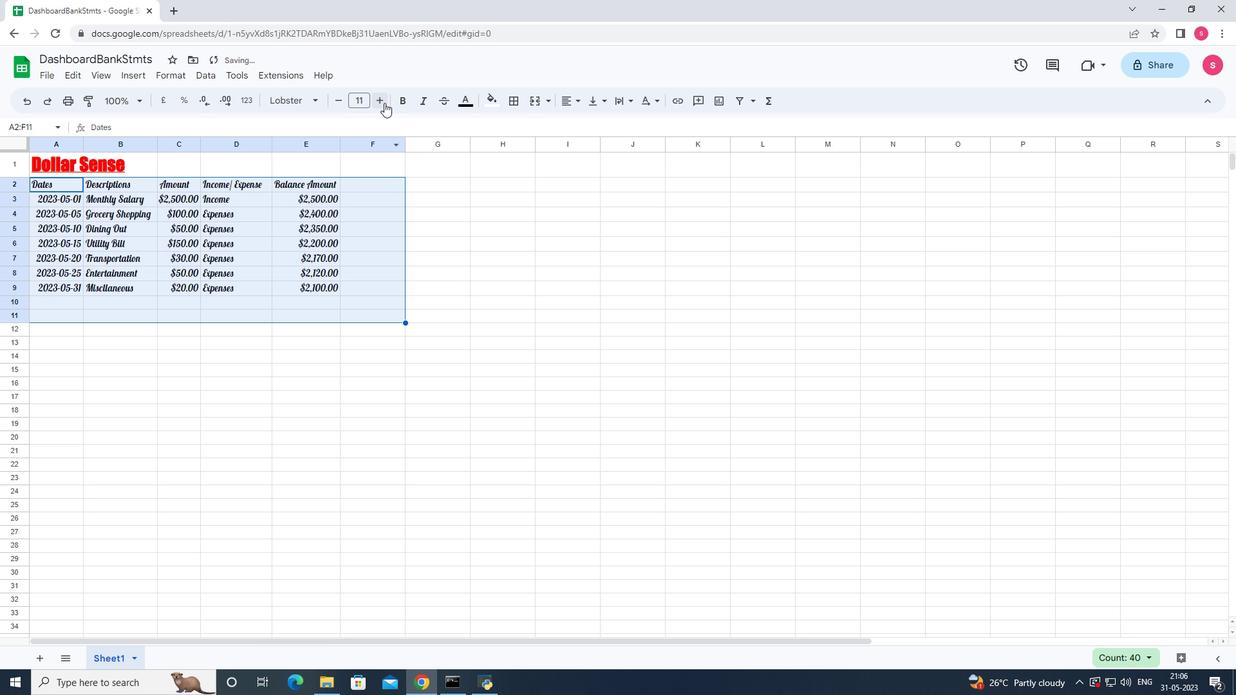 
Action: Mouse pressed left at (384, 103)
Screenshot: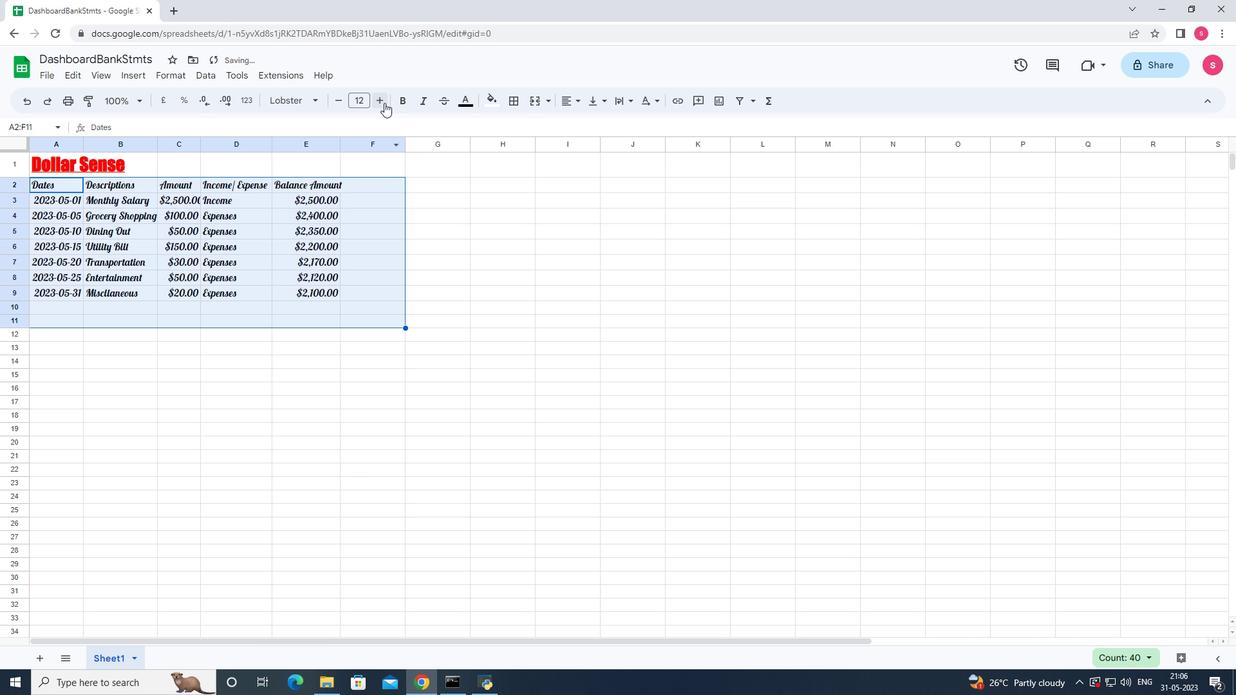 
Action: Mouse moved to (384, 103)
Screenshot: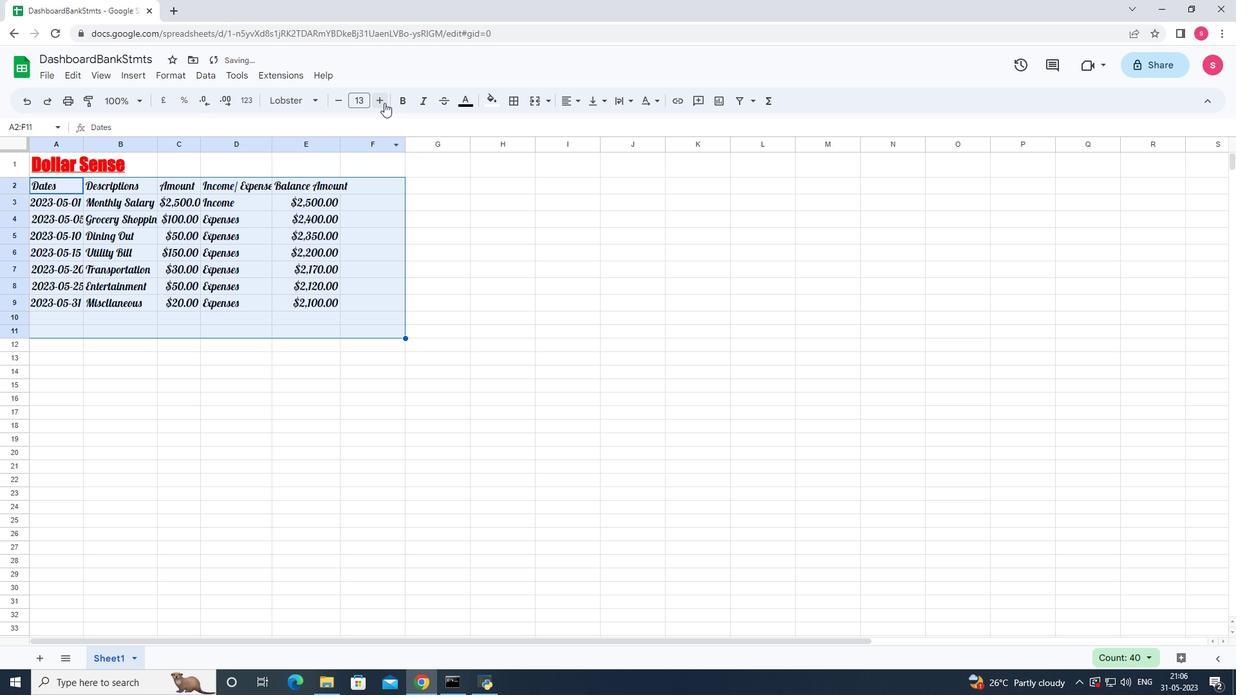 
Action: Mouse pressed left at (384, 103)
Screenshot: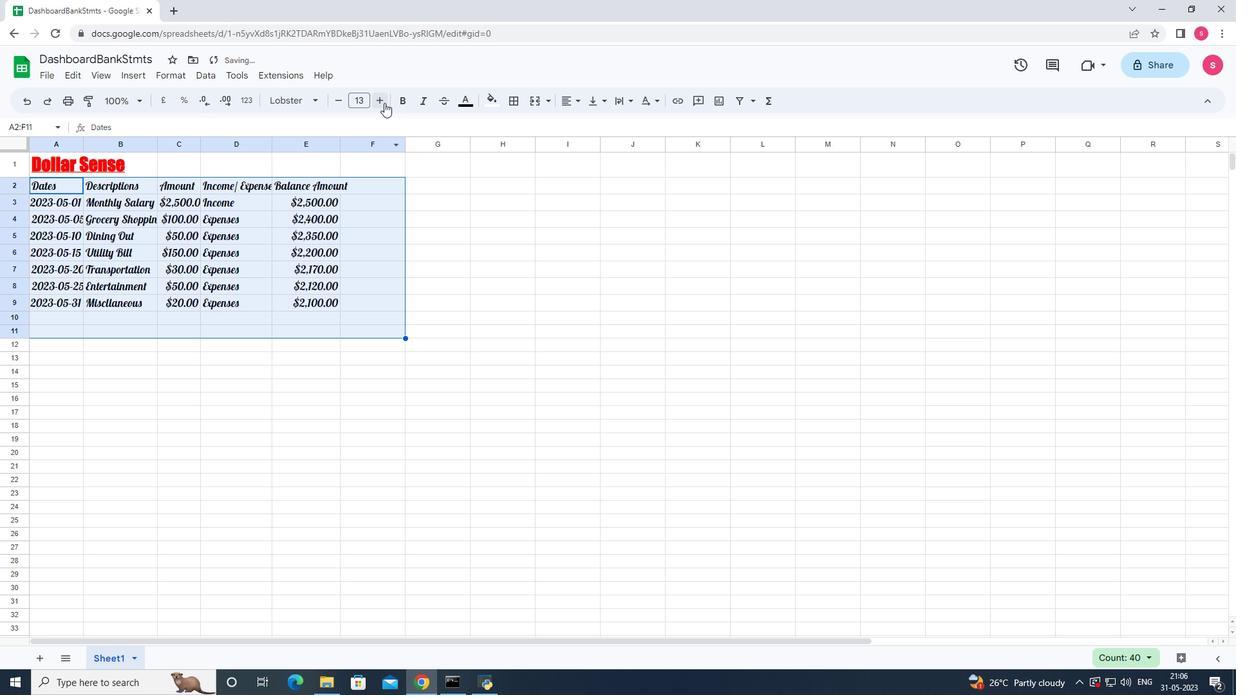
Action: Mouse moved to (600, 264)
Screenshot: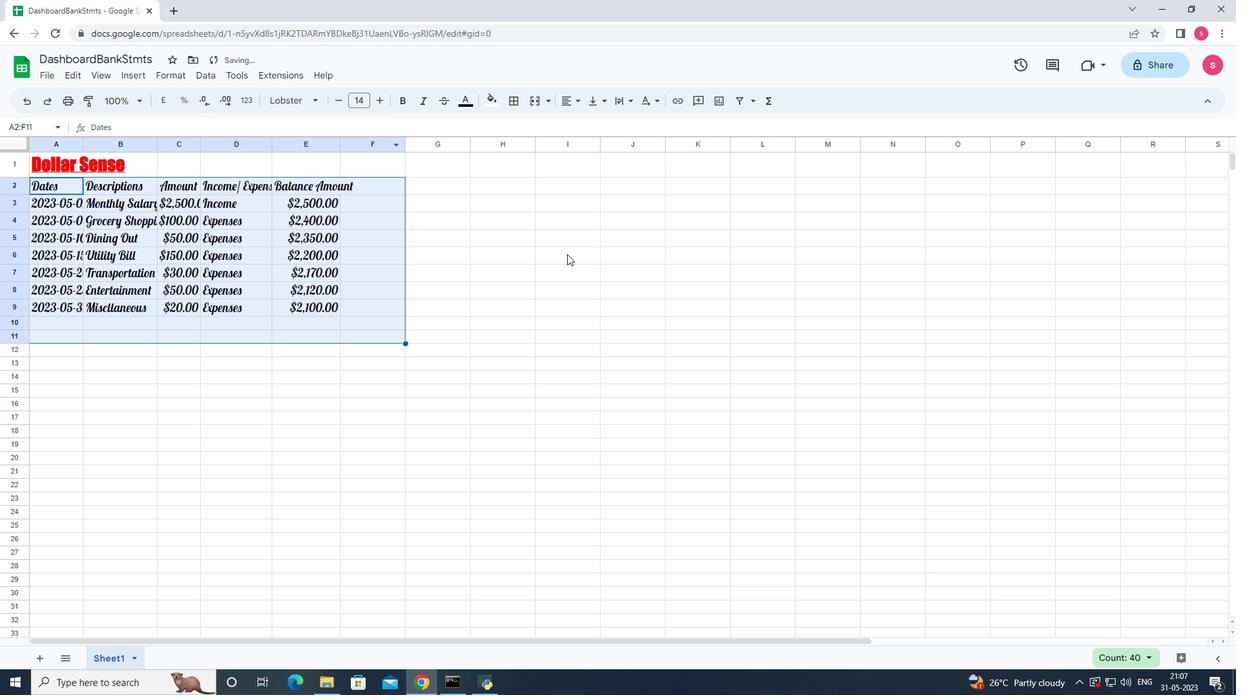
Action: Mouse pressed left at (600, 264)
Screenshot: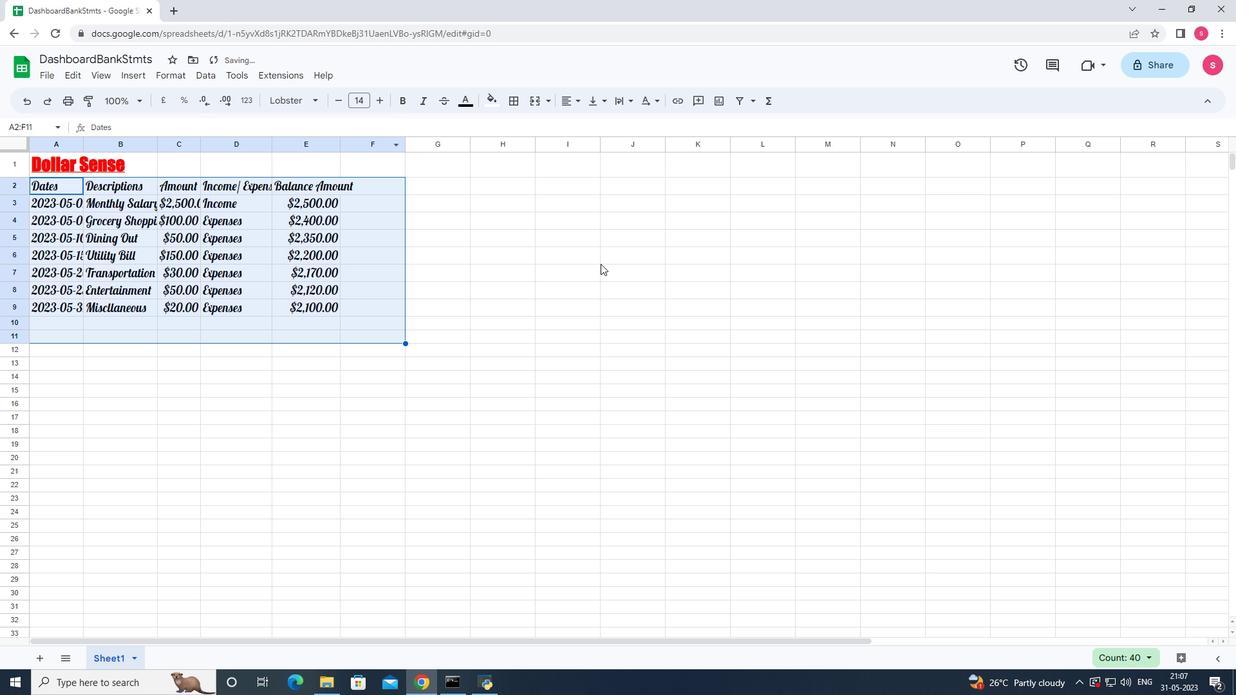 
Action: Mouse moved to (28, 153)
Screenshot: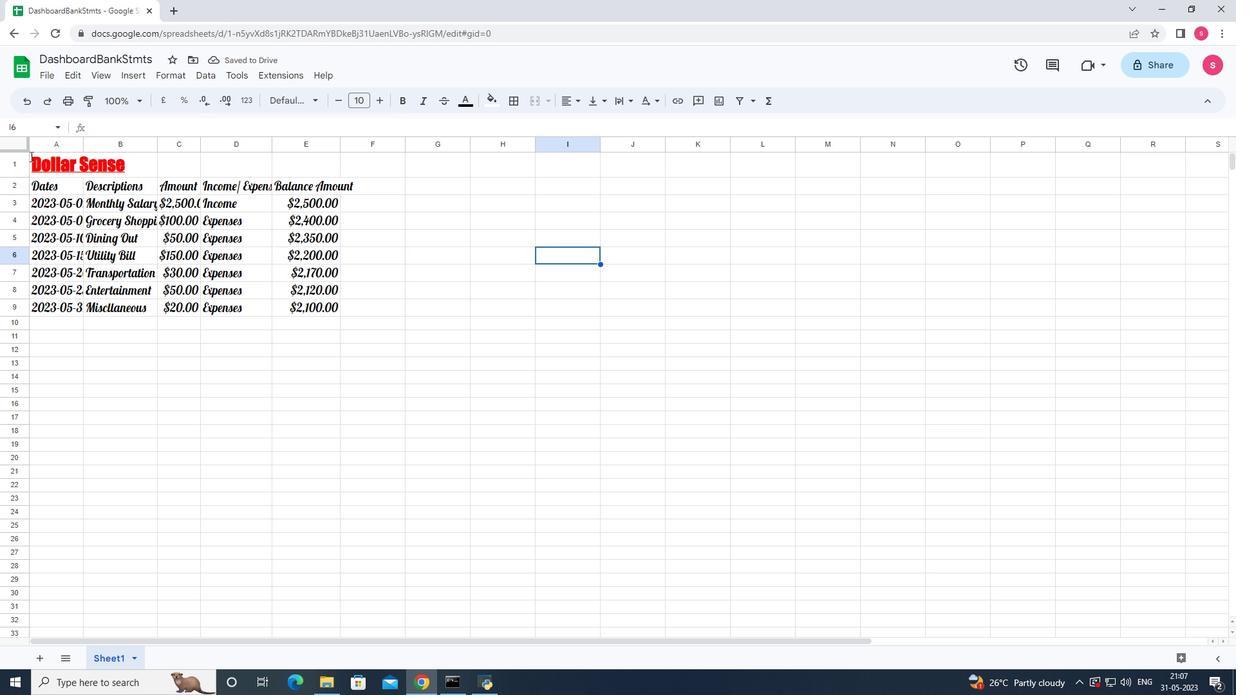 
Action: Mouse pressed left at (28, 153)
Screenshot: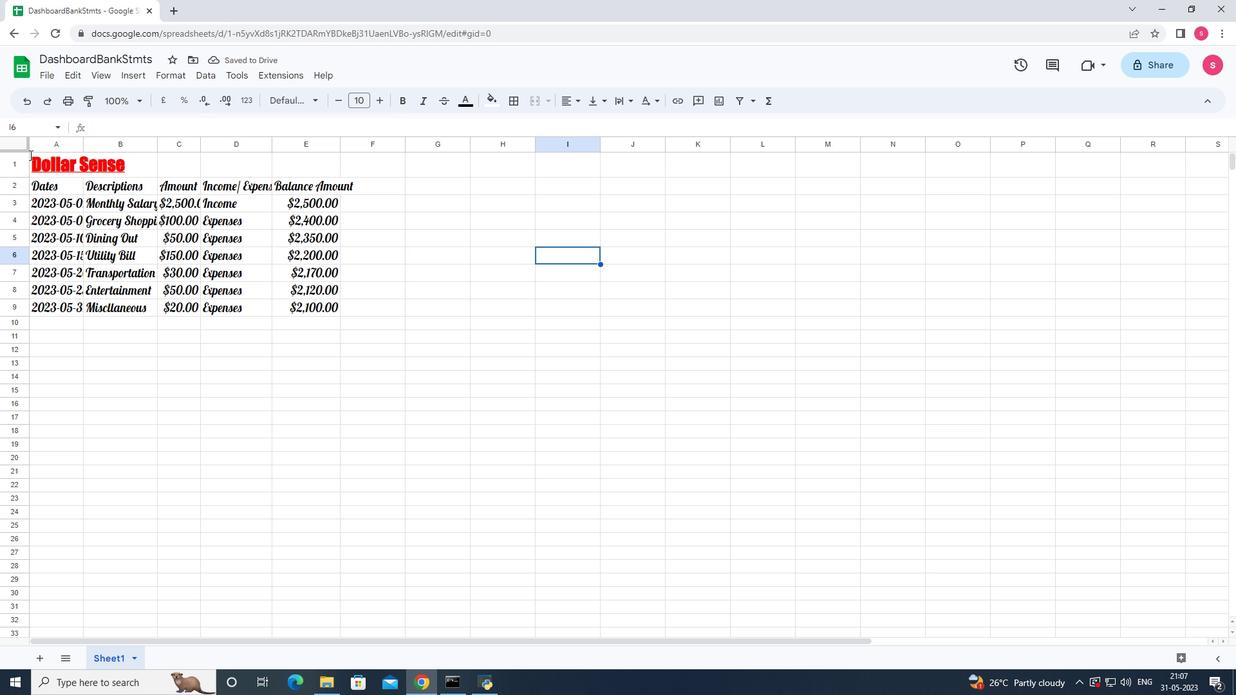 
Action: Mouse moved to (580, 105)
Screenshot: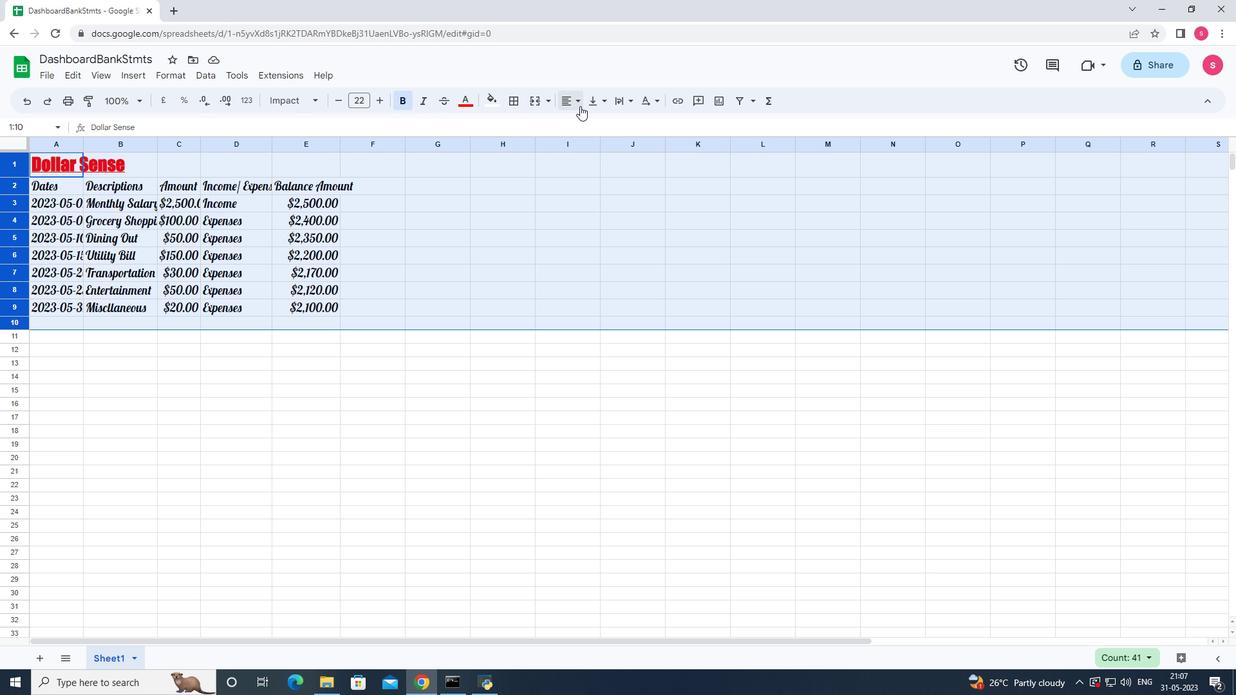 
Action: Mouse pressed left at (580, 105)
Screenshot: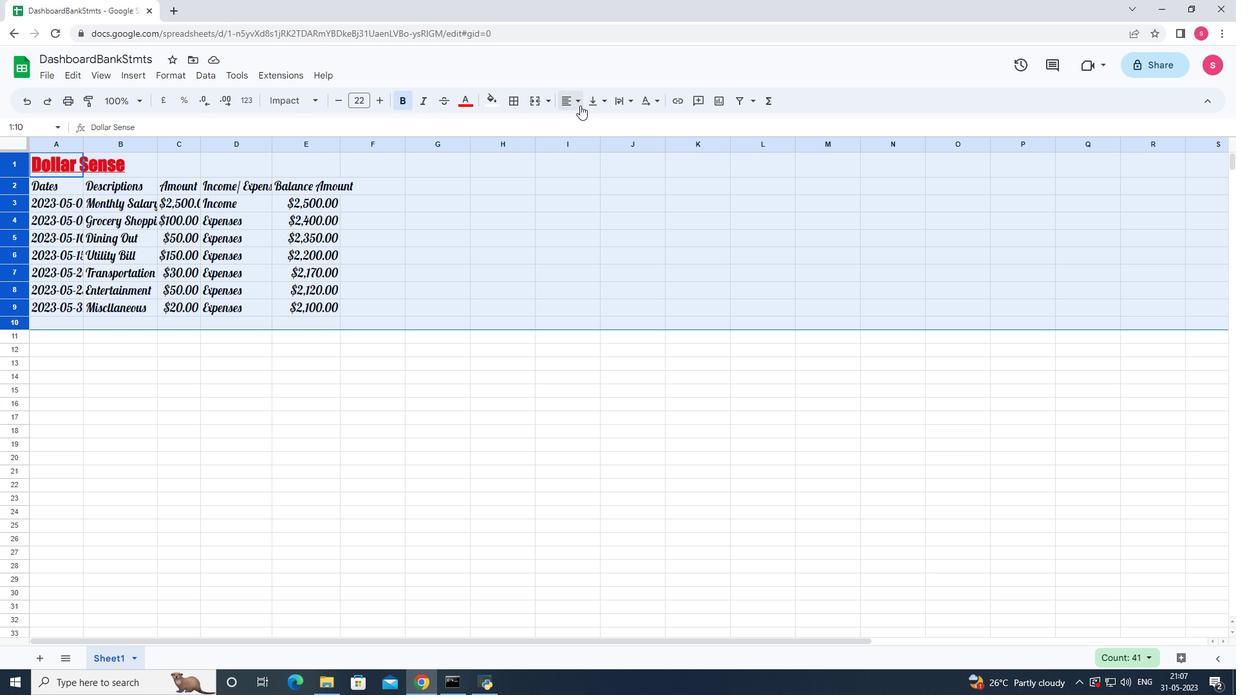 
Action: Mouse moved to (571, 127)
Screenshot: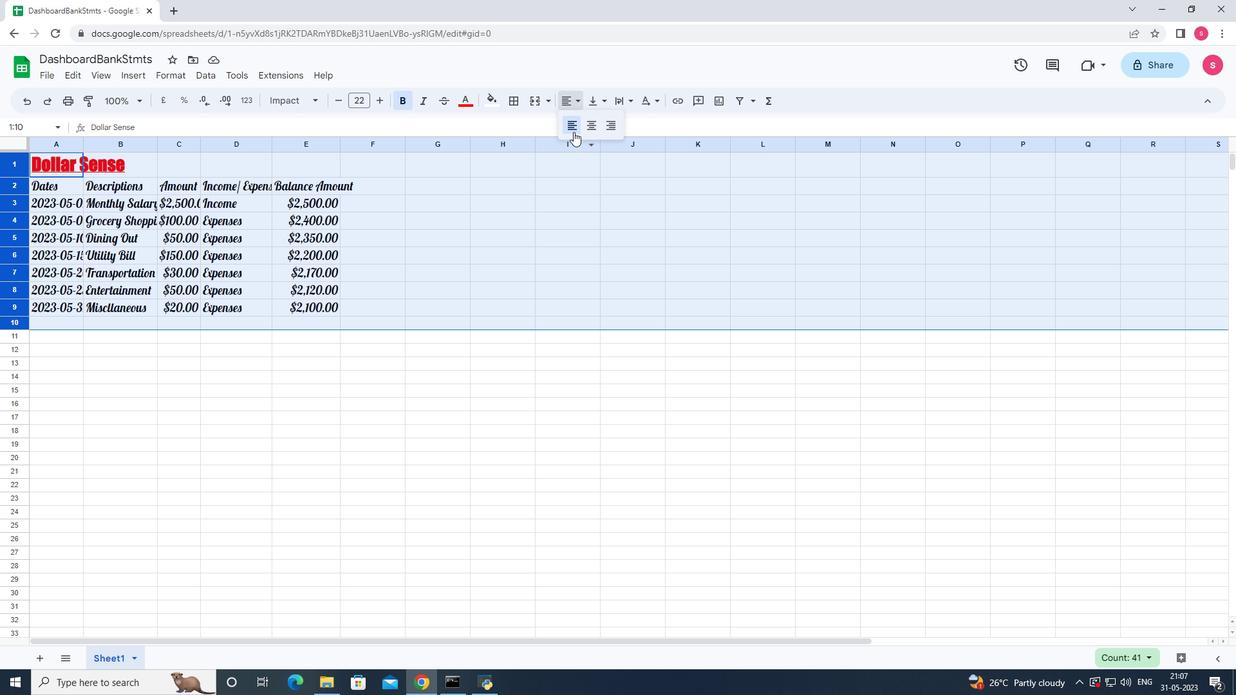 
Action: Mouse pressed left at (571, 127)
Screenshot: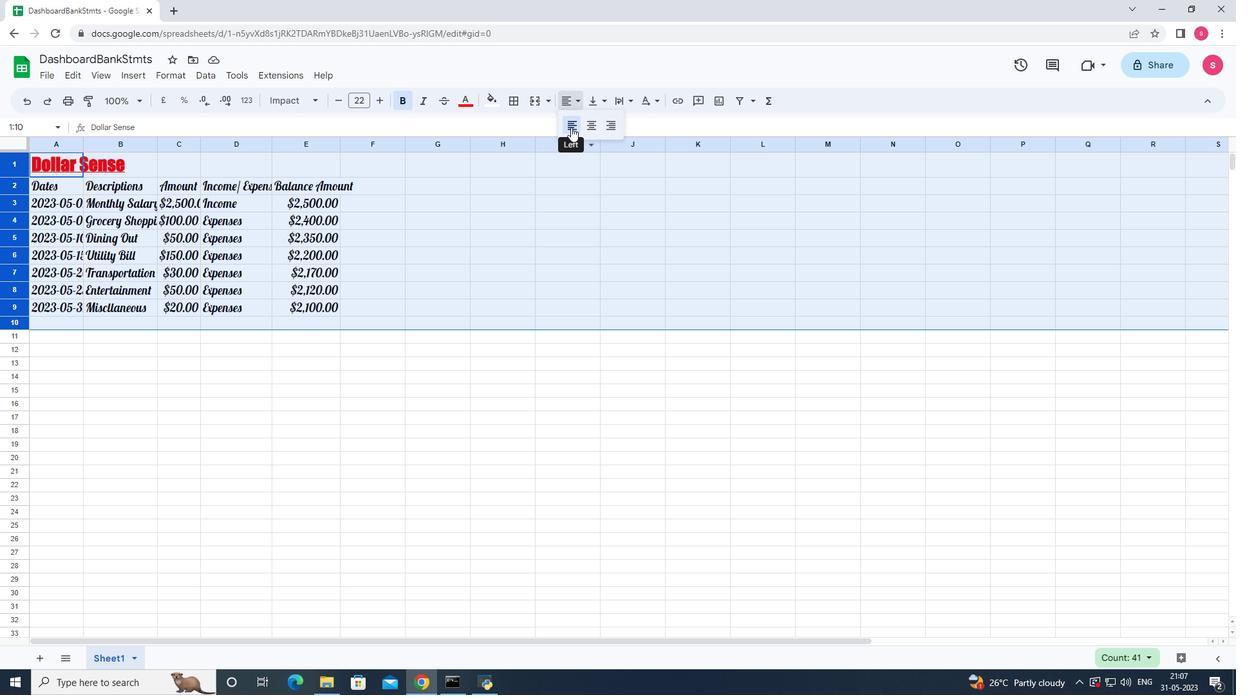 
Action: Mouse moved to (673, 382)
Screenshot: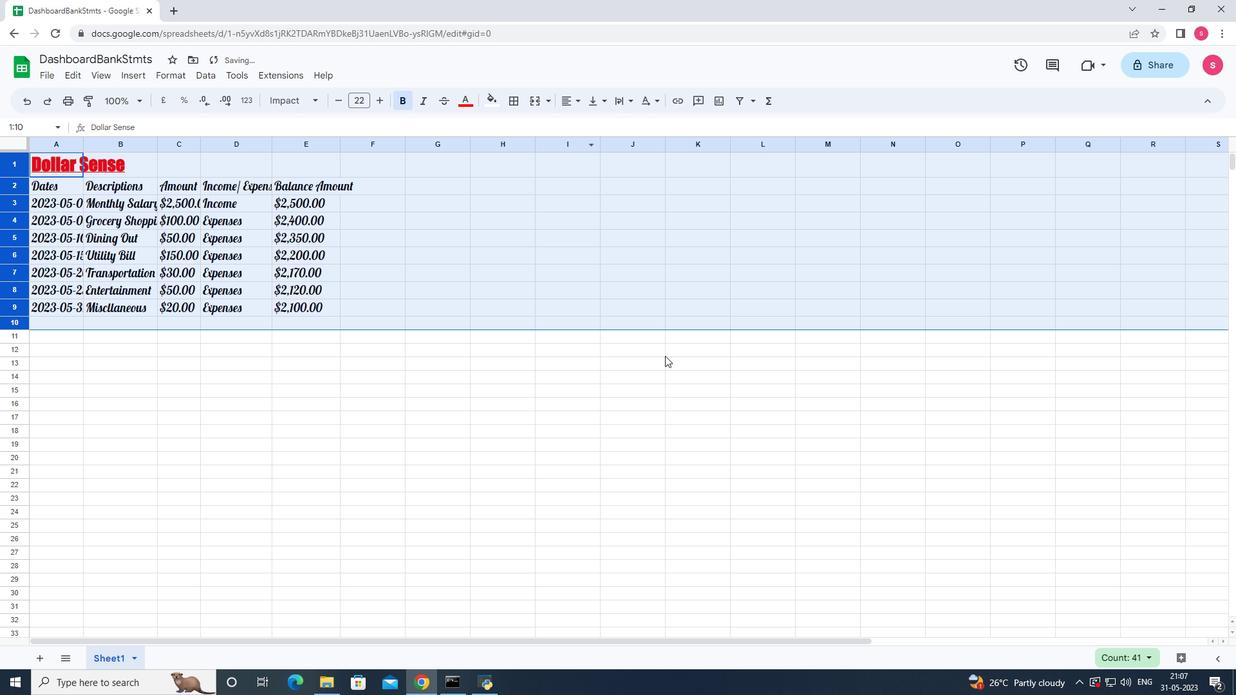 
Action: Mouse pressed left at (673, 382)
Screenshot: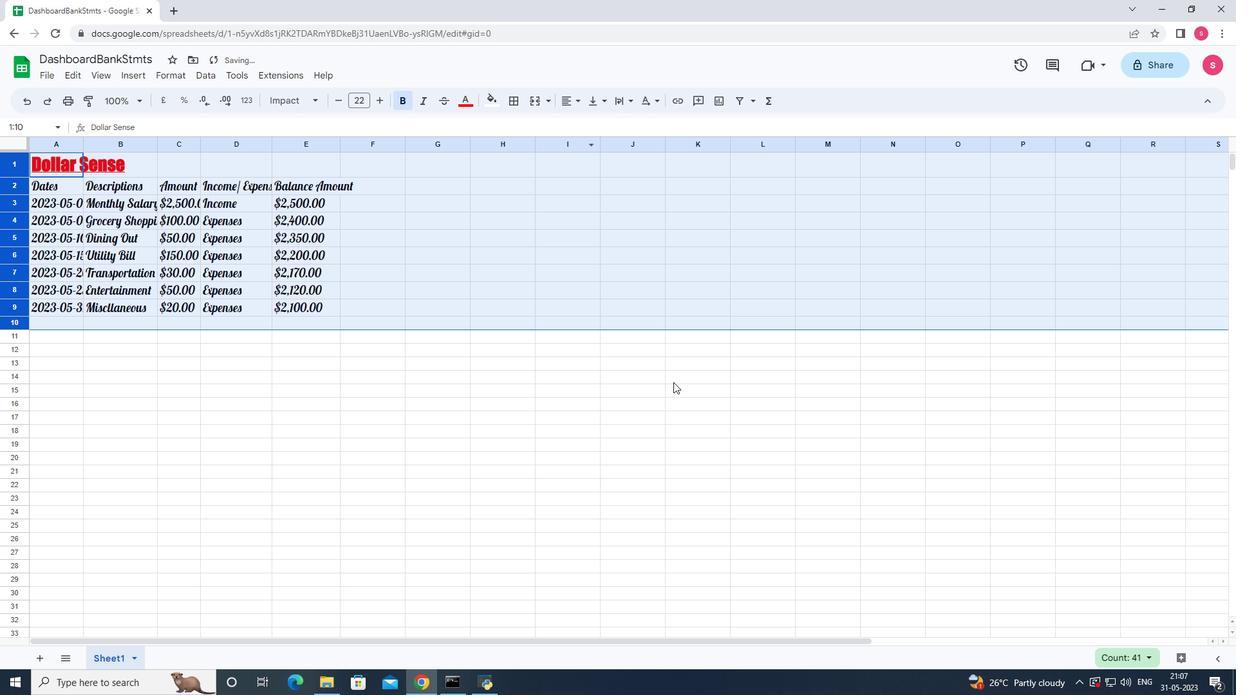 
Action: Mouse moved to (83, 142)
Screenshot: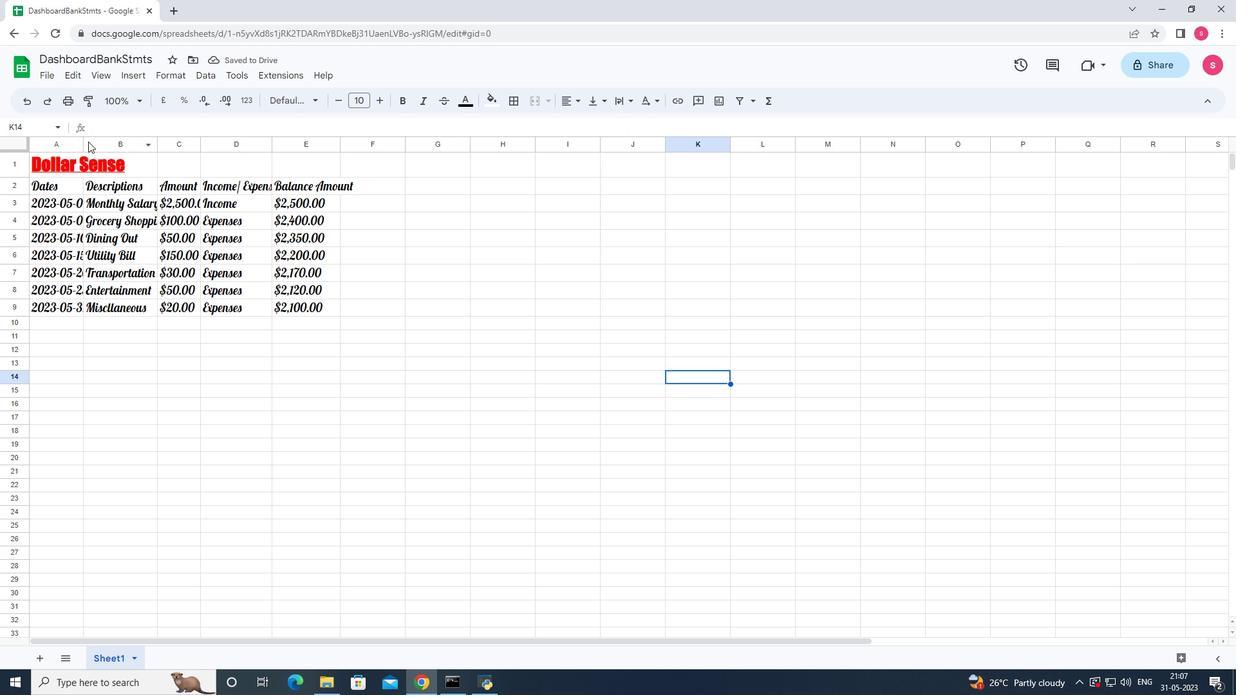 
Action: Mouse pressed left at (83, 142)
Screenshot: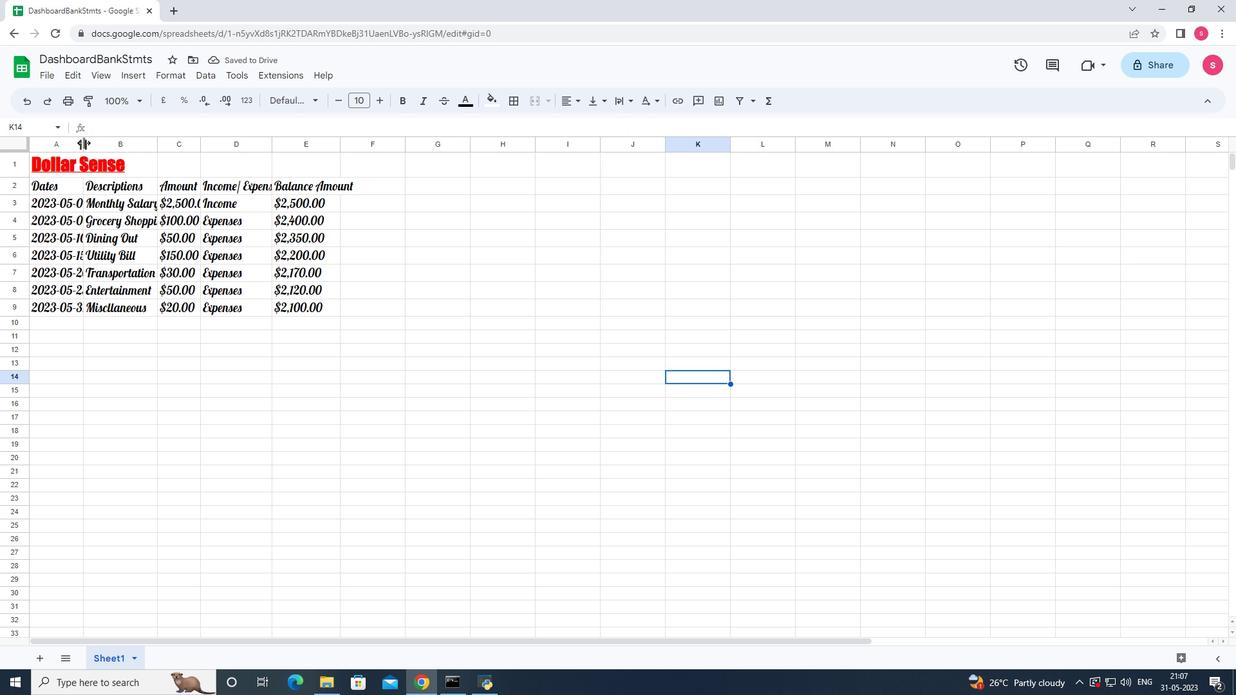 
Action: Mouse pressed left at (83, 142)
Screenshot: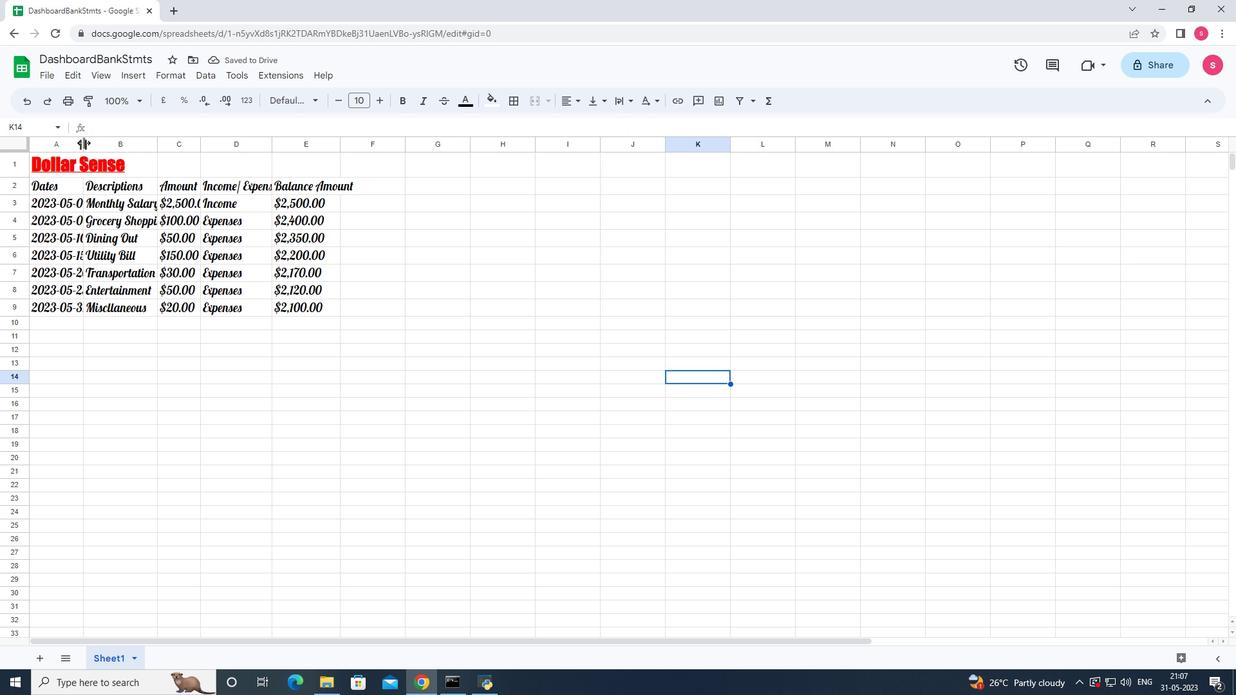
Action: Mouse moved to (204, 142)
Screenshot: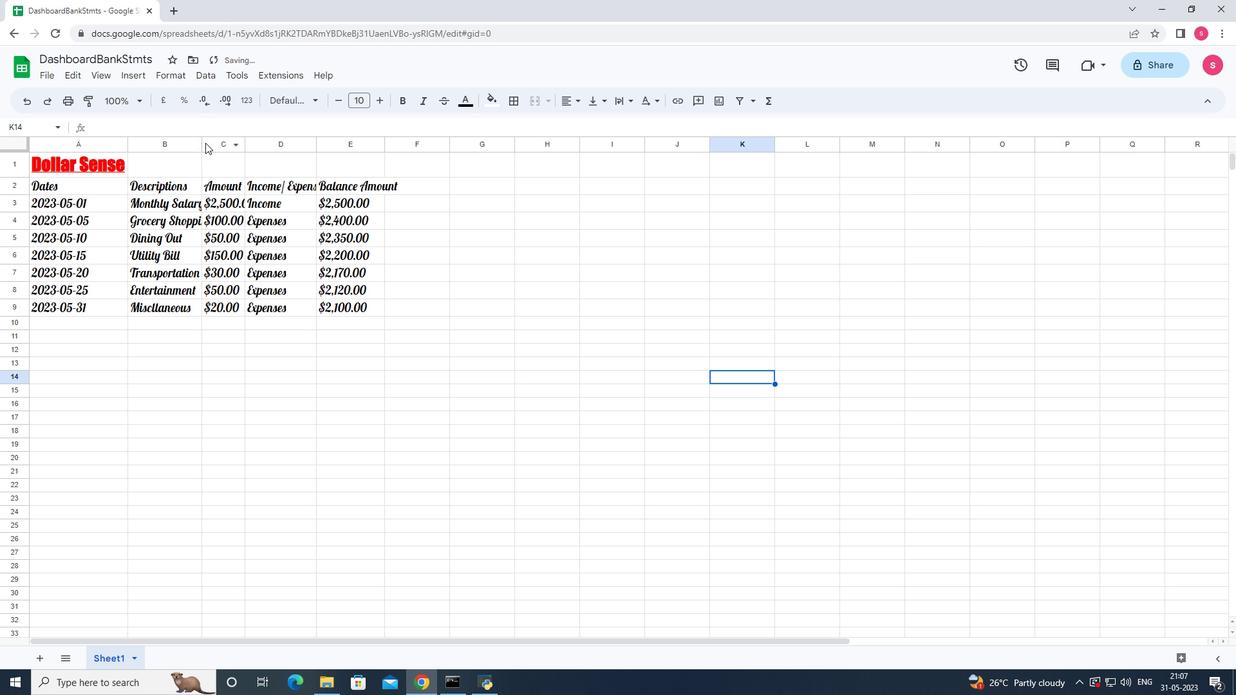 
Action: Mouse pressed left at (204, 142)
Screenshot: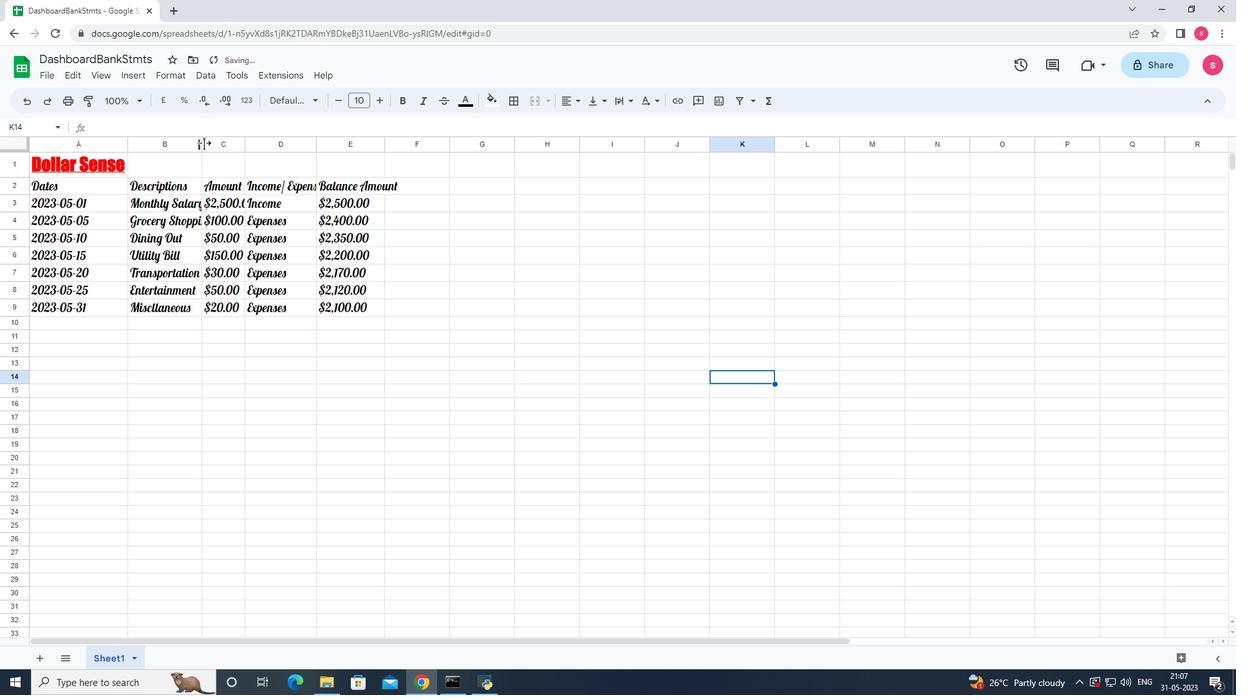 
Action: Mouse pressed left at (204, 142)
Screenshot: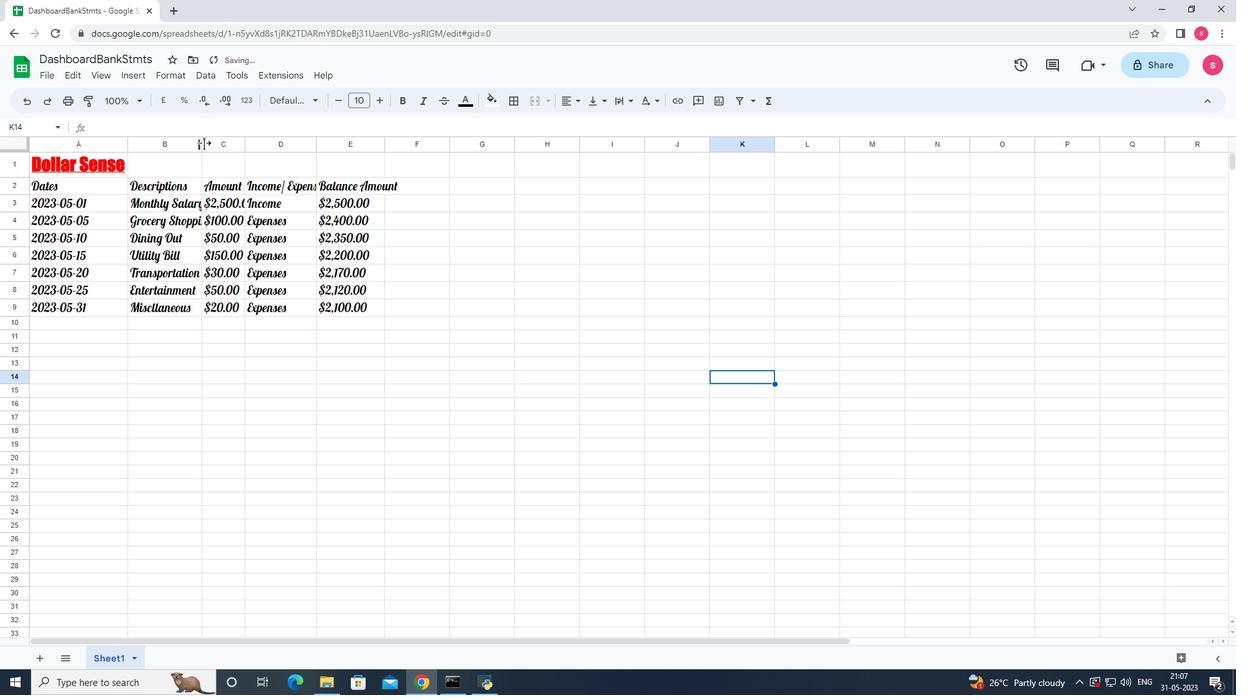 
Action: Mouse moved to (257, 142)
Screenshot: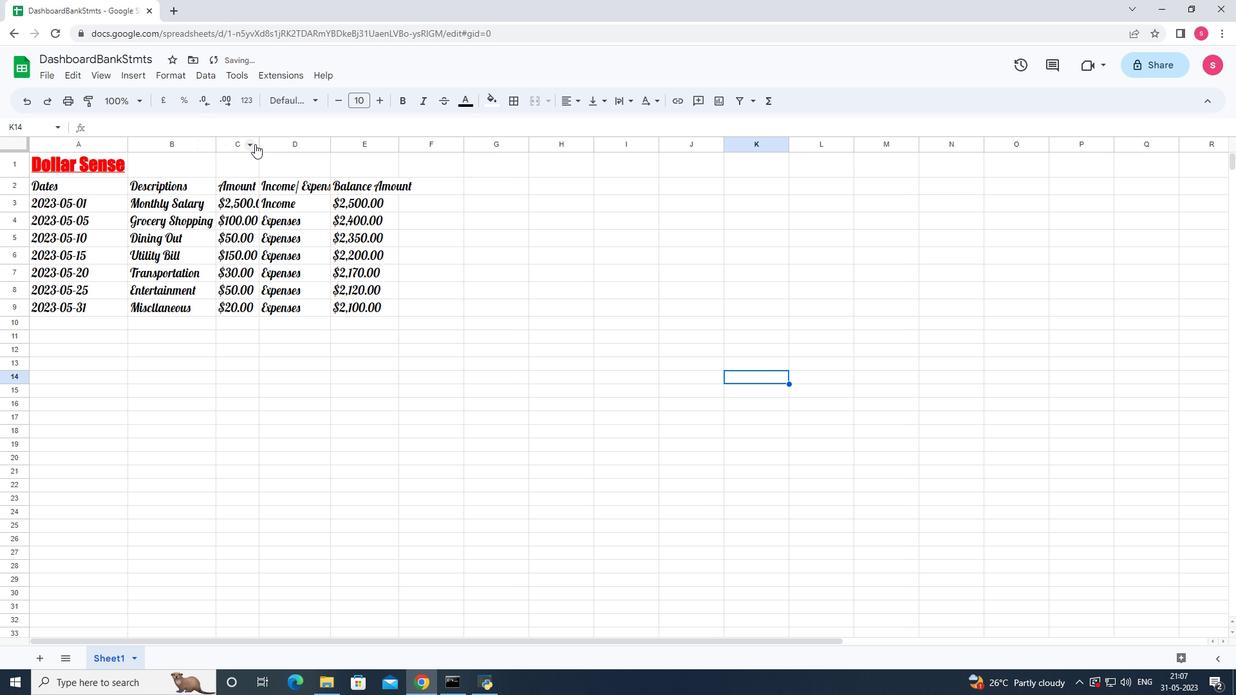 
Action: Mouse pressed left at (257, 142)
Screenshot: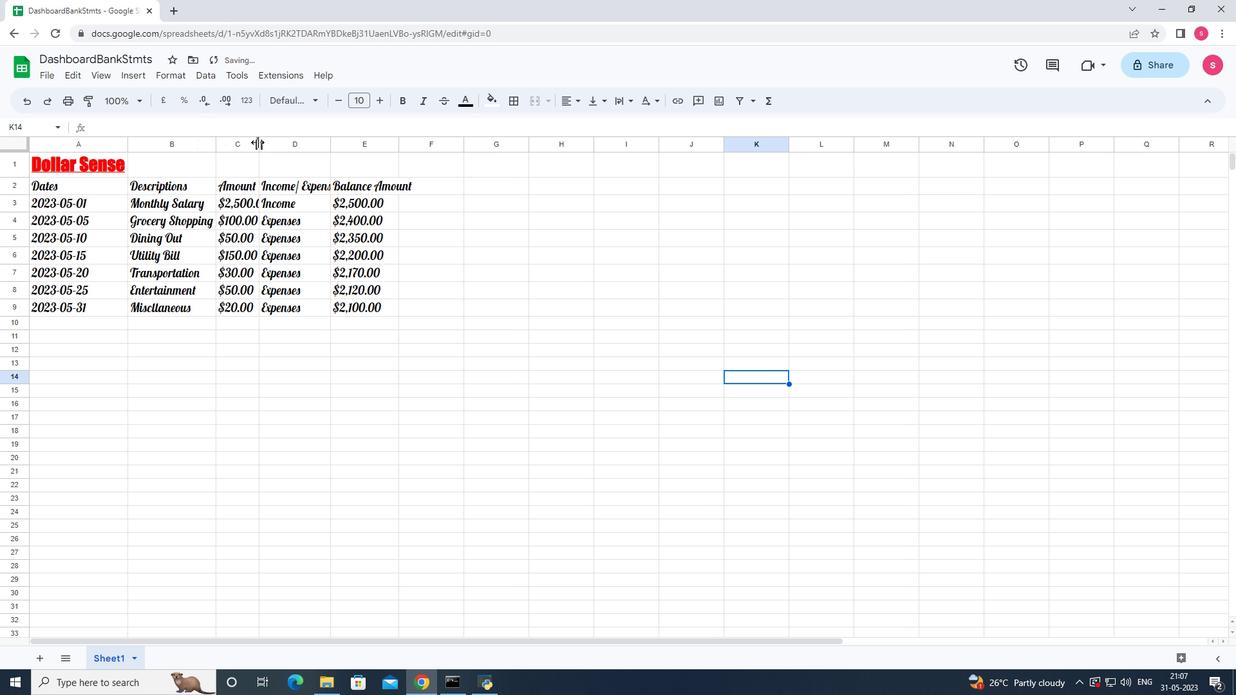 
Action: Mouse pressed left at (257, 142)
Screenshot: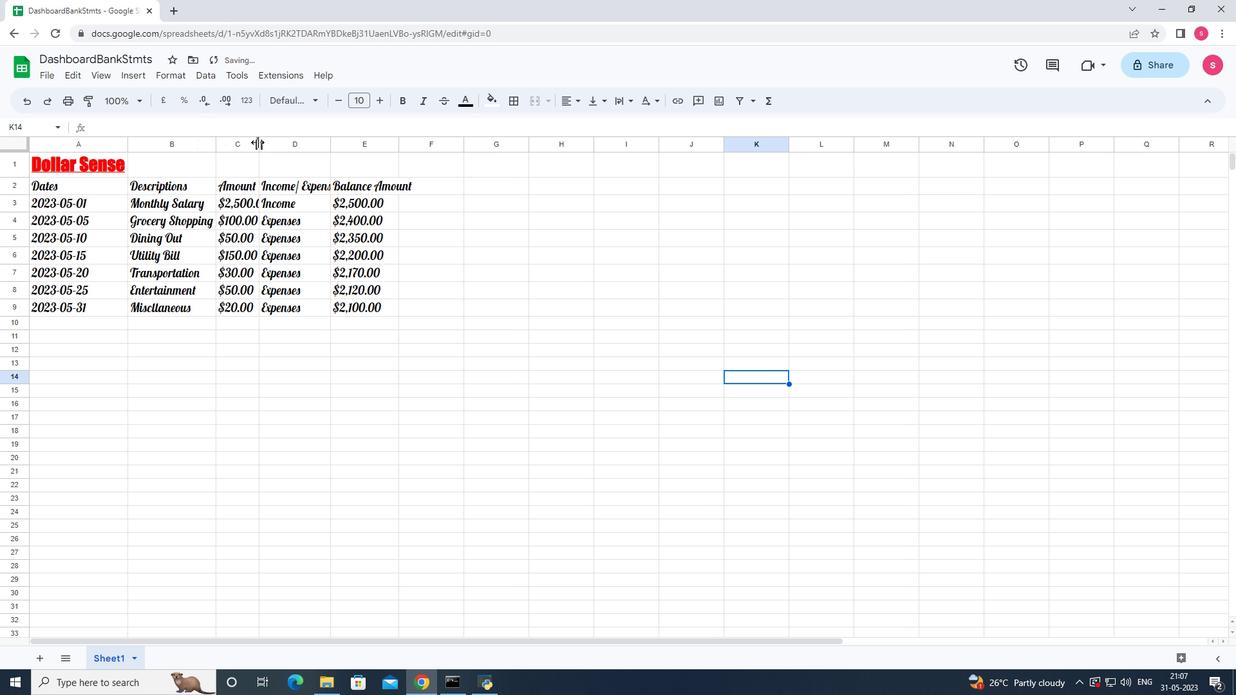 
Action: Mouse moved to (343, 138)
Screenshot: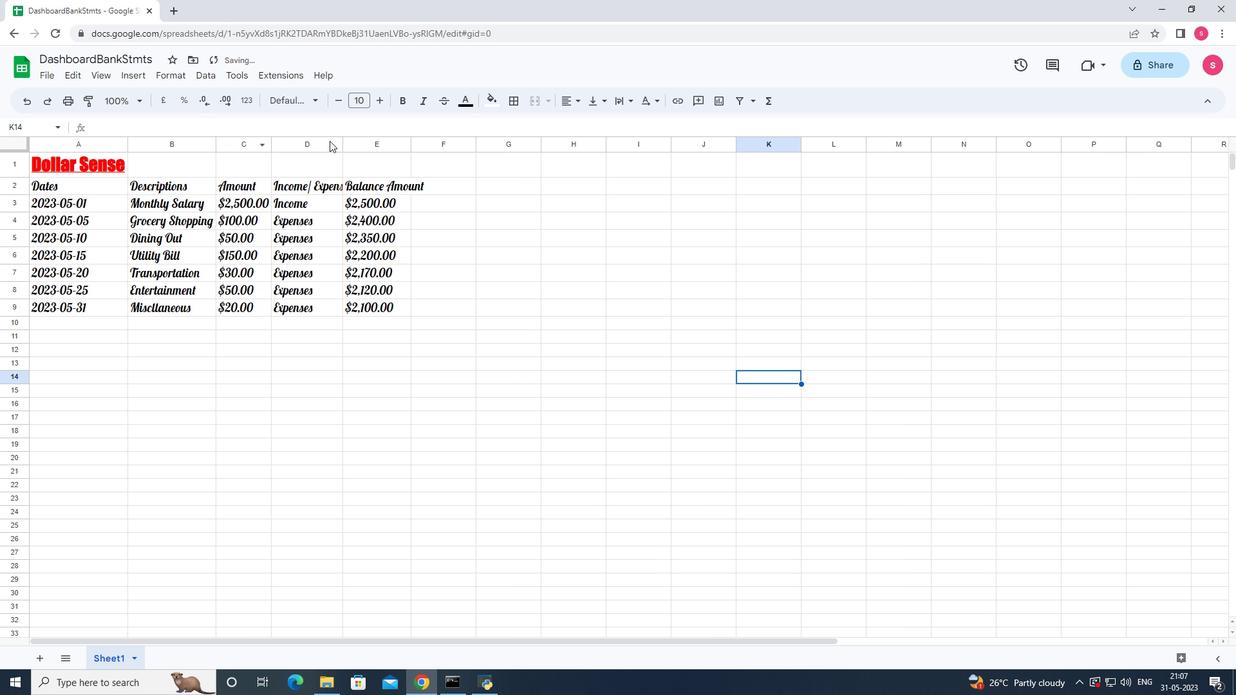 
Action: Mouse pressed left at (343, 138)
Screenshot: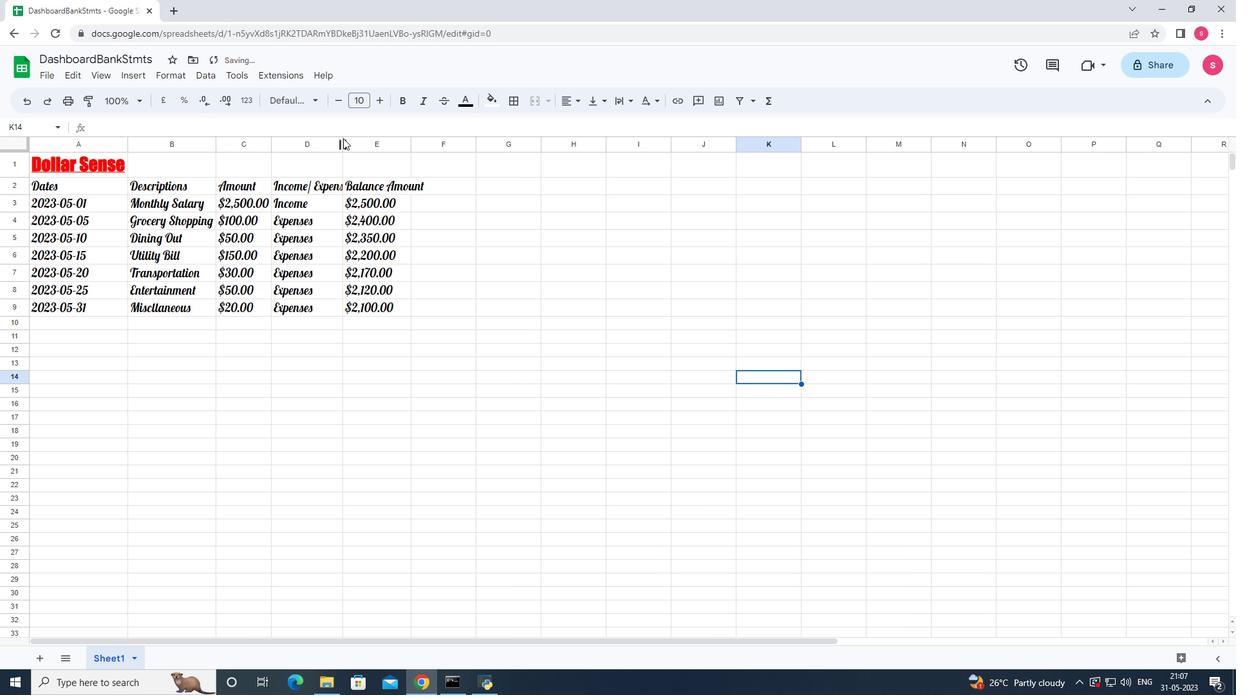
Action: Mouse pressed left at (343, 138)
Screenshot: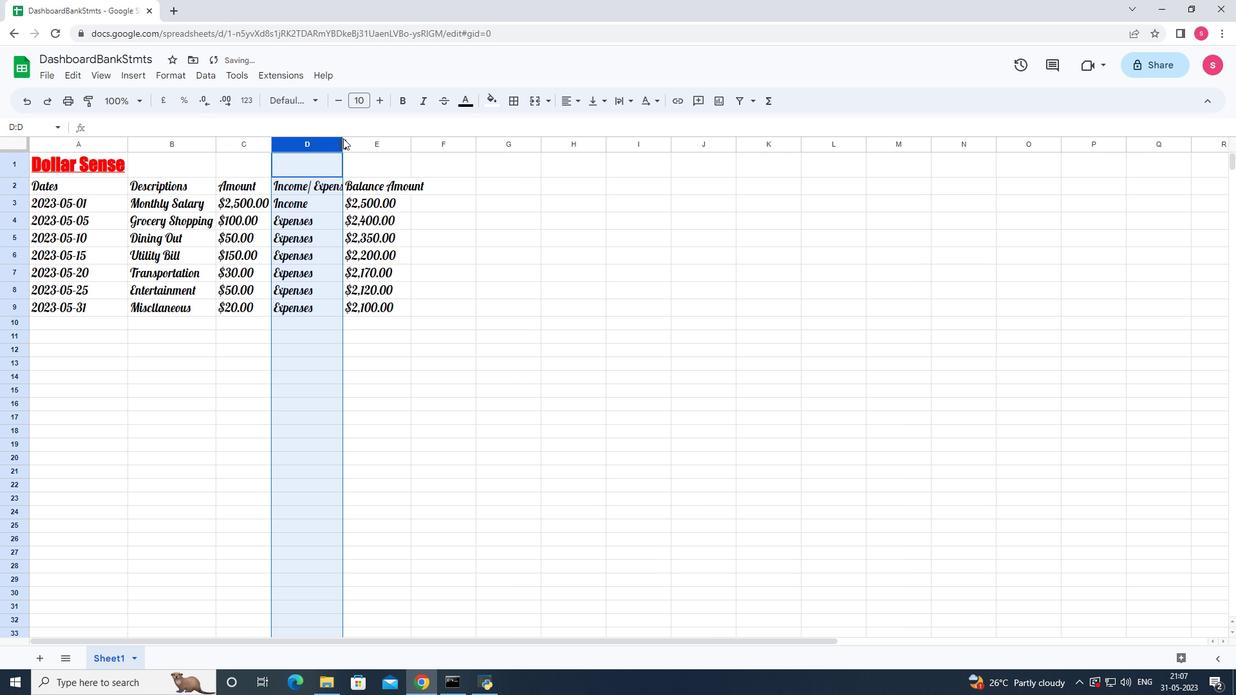 
Action: Mouse moved to (583, 189)
Screenshot: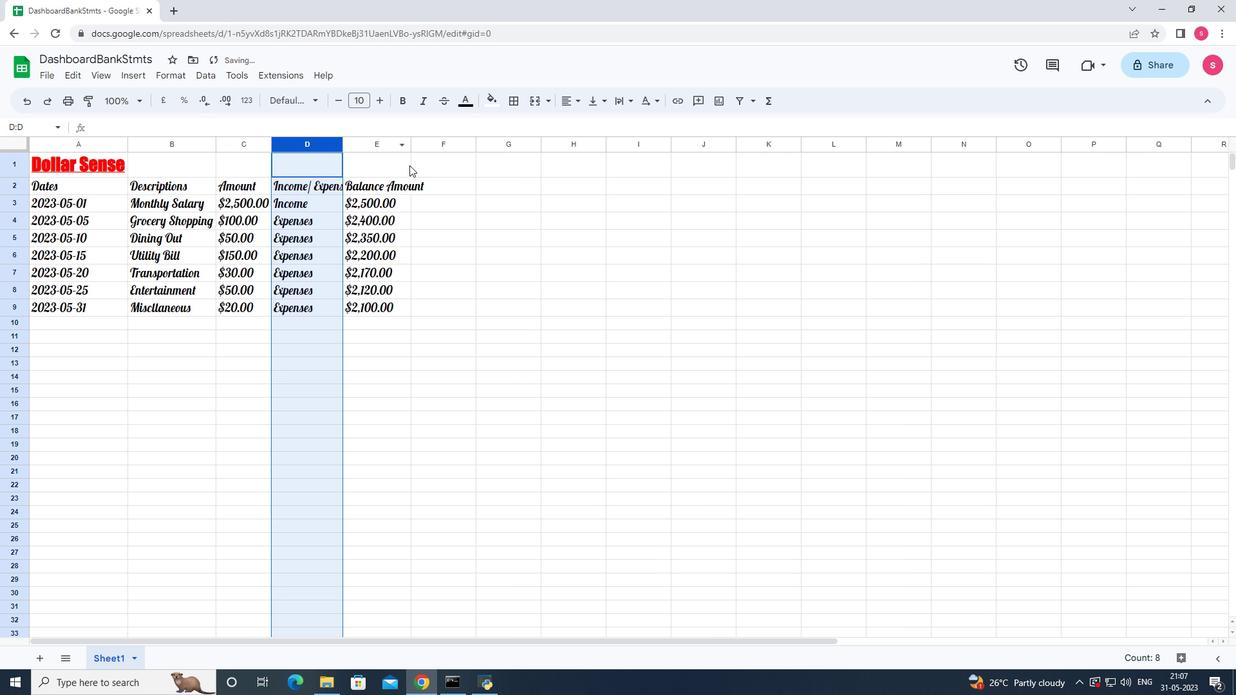 
Action: Mouse pressed left at (583, 189)
Screenshot: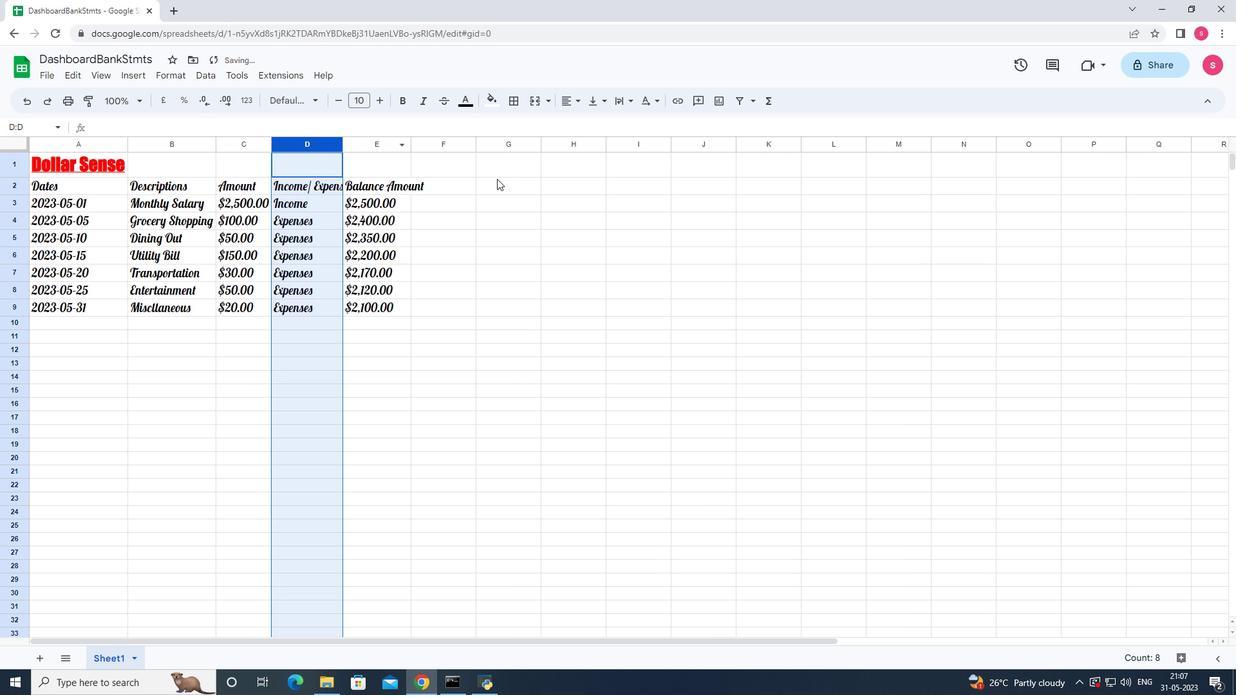 
Action: Mouse moved to (341, 146)
Screenshot: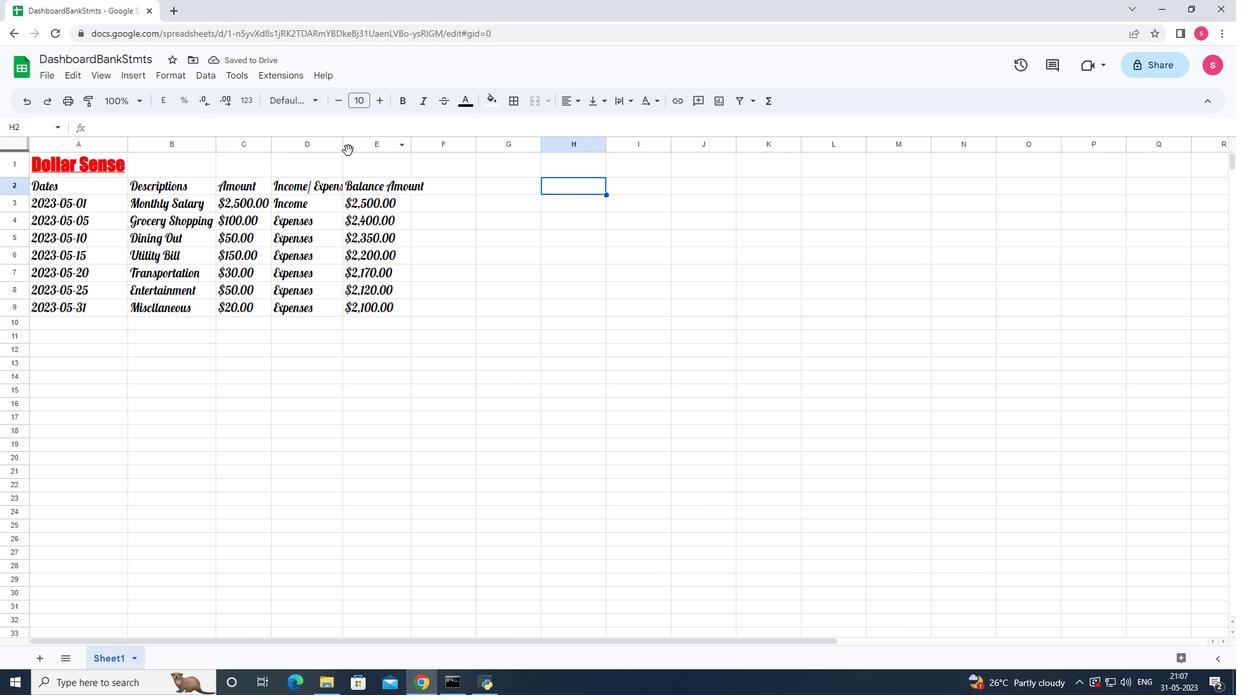 
Action: Mouse pressed left at (341, 146)
Screenshot: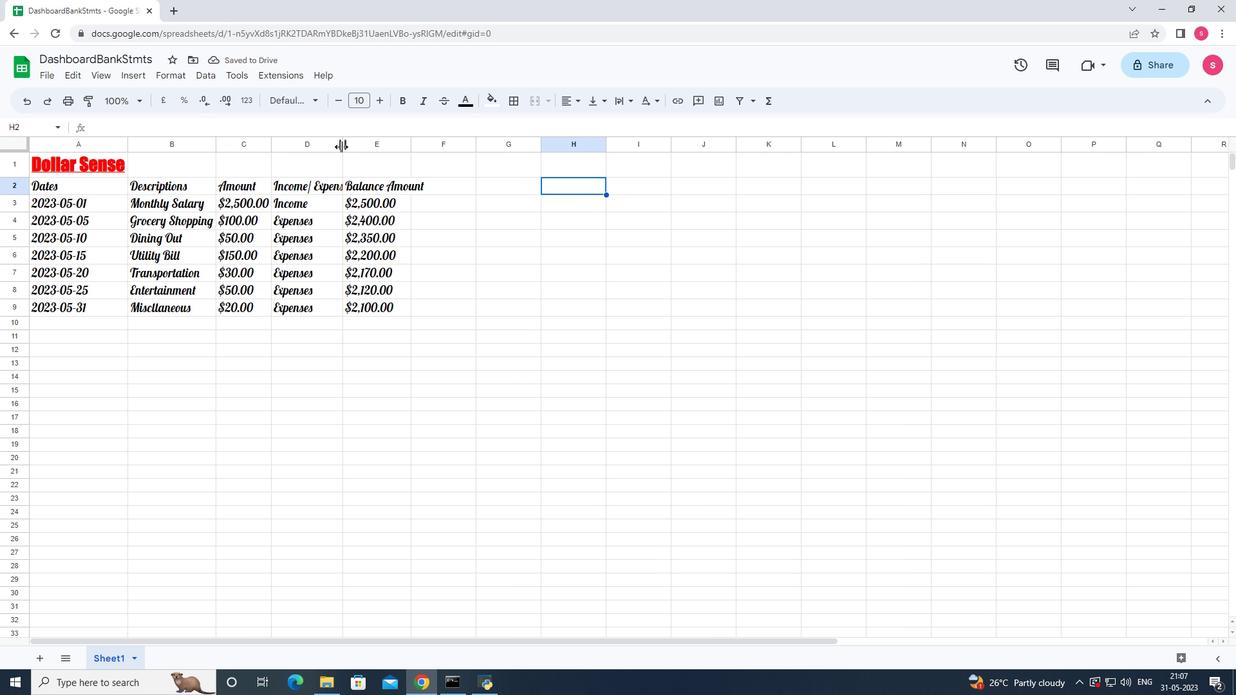 
Action: Mouse pressed left at (341, 146)
Screenshot: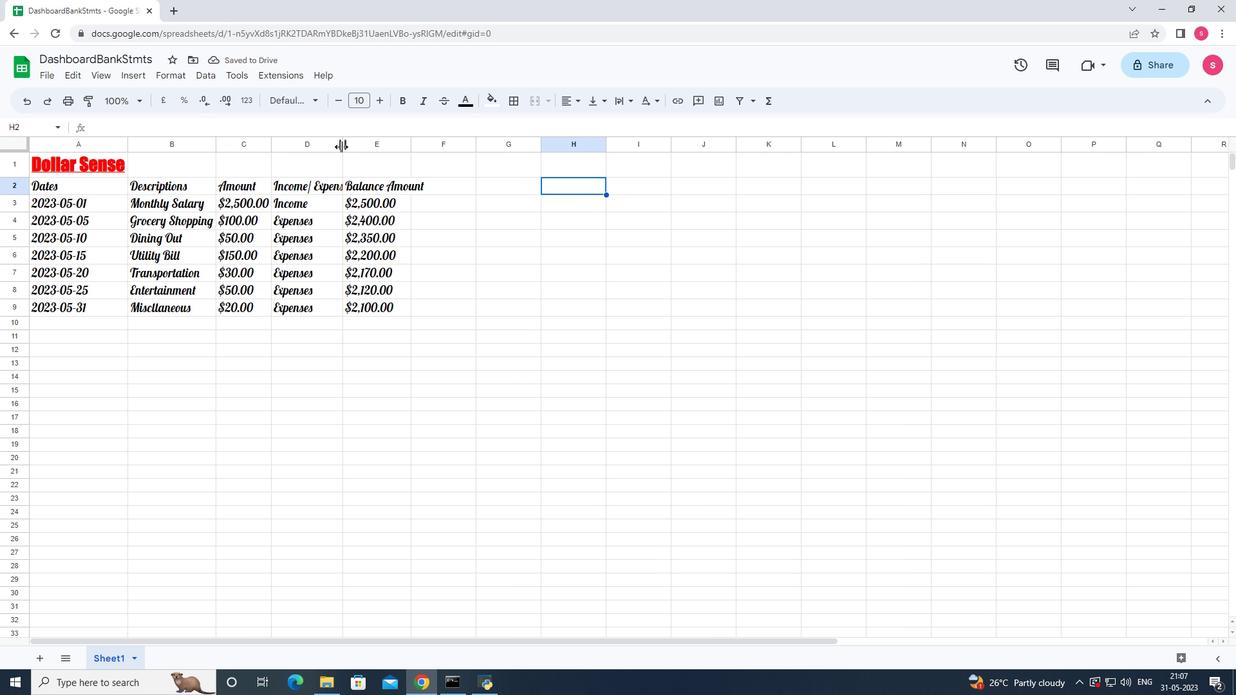 
Action: Mouse moved to (421, 146)
Screenshot: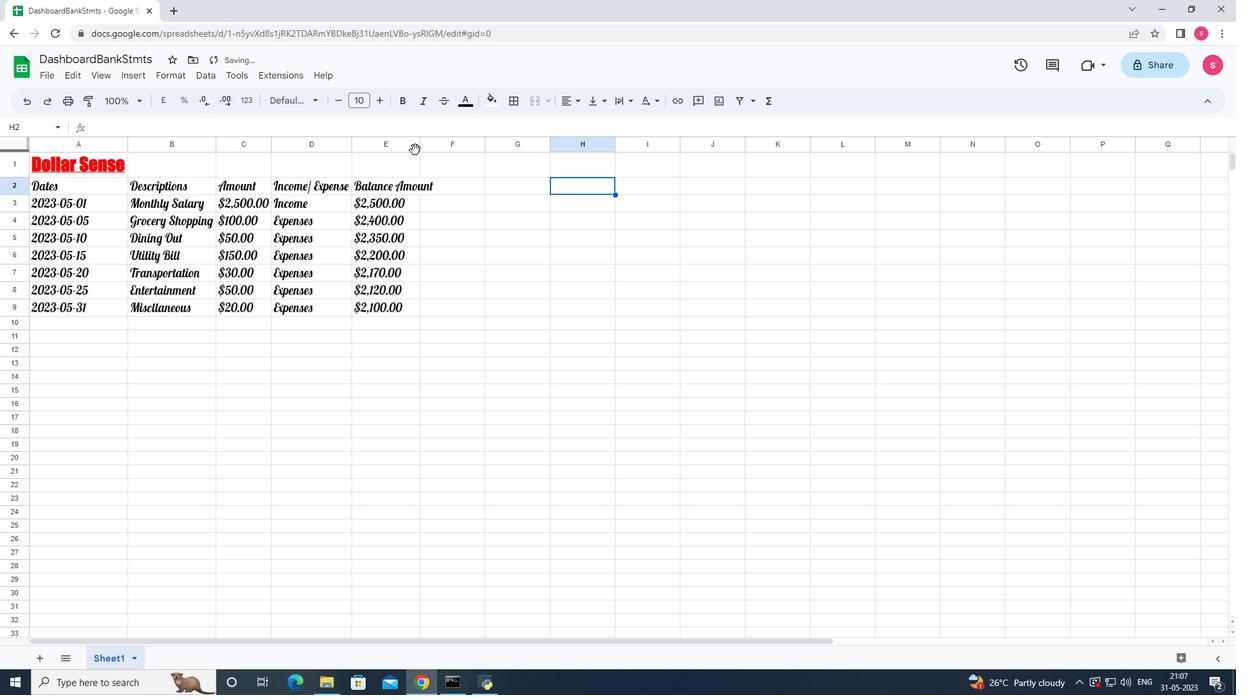 
Action: Mouse pressed left at (421, 146)
Screenshot: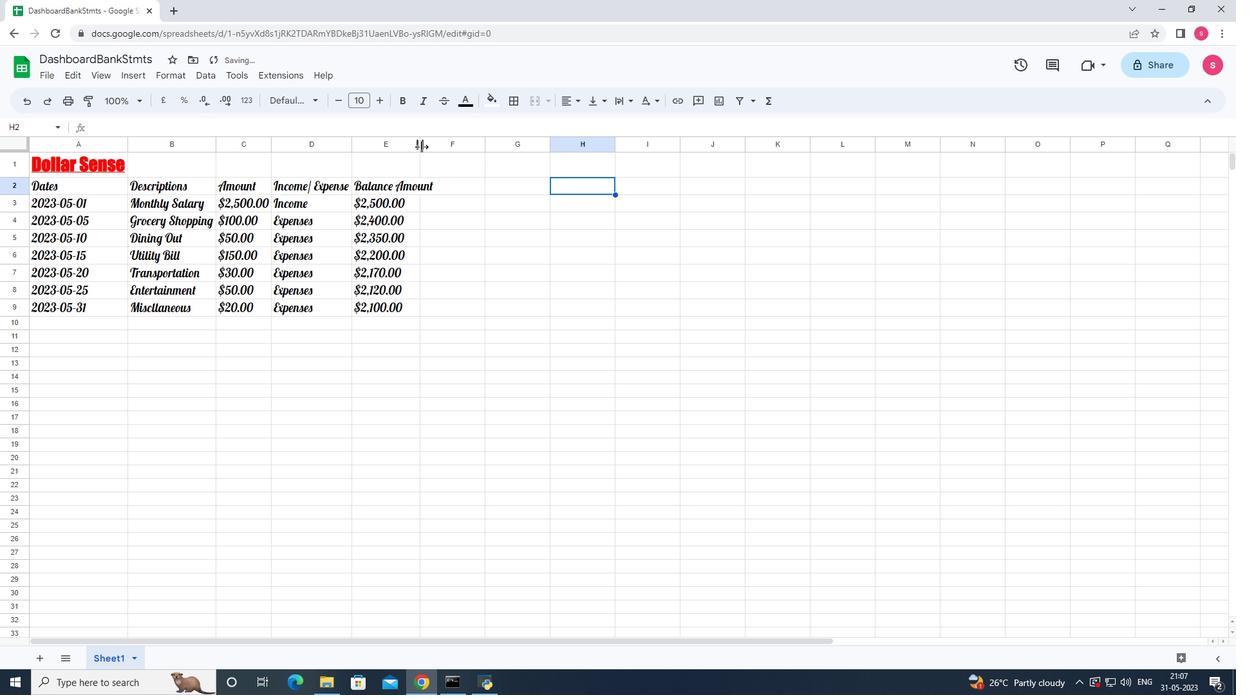 
Action: Mouse pressed left at (421, 146)
Screenshot: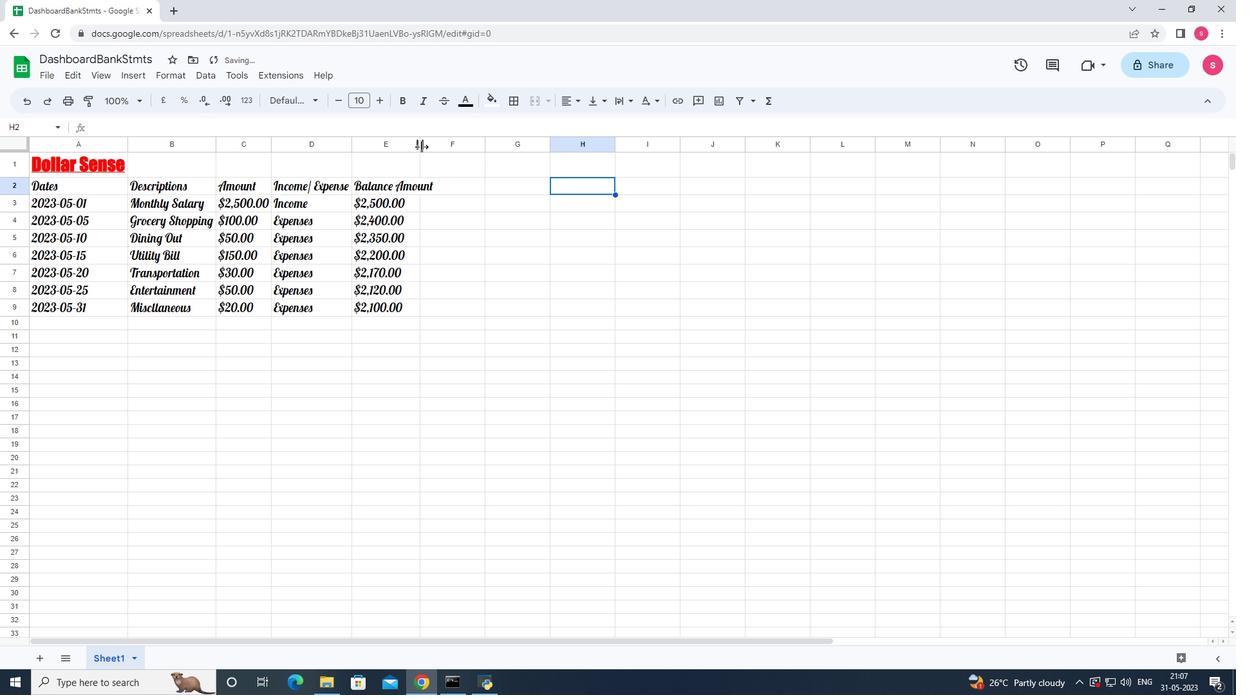 
Action: Mouse moved to (616, 372)
Screenshot: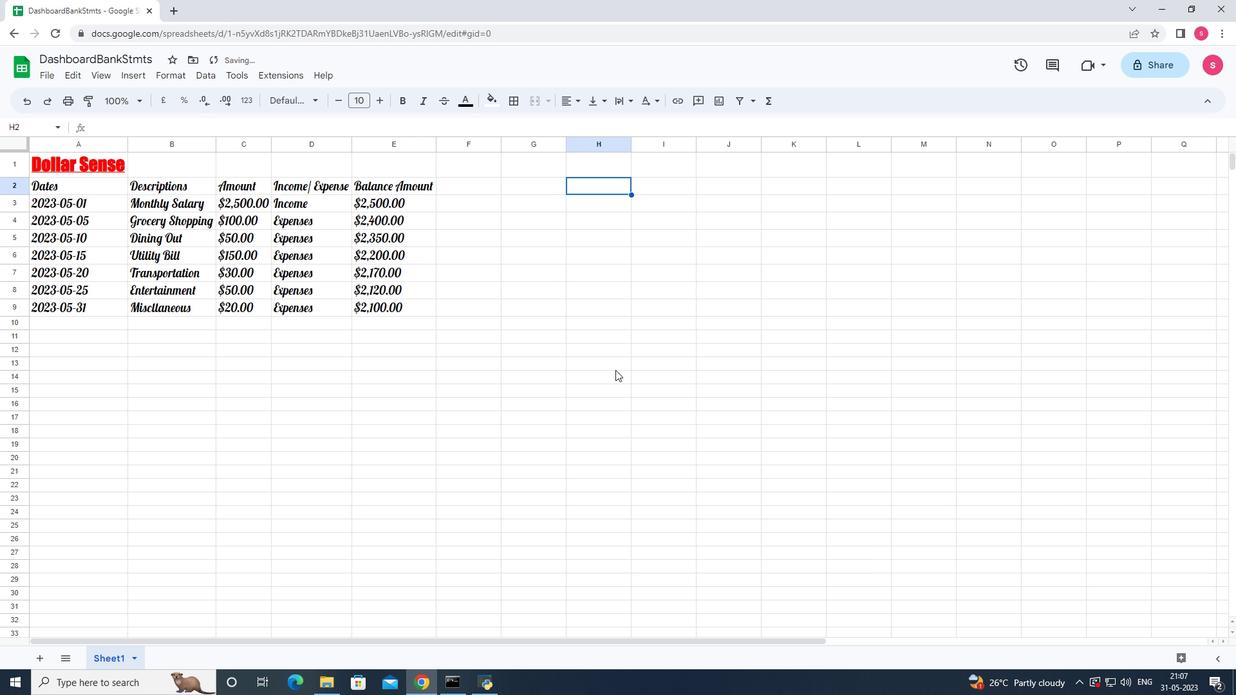 
Action: Mouse pressed left at (616, 372)
Screenshot: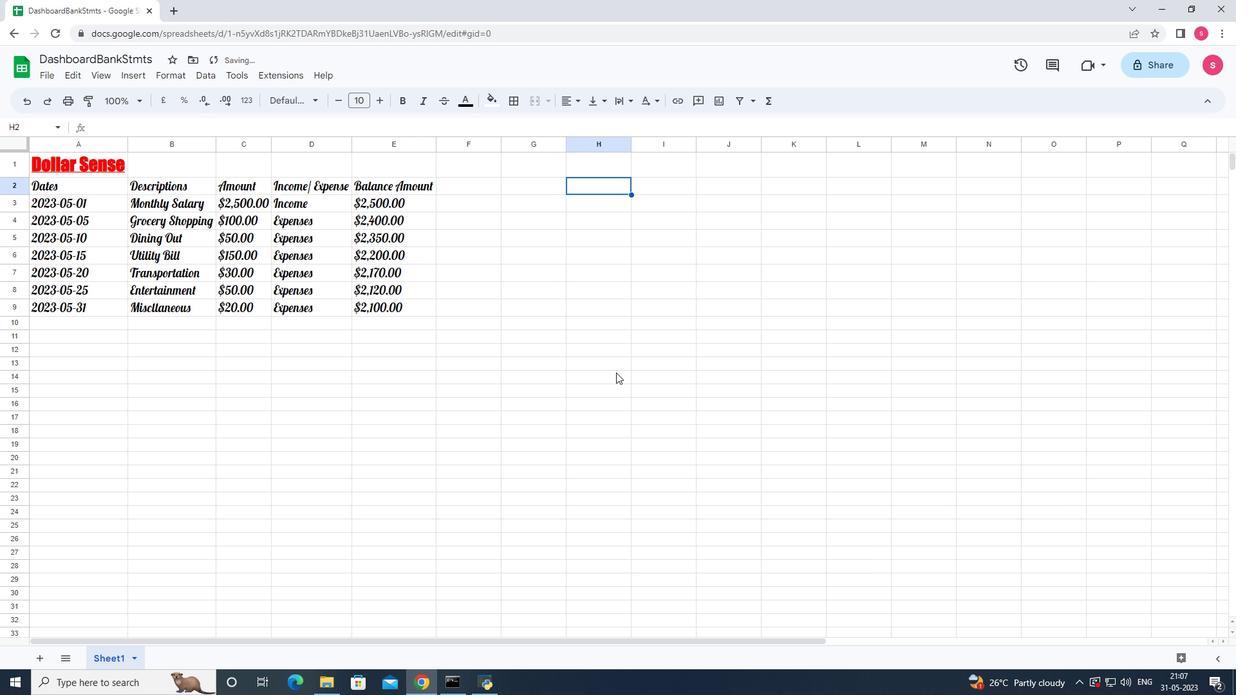 
Action: Key pressed ctrl+S
Screenshot: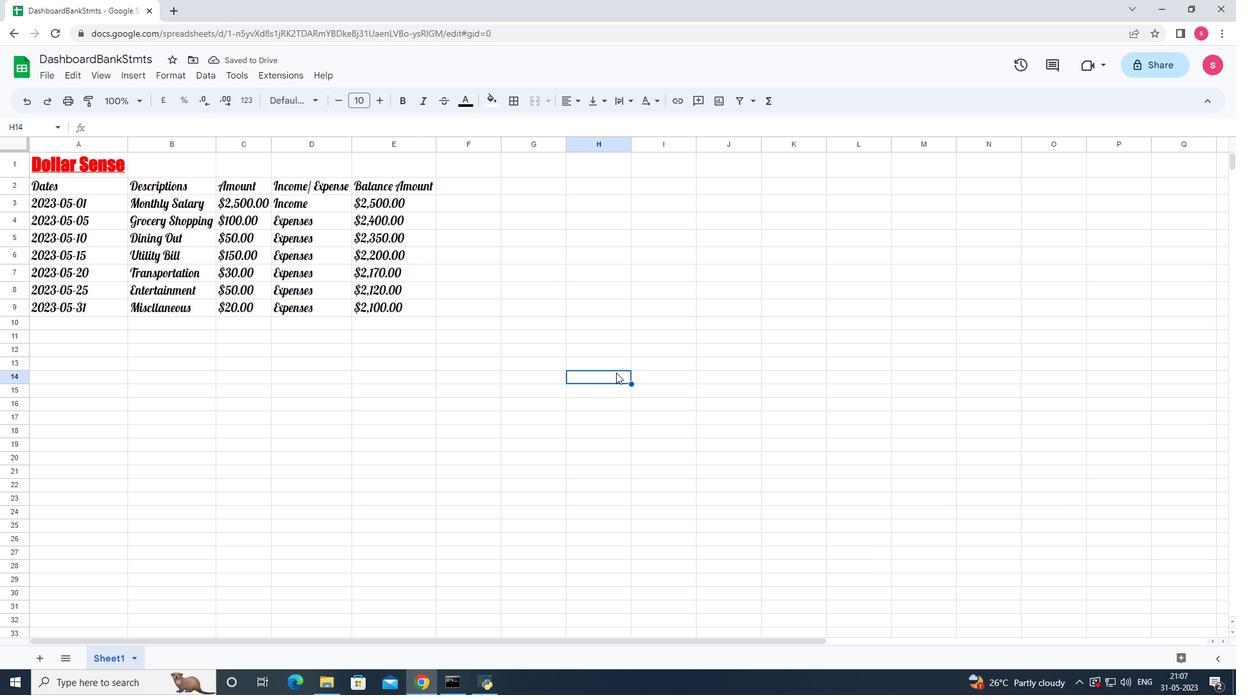 
Action: Mouse moved to (403, 470)
Screenshot: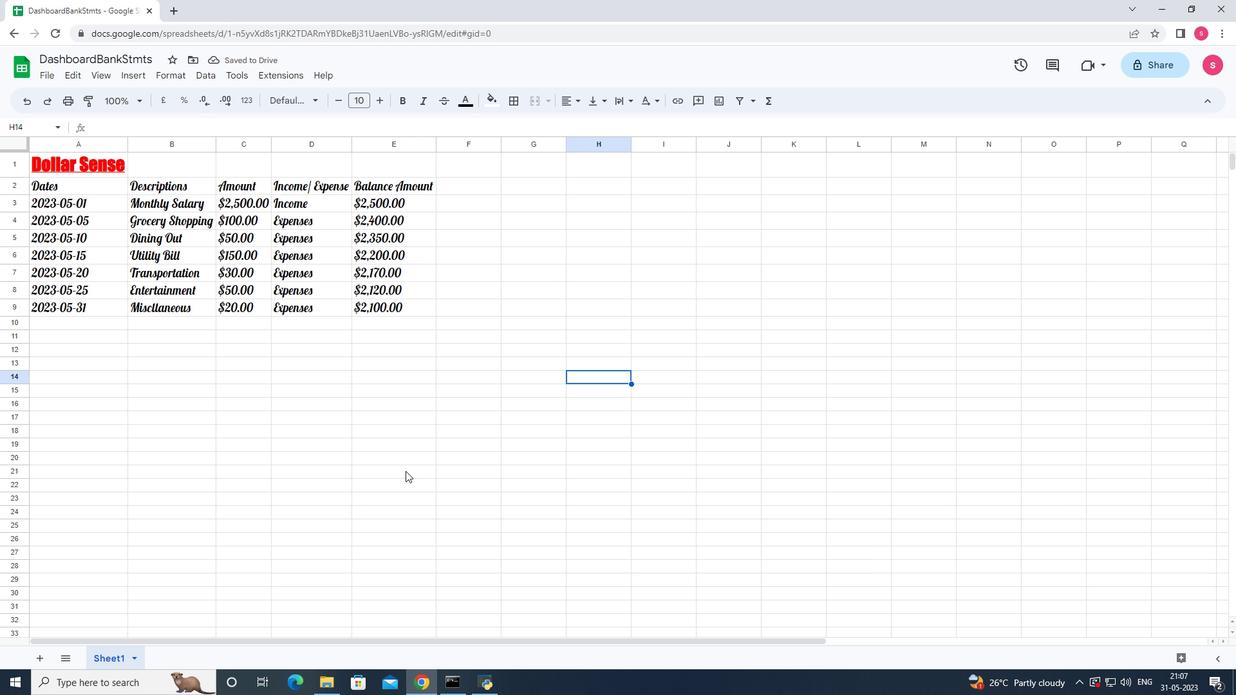 
